 Task: Forward email with the signature Erin Martin with the subject Request for project approval from softage.1@softage.net to softage.5@softage.net with the message Could you please provide an overview of the marketing strategy for the new product launch?, select first word, change the font color from current to green and background color to yellow Send the email
Action: Mouse moved to (1038, 92)
Screenshot: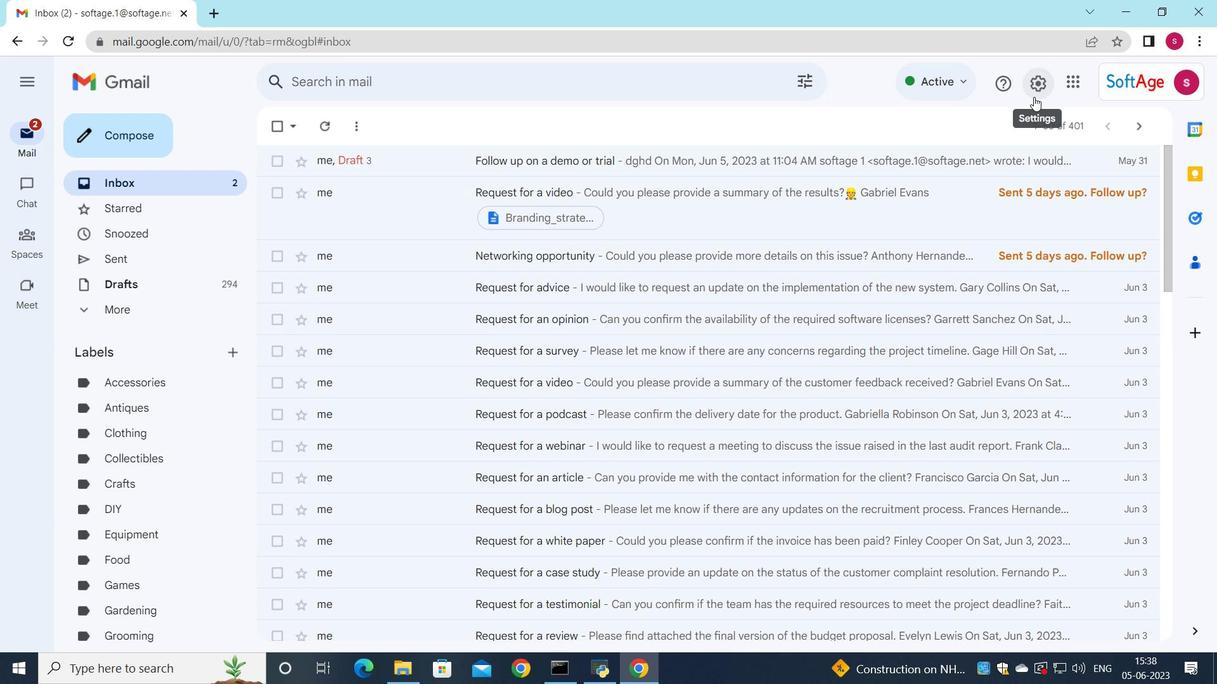 
Action: Mouse pressed left at (1038, 92)
Screenshot: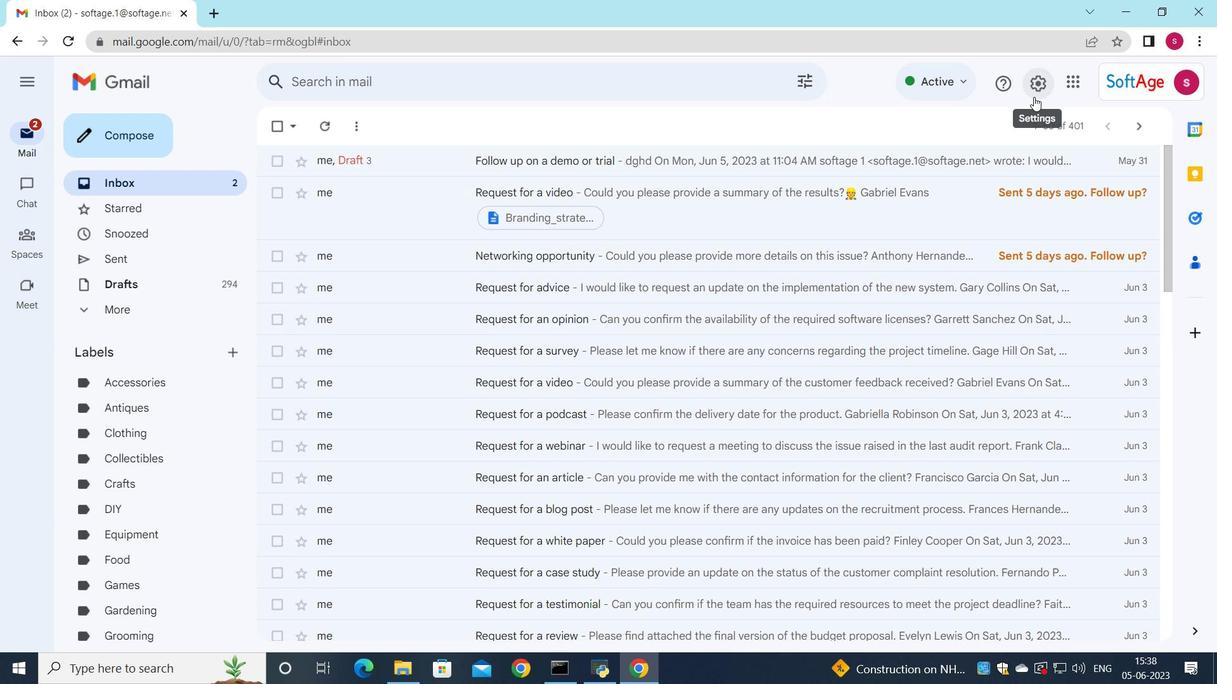 
Action: Mouse moved to (1025, 157)
Screenshot: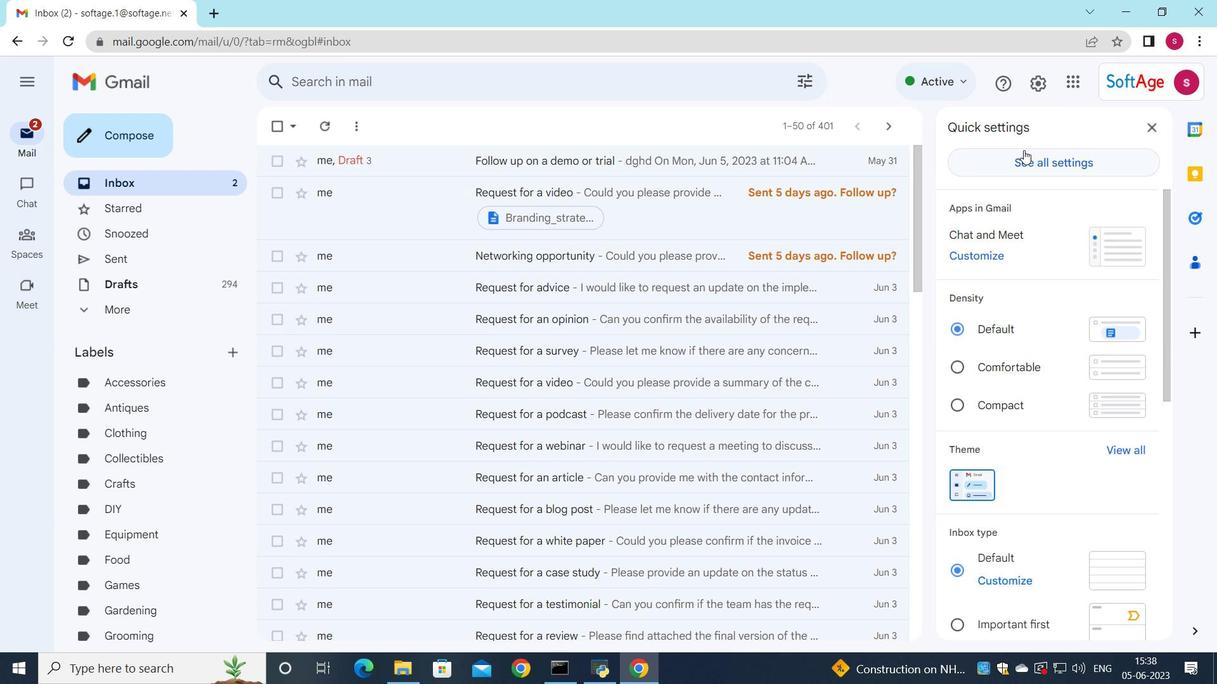 
Action: Mouse pressed left at (1025, 157)
Screenshot: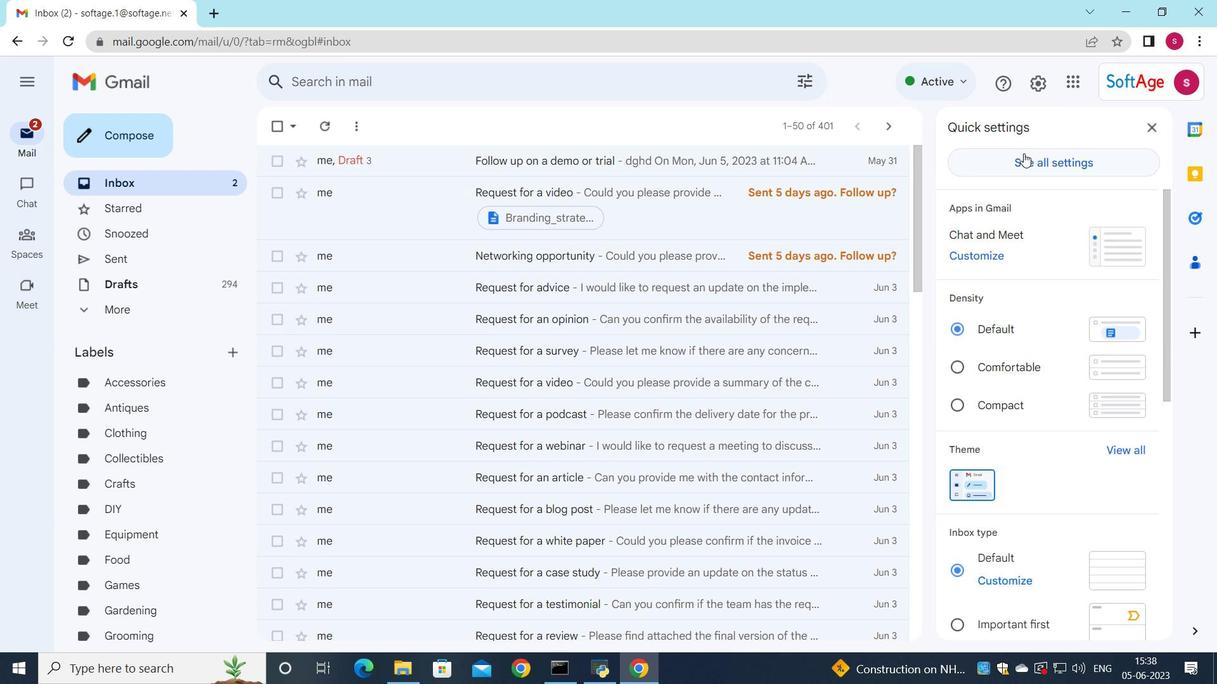 
Action: Mouse moved to (649, 197)
Screenshot: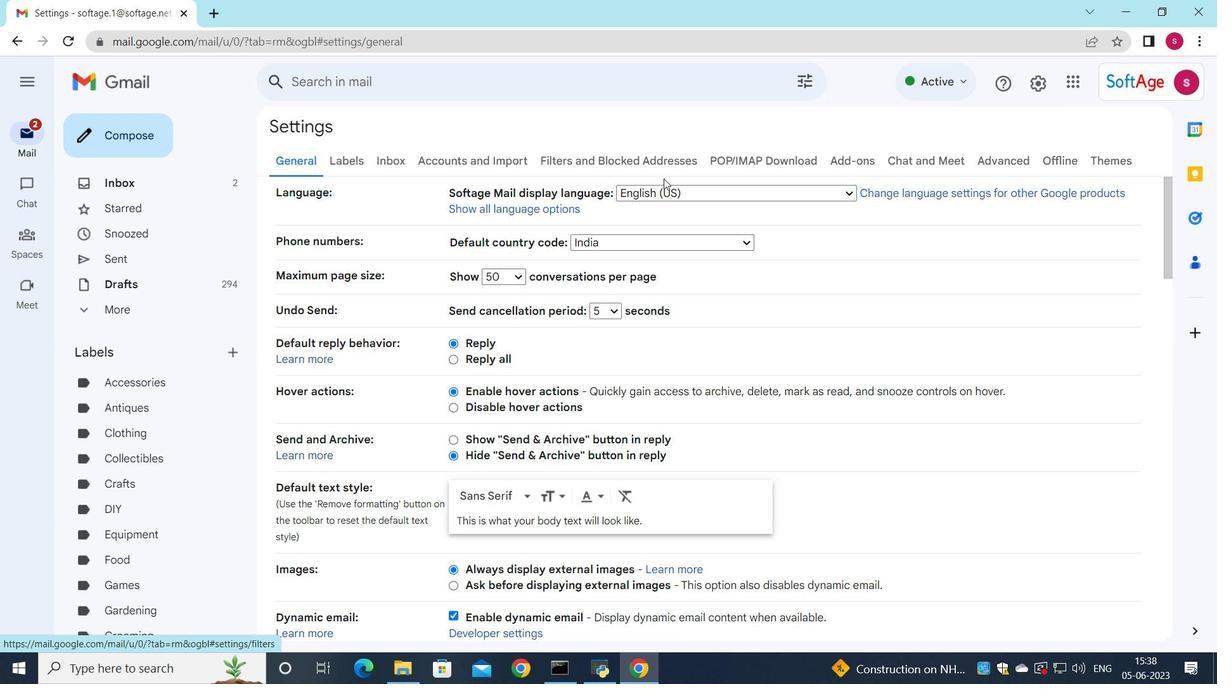 
Action: Mouse scrolled (649, 196) with delta (0, 0)
Screenshot: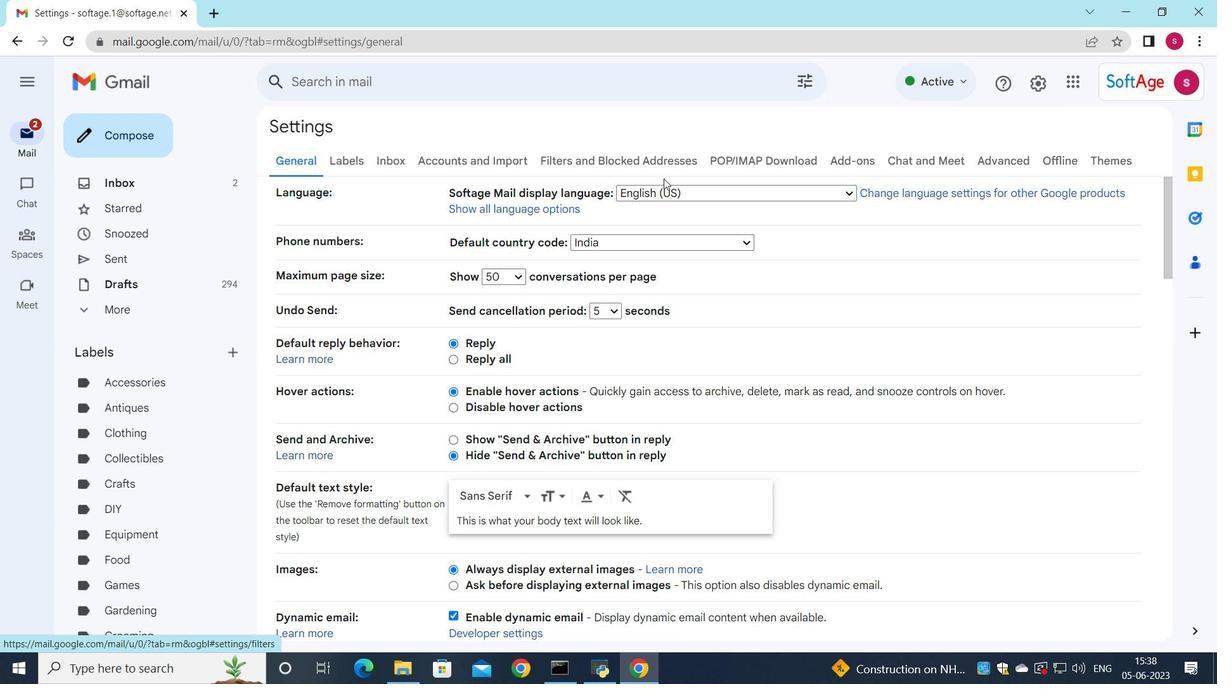 
Action: Mouse moved to (649, 201)
Screenshot: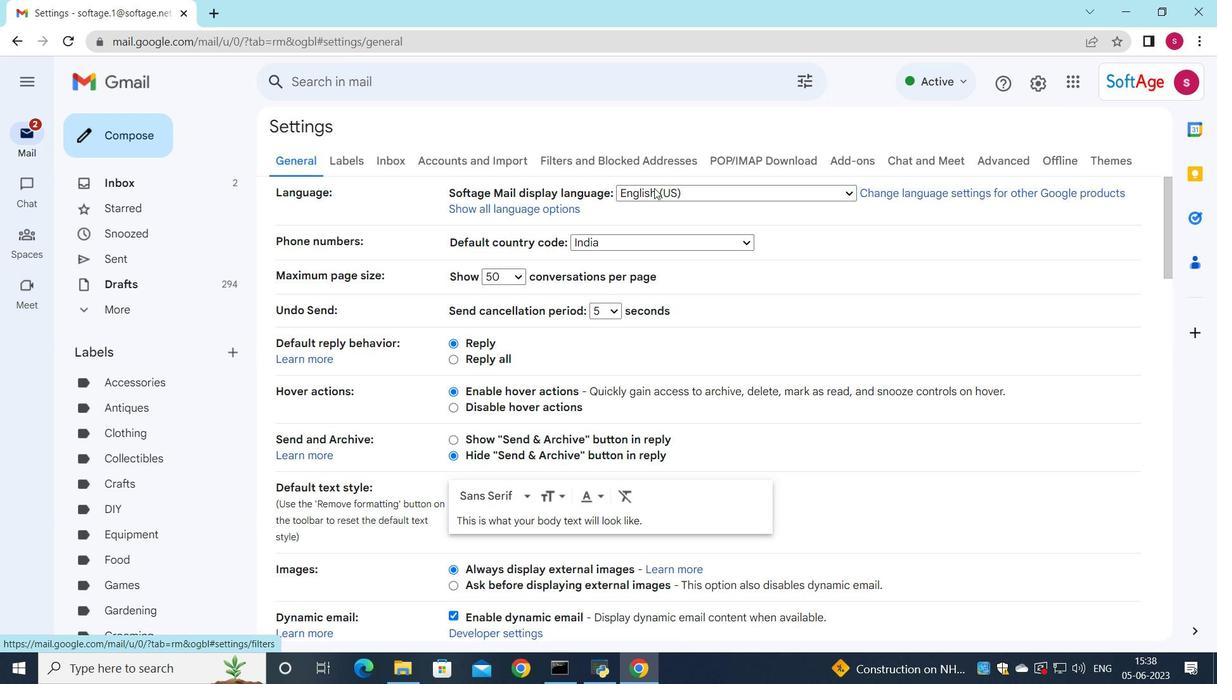 
Action: Mouse scrolled (649, 201) with delta (0, 0)
Screenshot: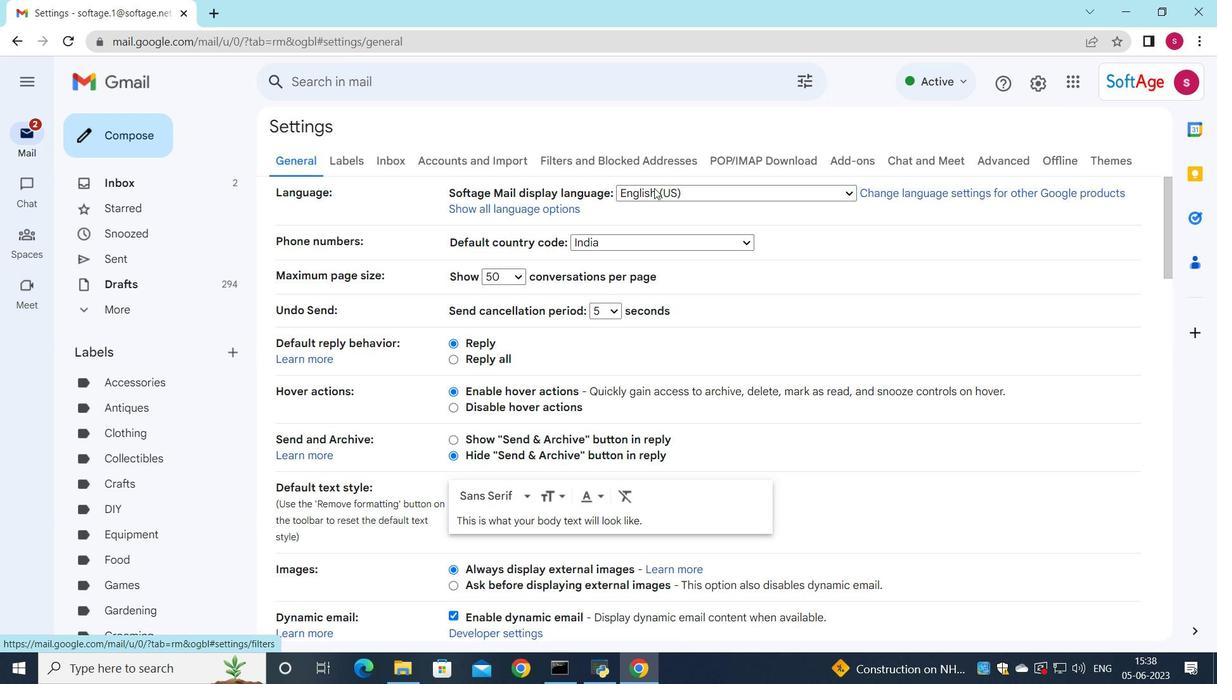 
Action: Mouse moved to (649, 204)
Screenshot: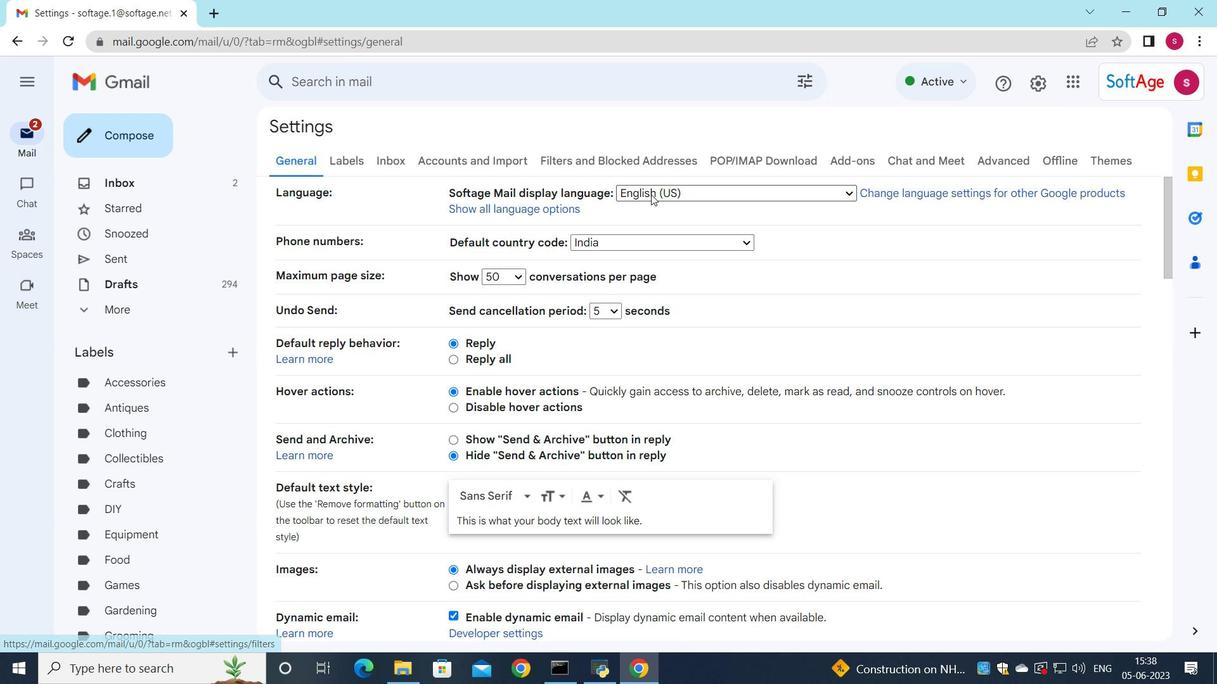 
Action: Mouse scrolled (649, 203) with delta (0, 0)
Screenshot: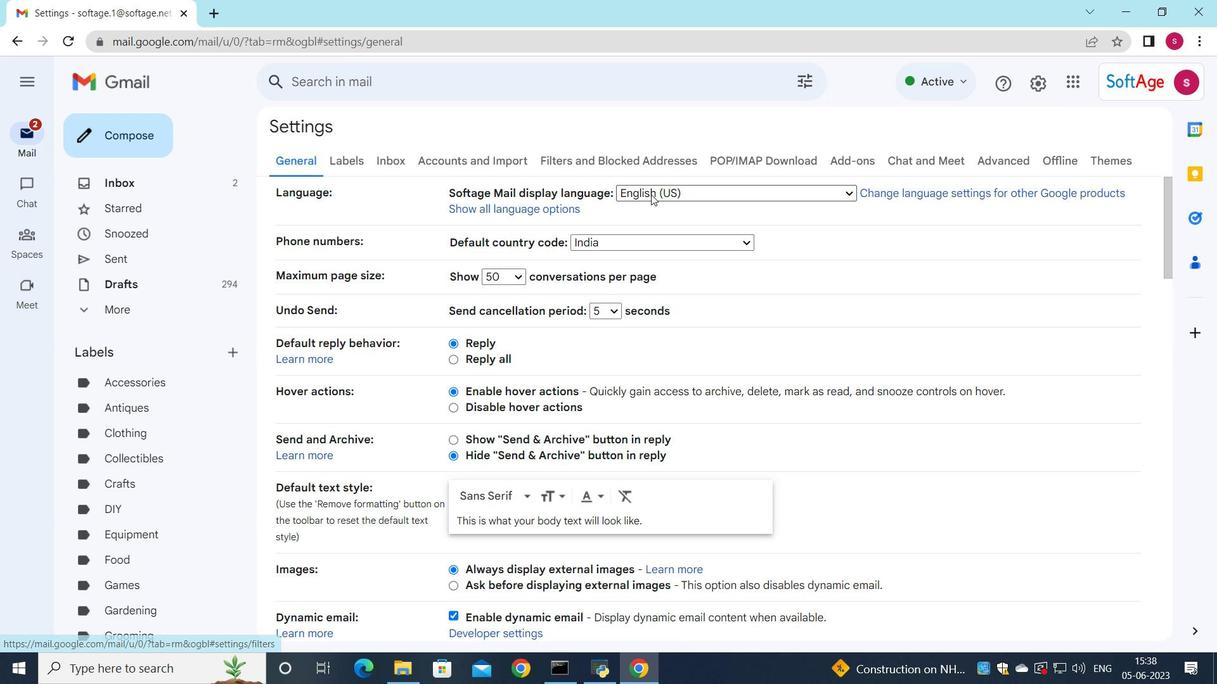 
Action: Mouse moved to (649, 204)
Screenshot: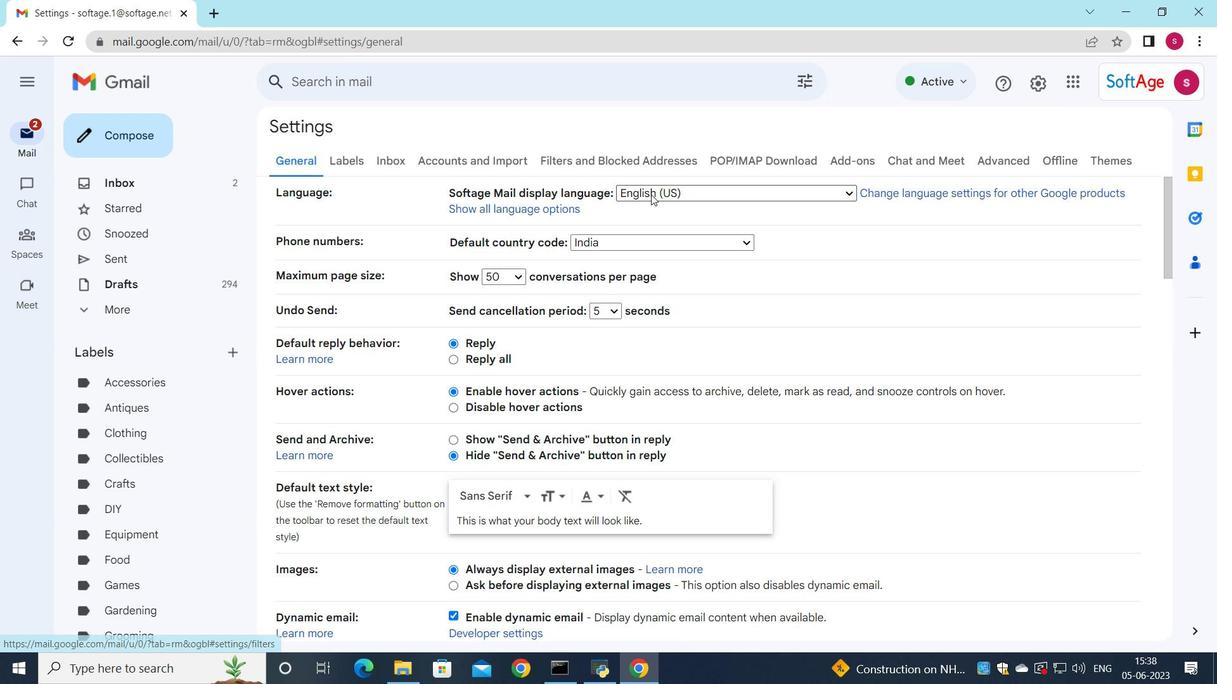 
Action: Mouse scrolled (649, 204) with delta (0, 0)
Screenshot: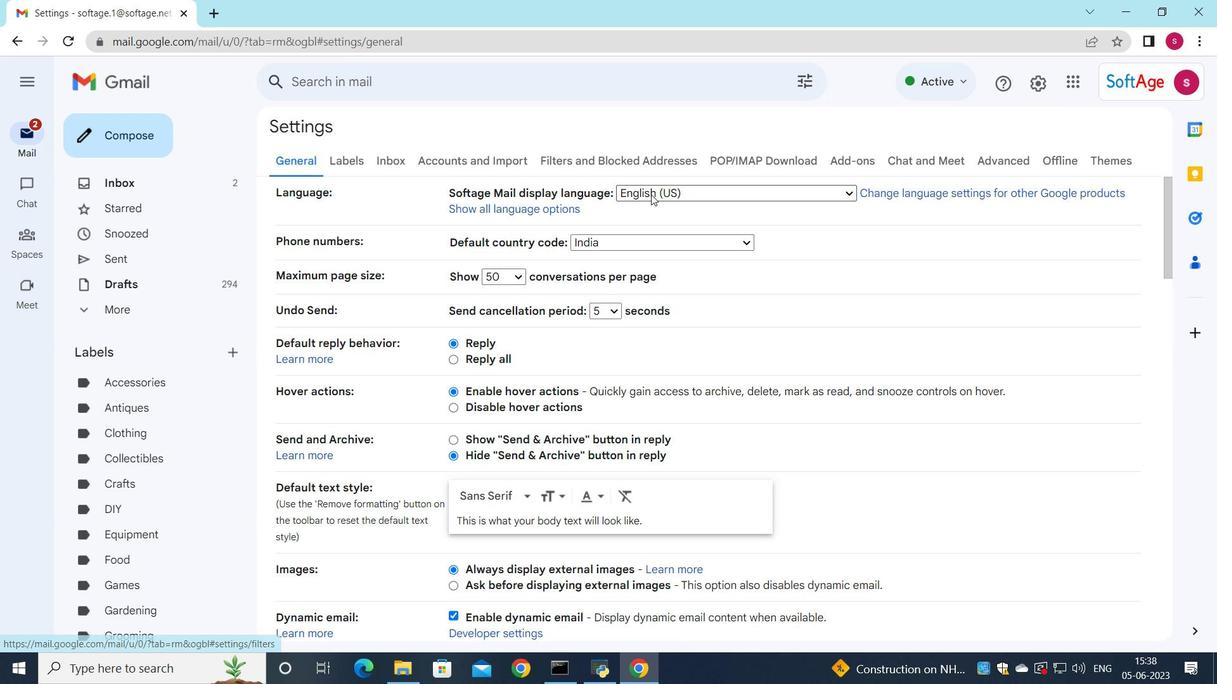 
Action: Mouse moved to (648, 207)
Screenshot: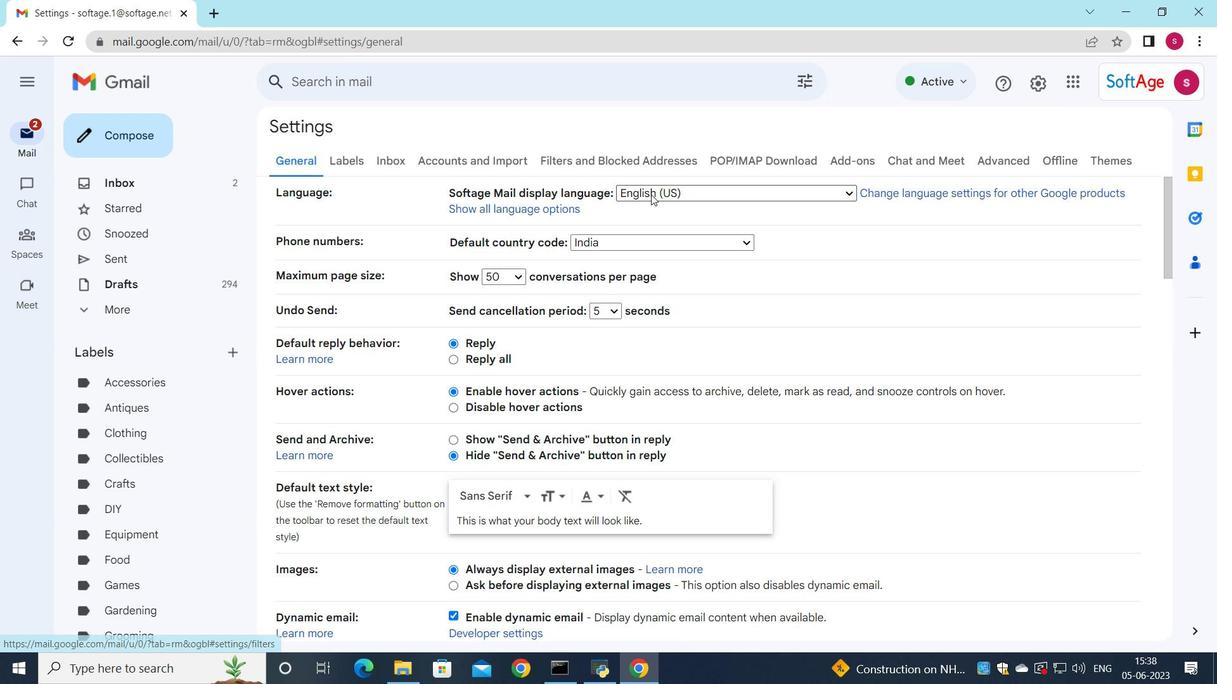 
Action: Mouse scrolled (648, 207) with delta (0, 0)
Screenshot: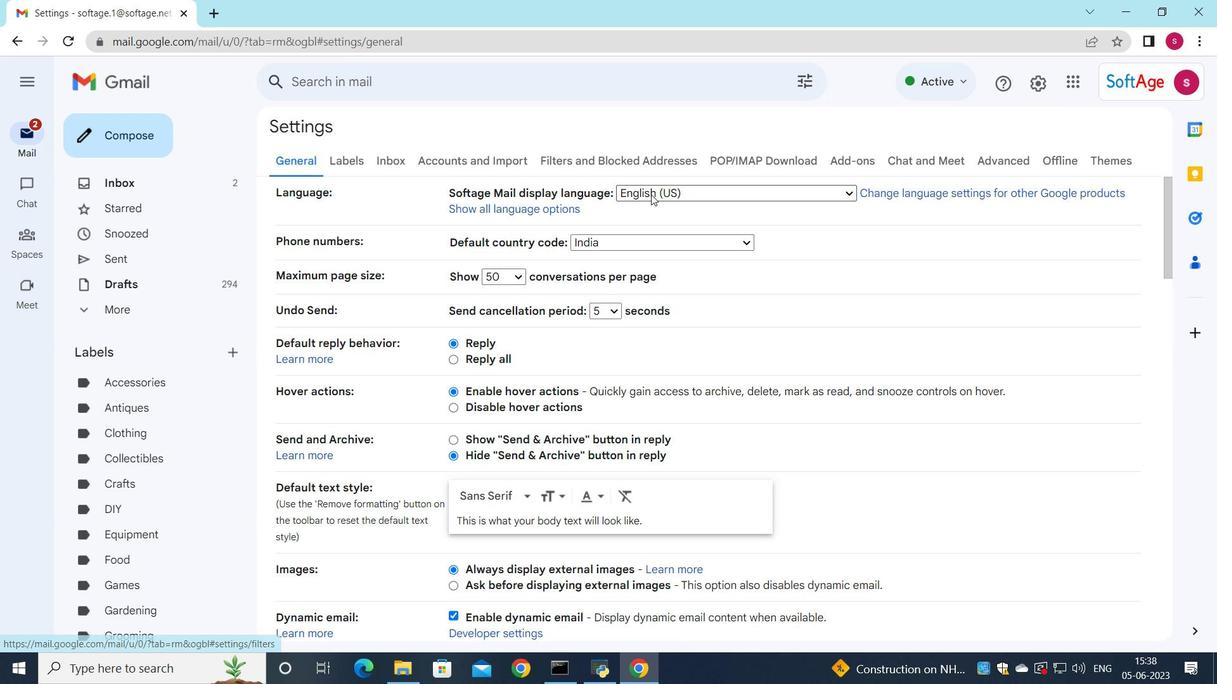 
Action: Mouse moved to (635, 214)
Screenshot: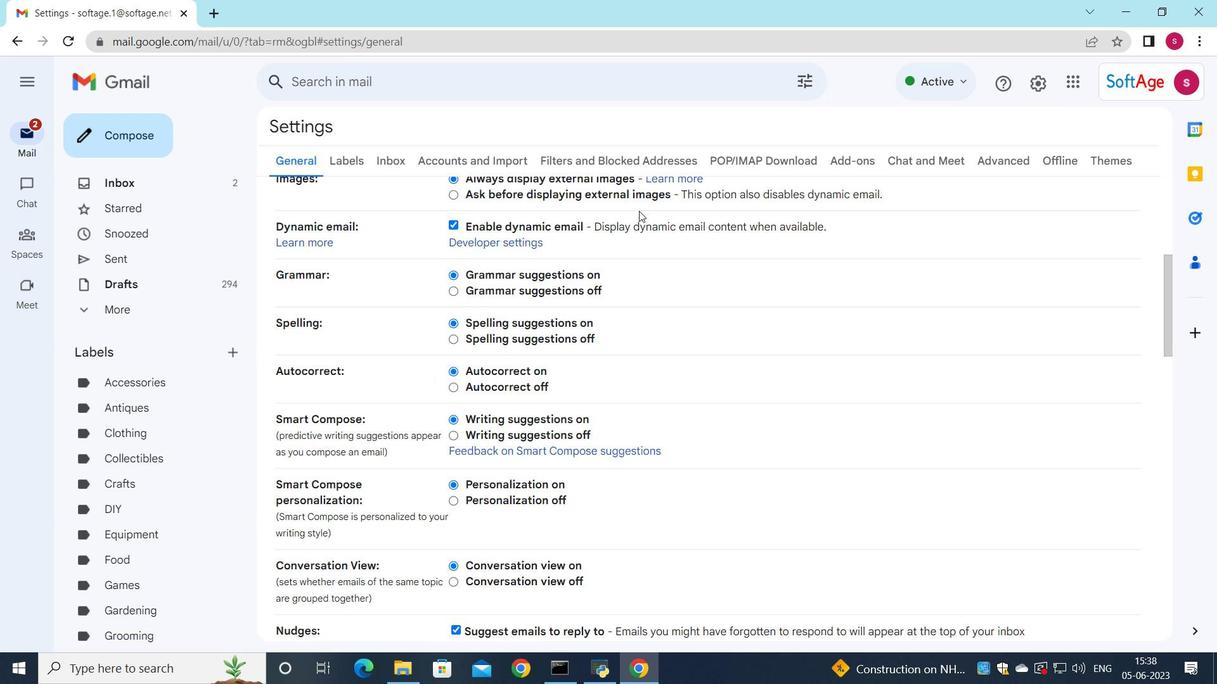 
Action: Mouse scrolled (635, 214) with delta (0, 0)
Screenshot: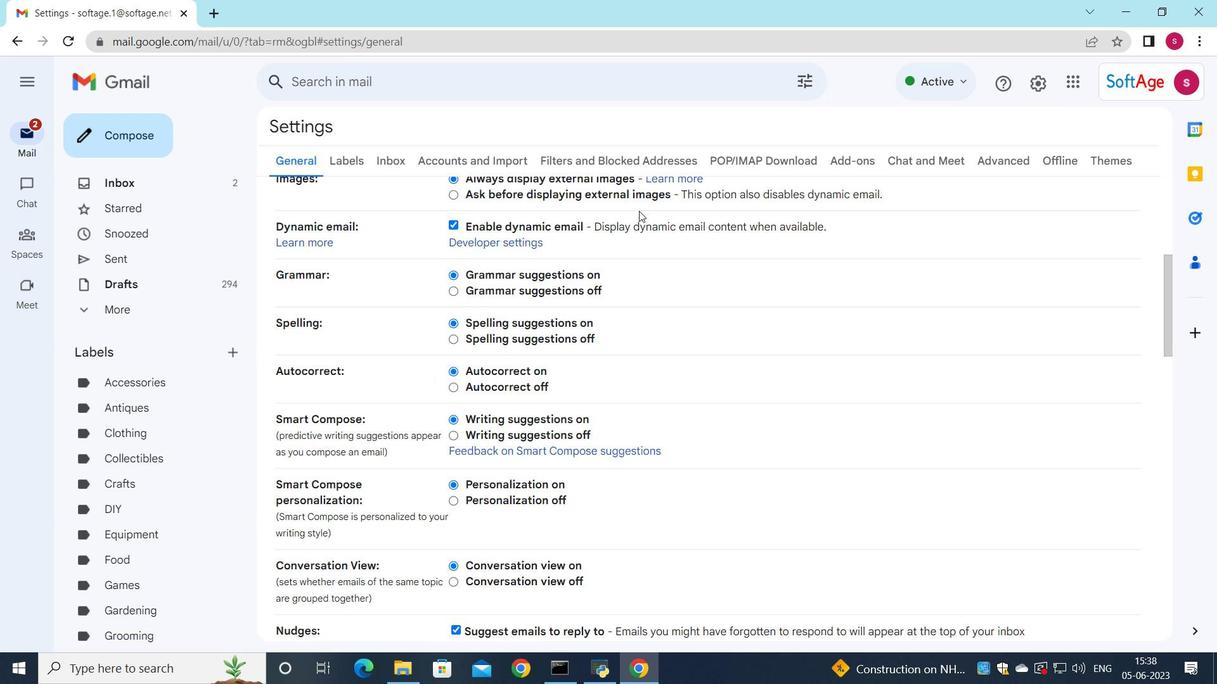 
Action: Mouse moved to (635, 216)
Screenshot: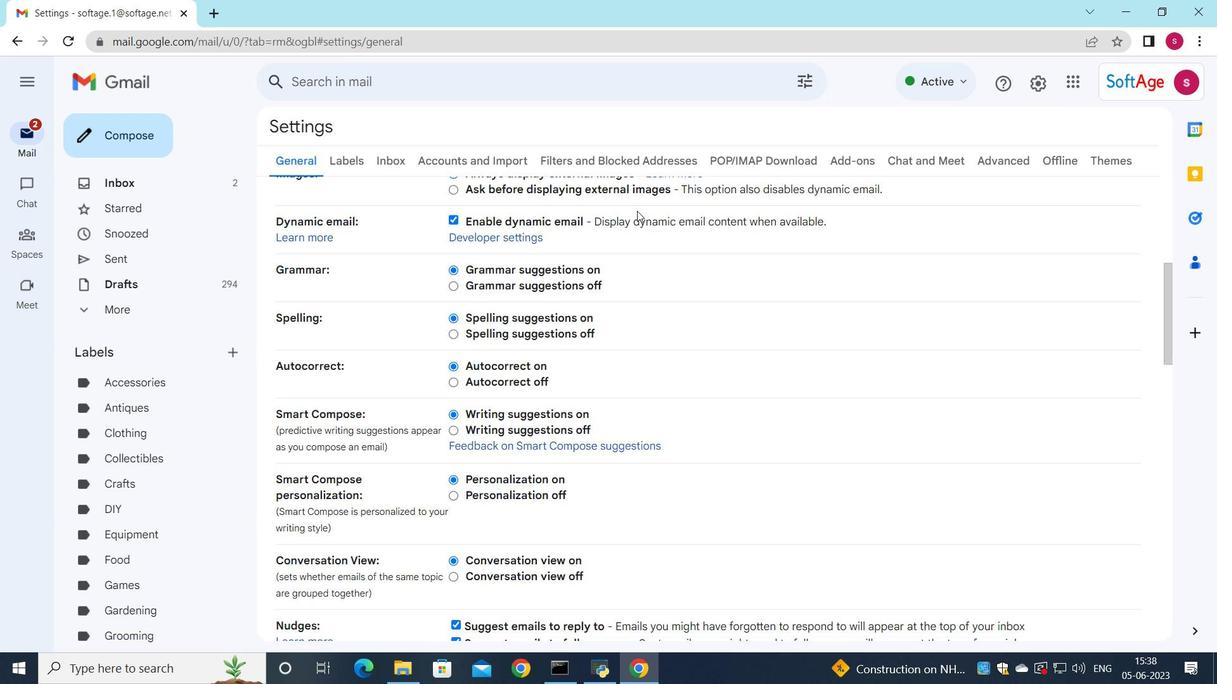 
Action: Mouse scrolled (635, 215) with delta (0, 0)
Screenshot: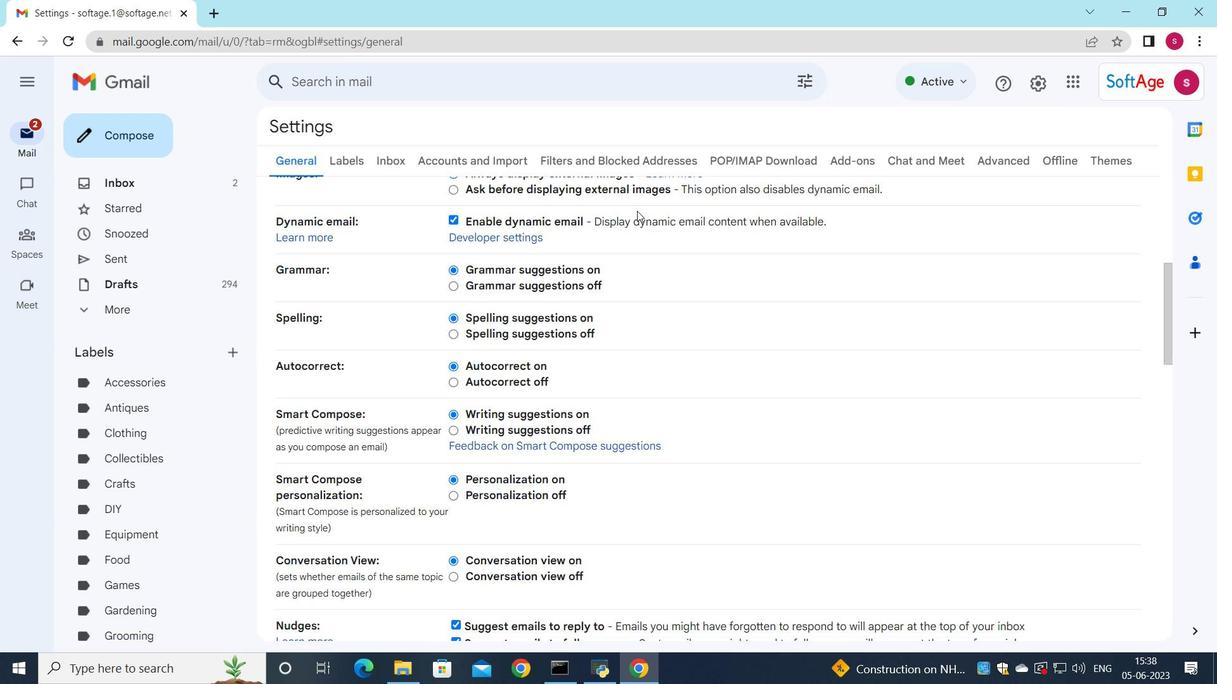 
Action: Mouse moved to (635, 216)
Screenshot: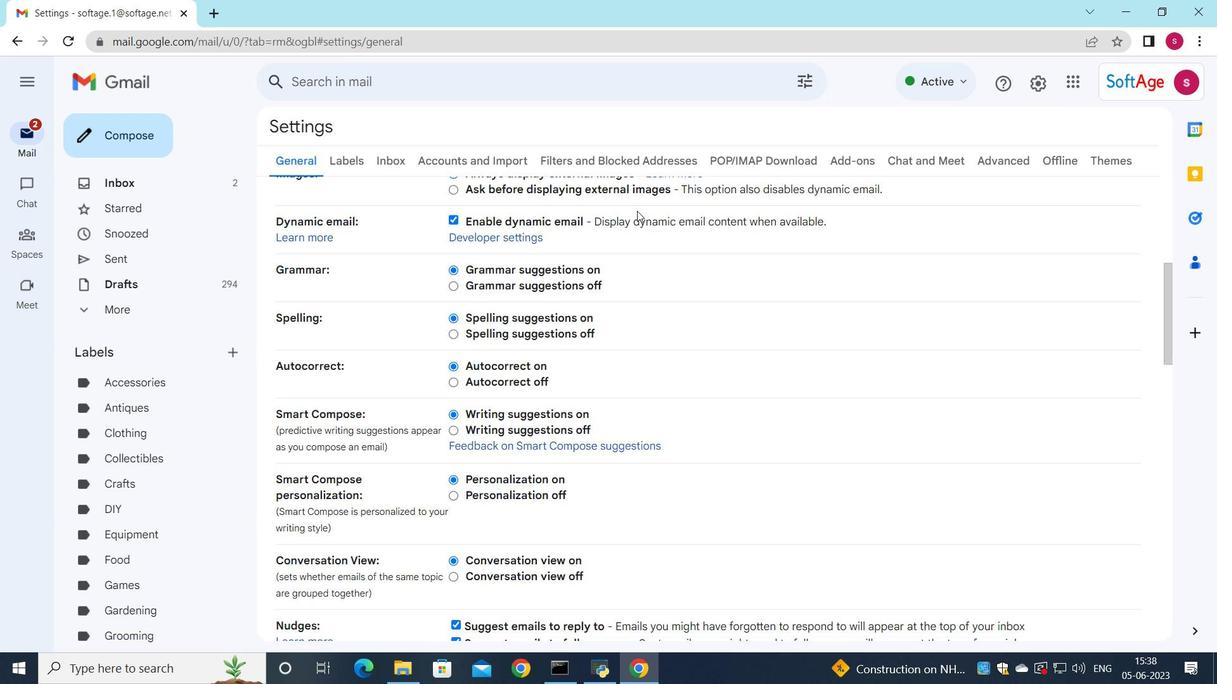 
Action: Mouse scrolled (635, 216) with delta (0, 0)
Screenshot: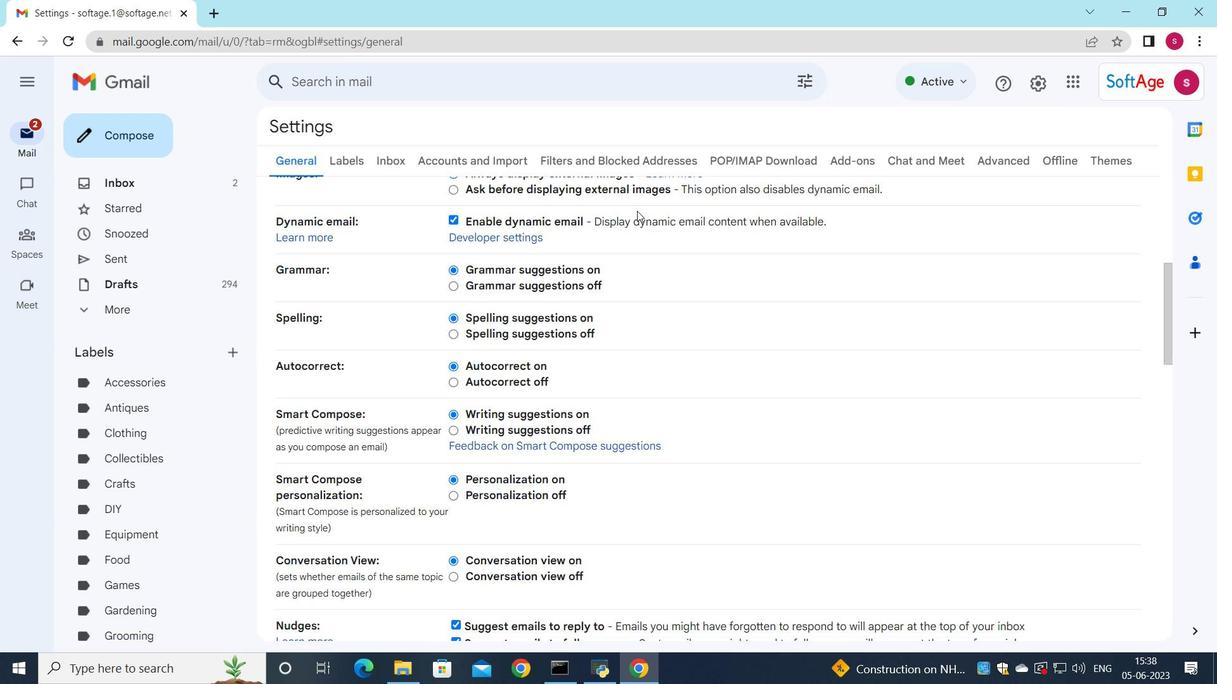 
Action: Mouse moved to (636, 232)
Screenshot: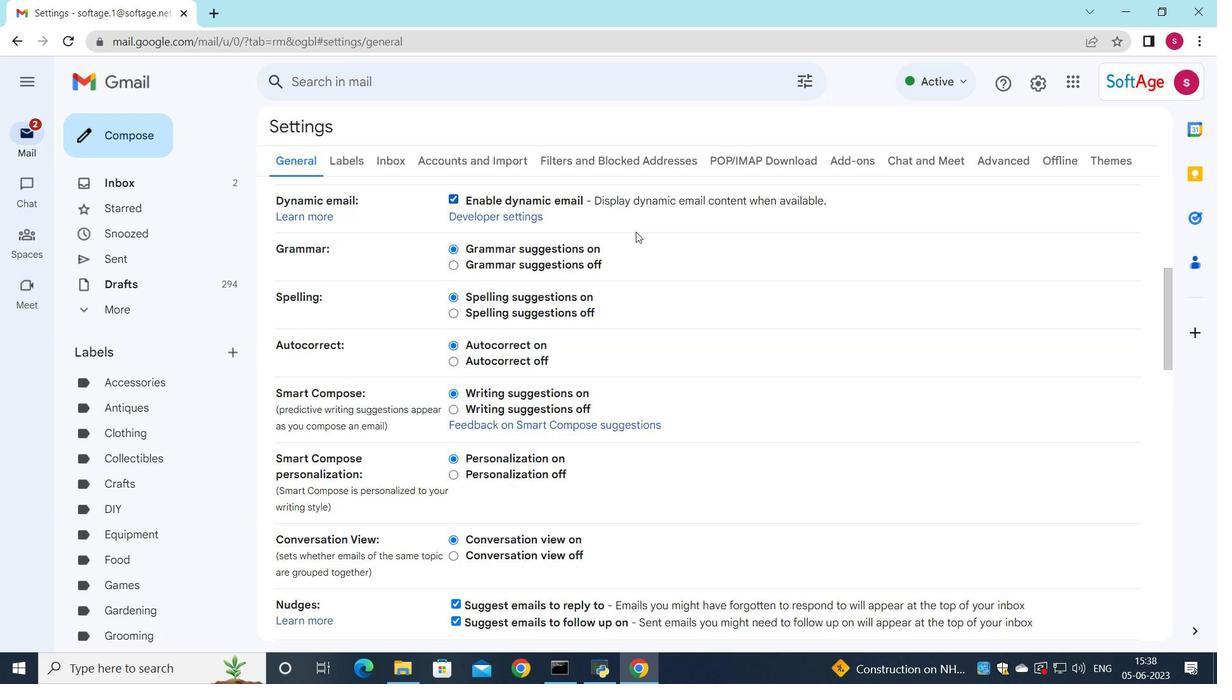 
Action: Mouse scrolled (636, 231) with delta (0, 0)
Screenshot: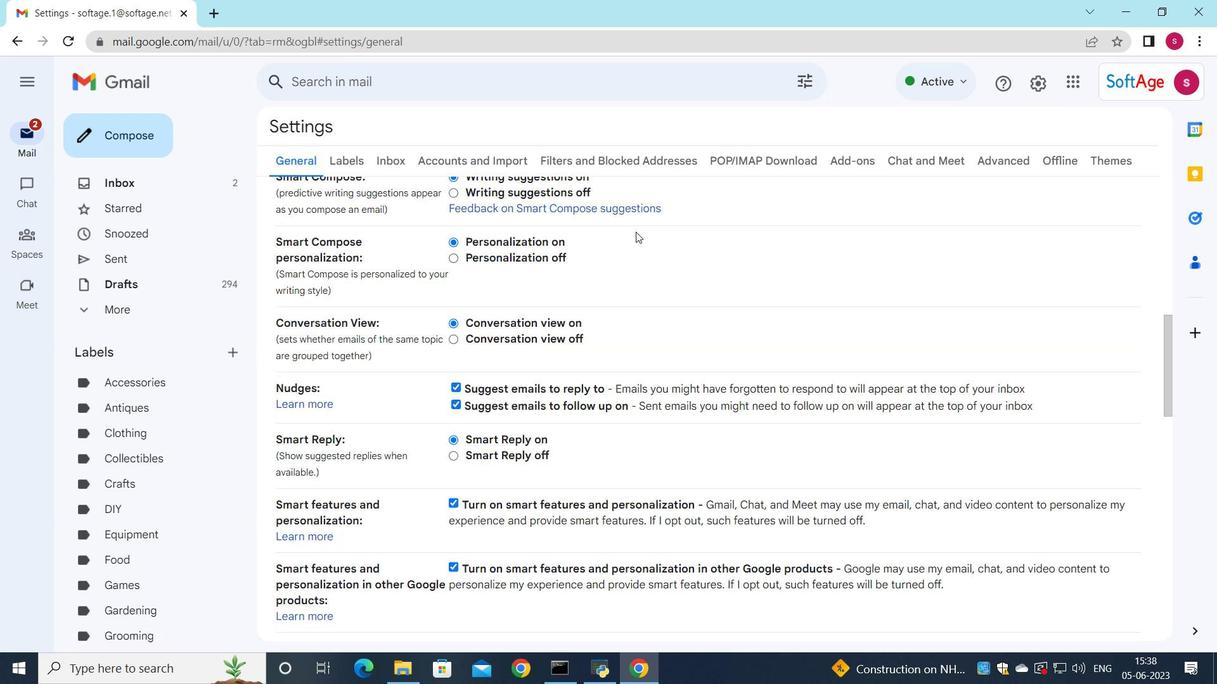 
Action: Mouse scrolled (636, 231) with delta (0, 0)
Screenshot: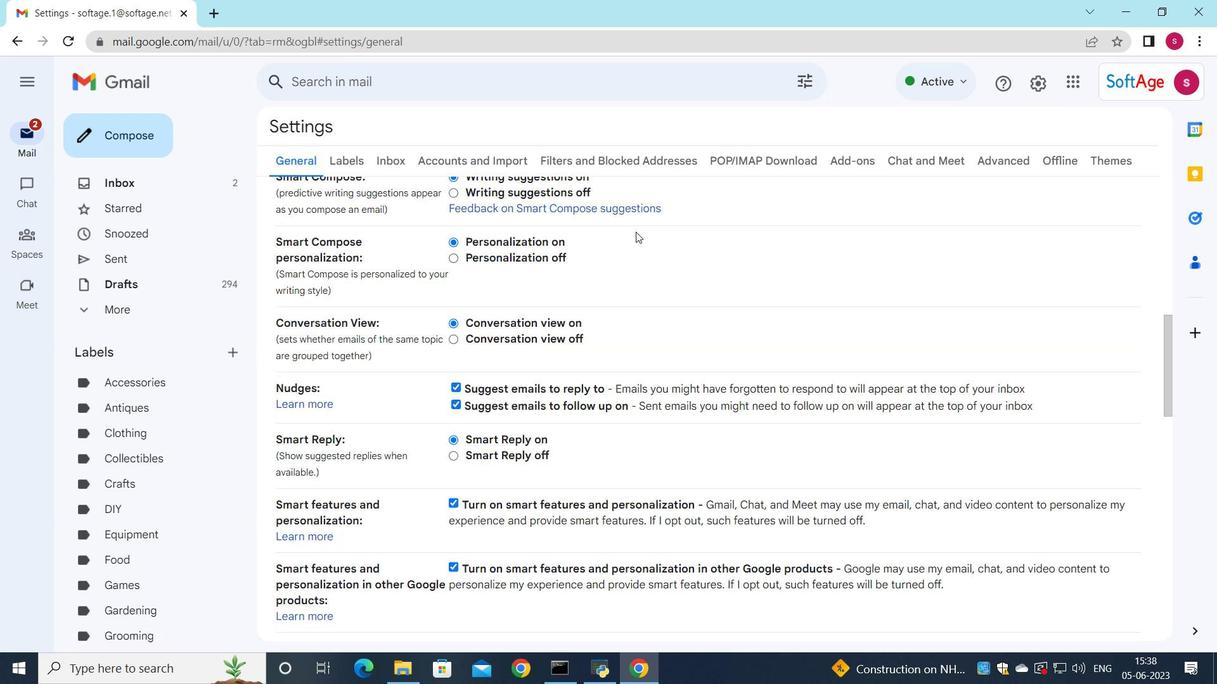 
Action: Mouse scrolled (636, 231) with delta (0, 0)
Screenshot: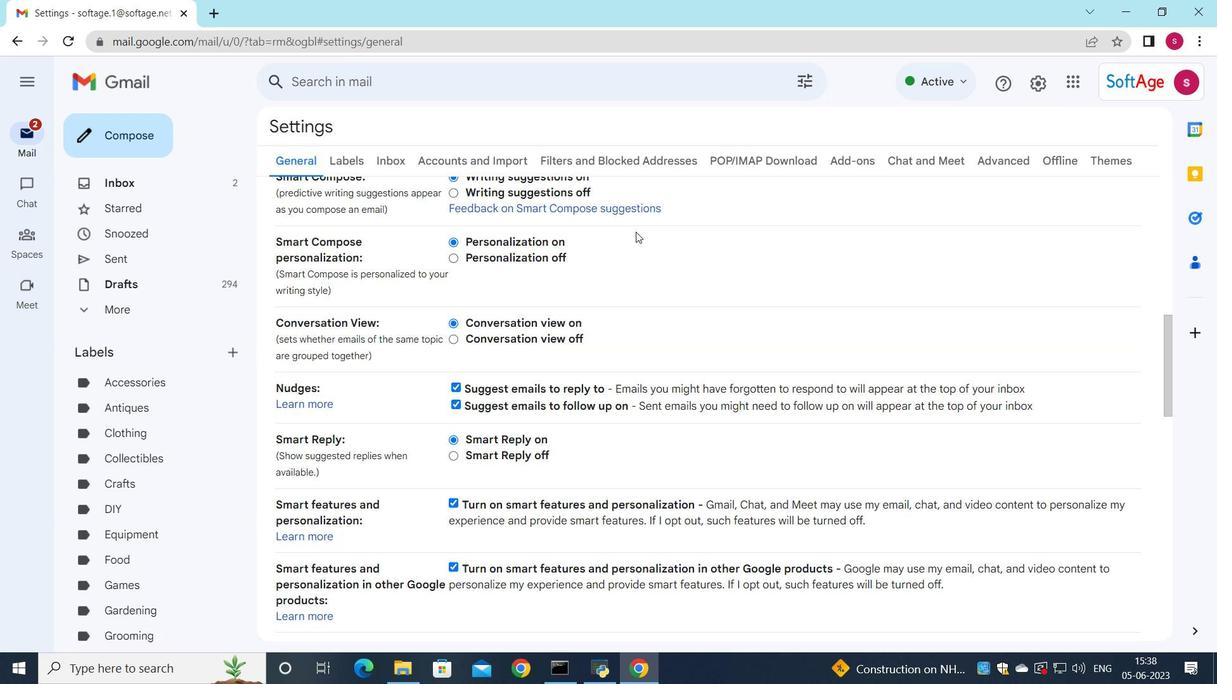 
Action: Mouse scrolled (636, 231) with delta (0, 0)
Screenshot: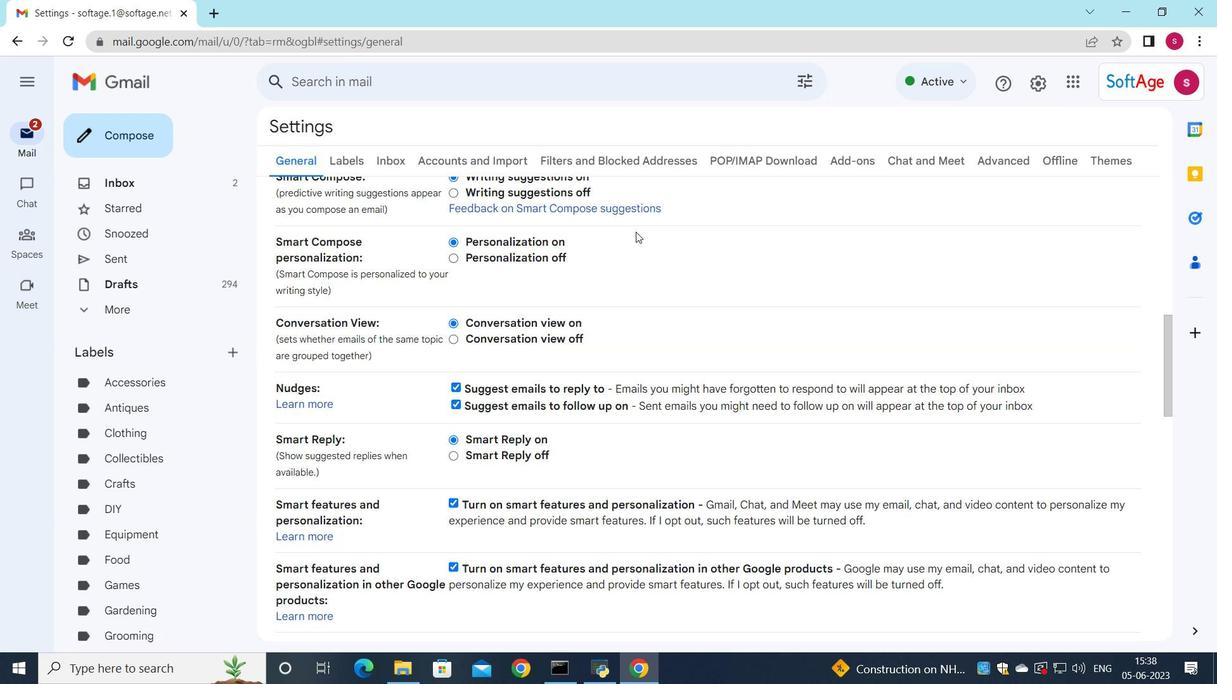 
Action: Mouse moved to (636, 227)
Screenshot: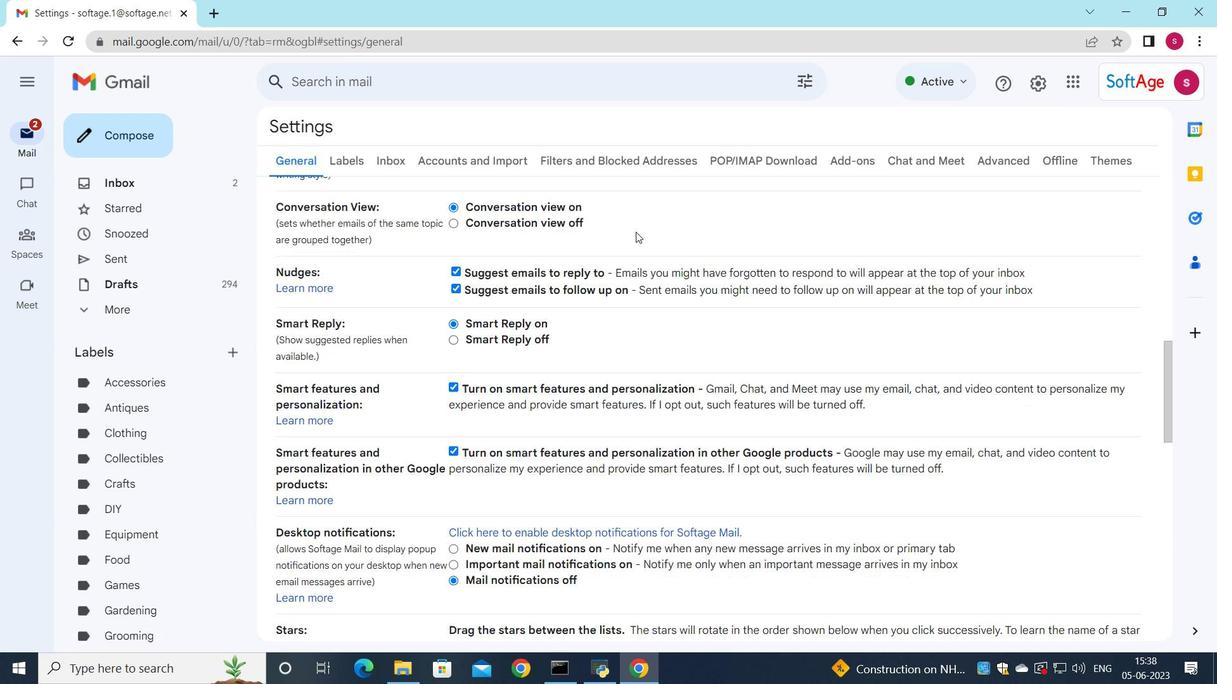 
Action: Mouse scrolled (636, 227) with delta (0, 0)
Screenshot: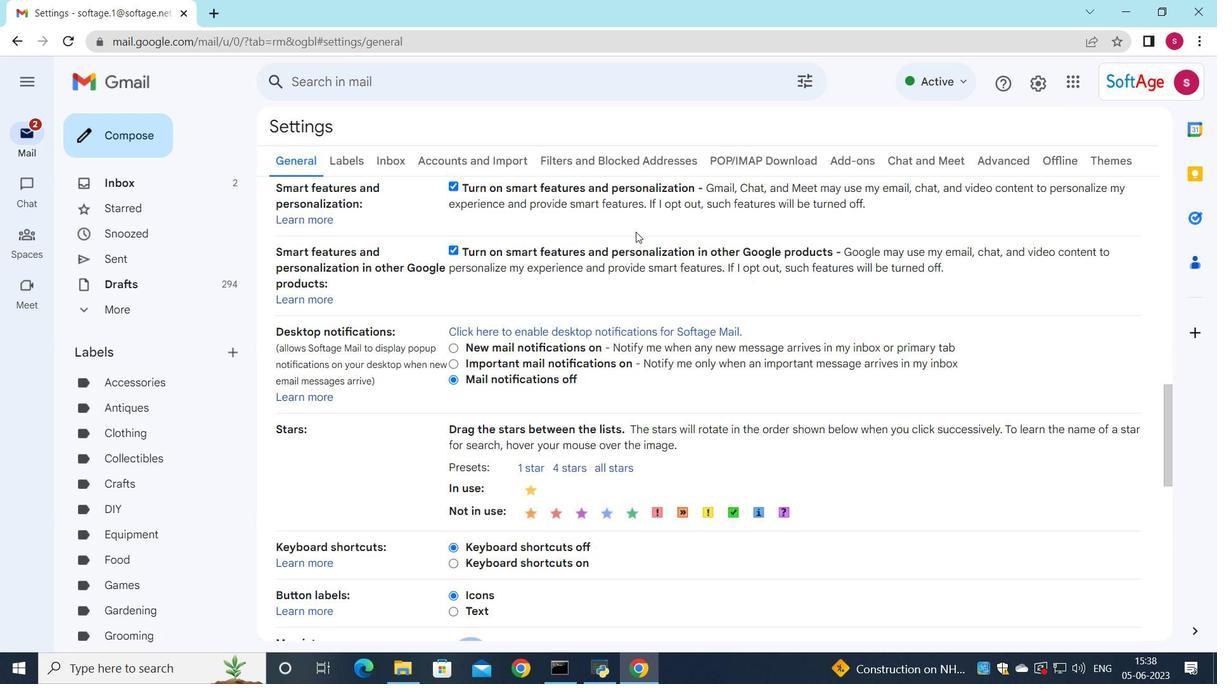 
Action: Mouse scrolled (636, 227) with delta (0, 0)
Screenshot: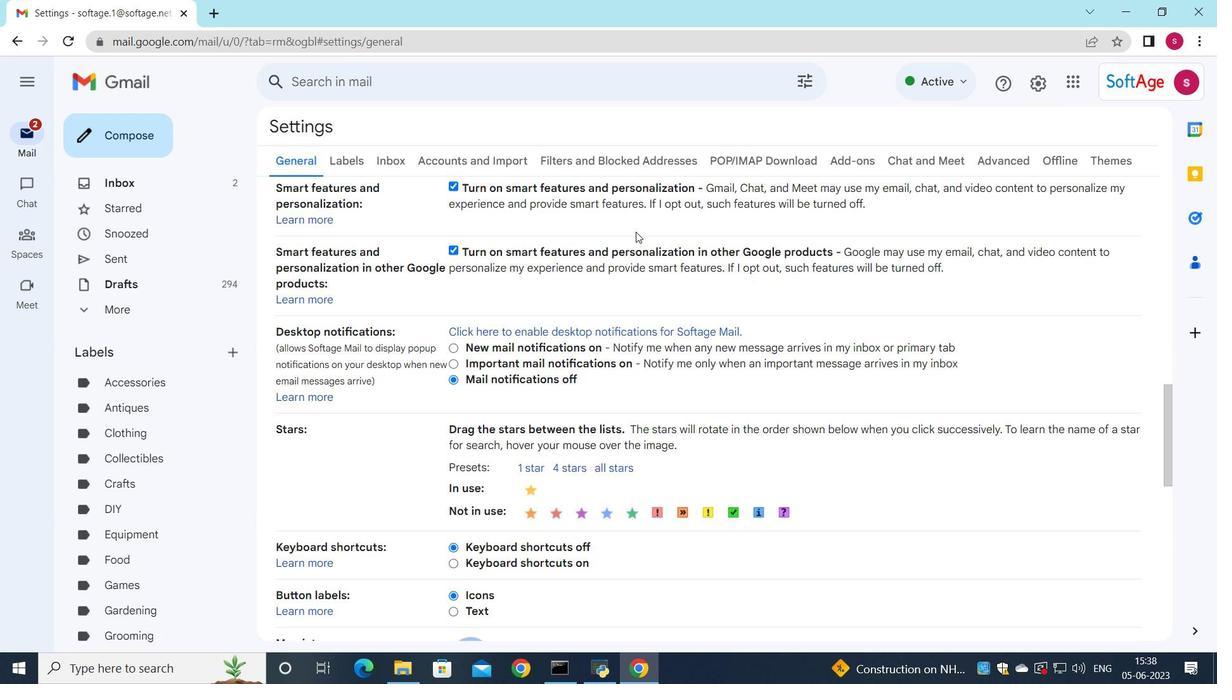 
Action: Mouse scrolled (636, 227) with delta (0, 0)
Screenshot: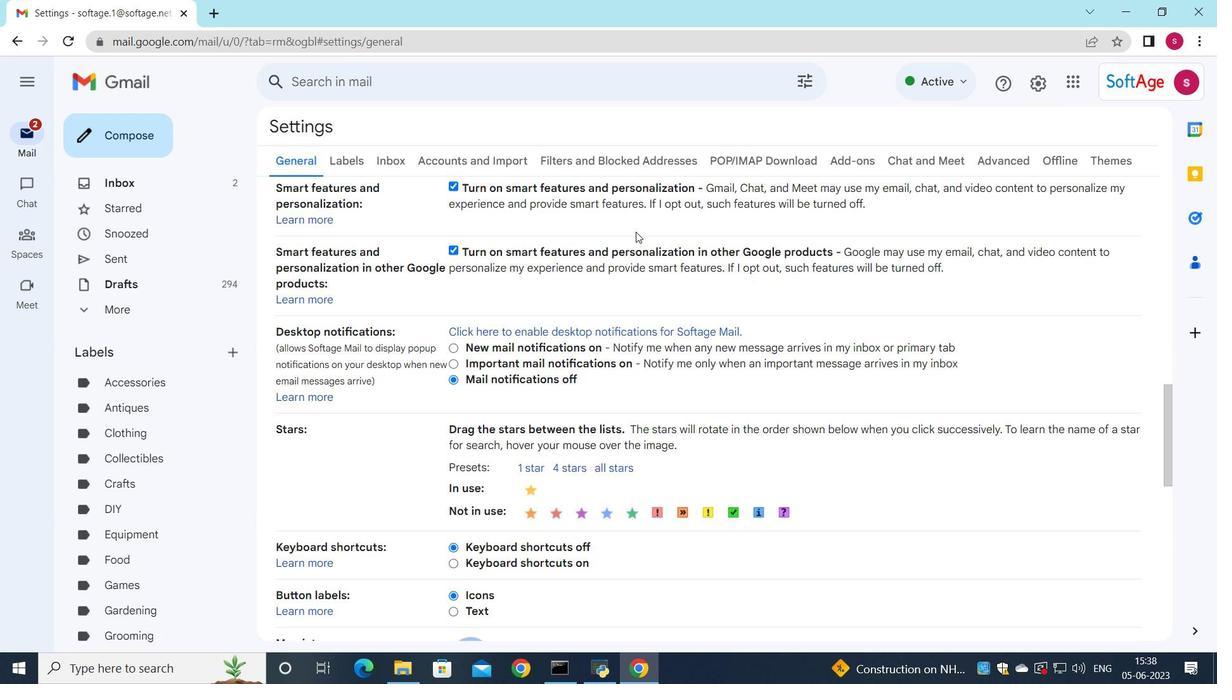 
Action: Mouse moved to (635, 229)
Screenshot: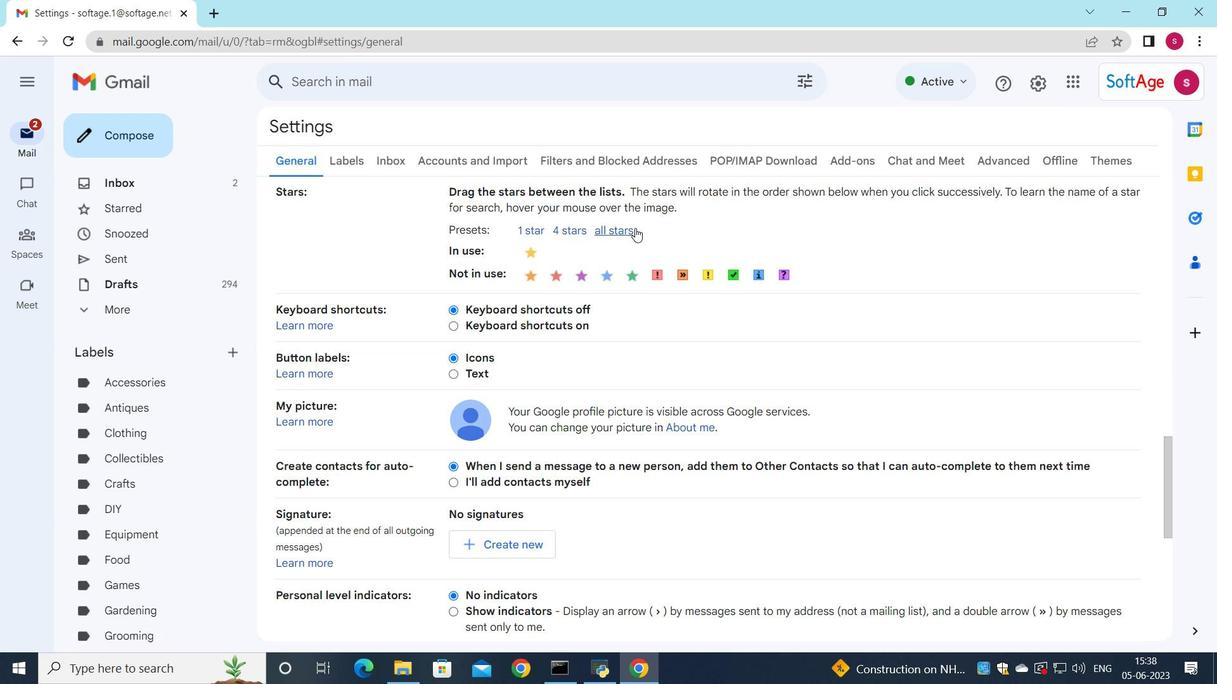 
Action: Mouse scrolled (635, 228) with delta (0, 0)
Screenshot: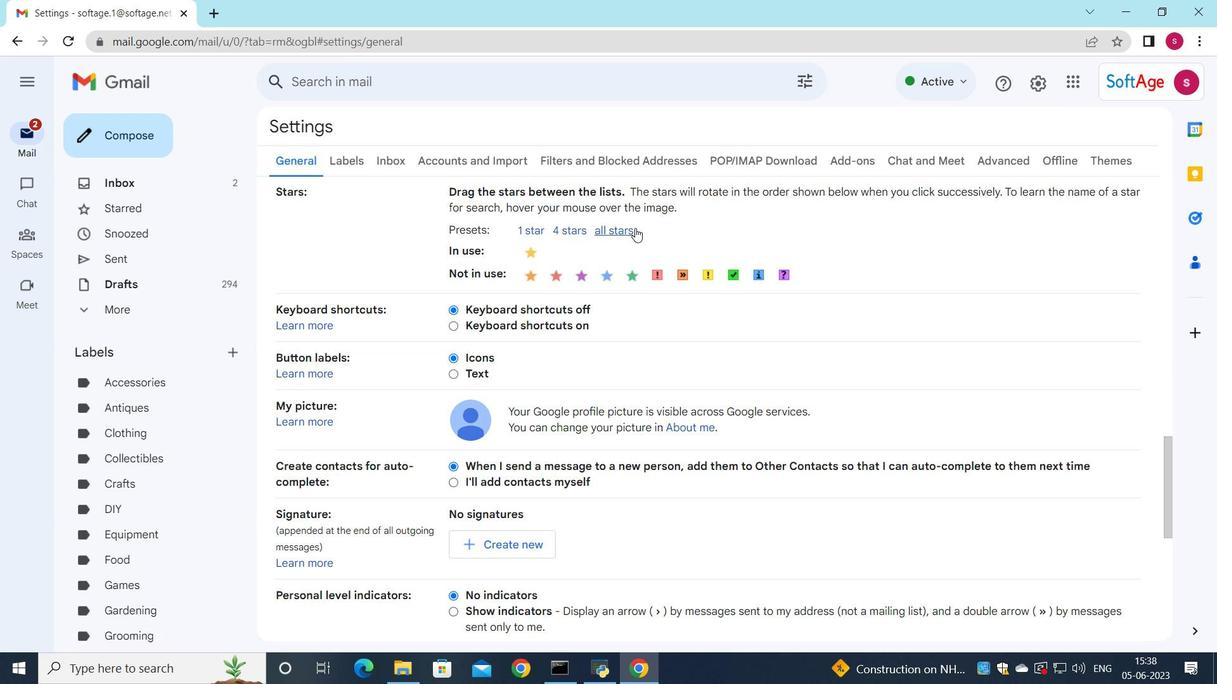 
Action: Mouse moved to (635, 230)
Screenshot: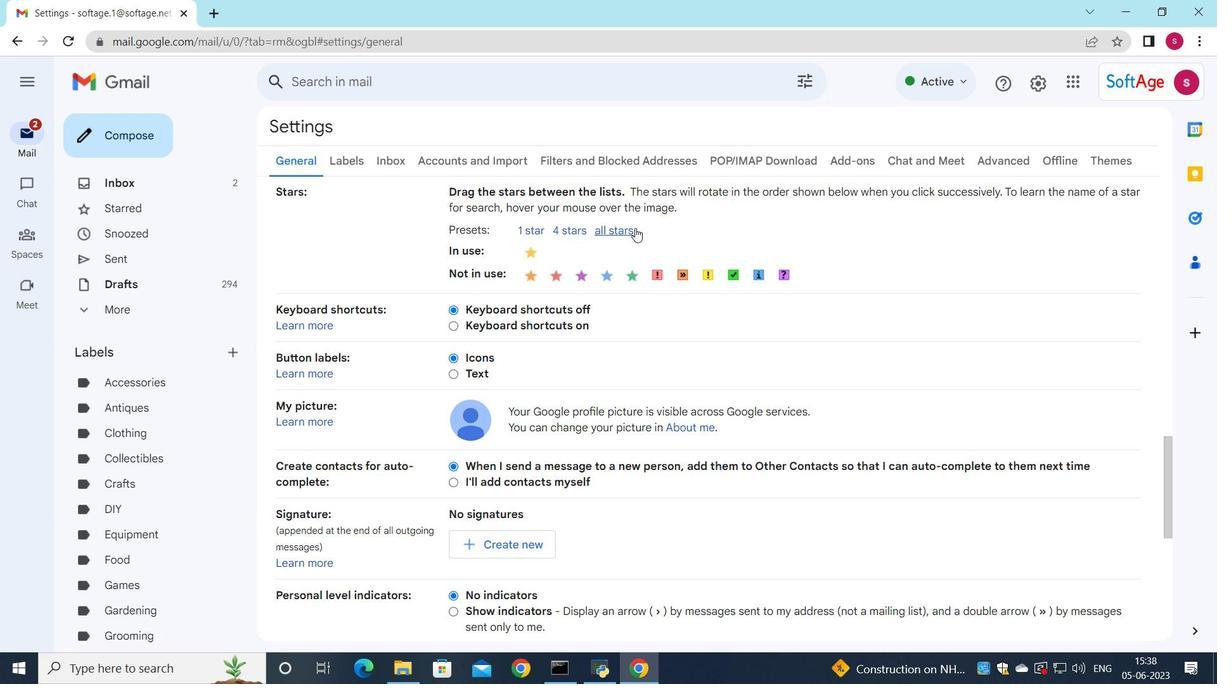 
Action: Mouse scrolled (635, 229) with delta (0, 0)
Screenshot: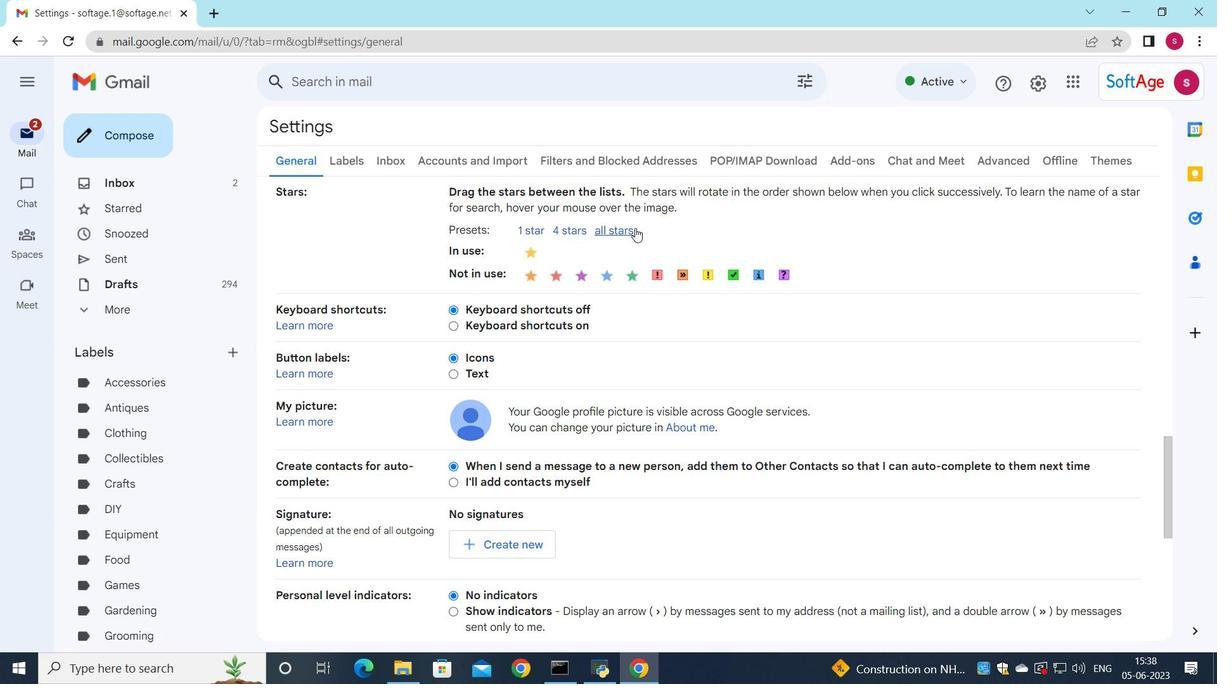 
Action: Mouse moved to (635, 230)
Screenshot: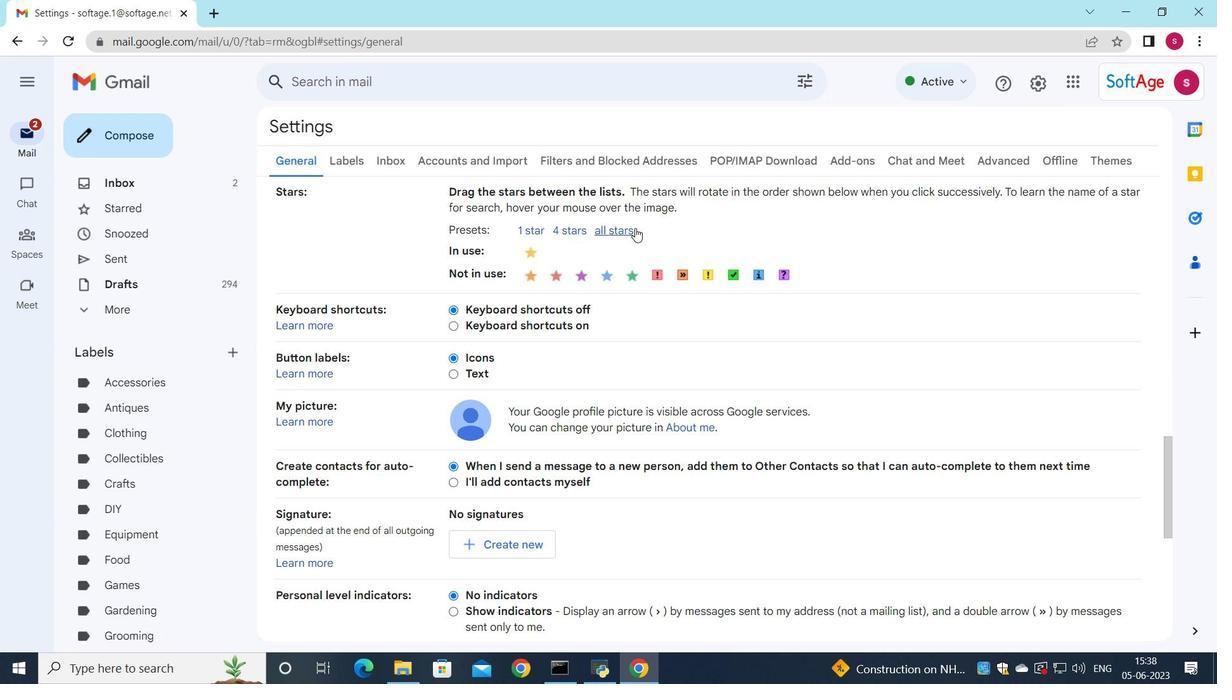 
Action: Mouse scrolled (635, 230) with delta (0, 0)
Screenshot: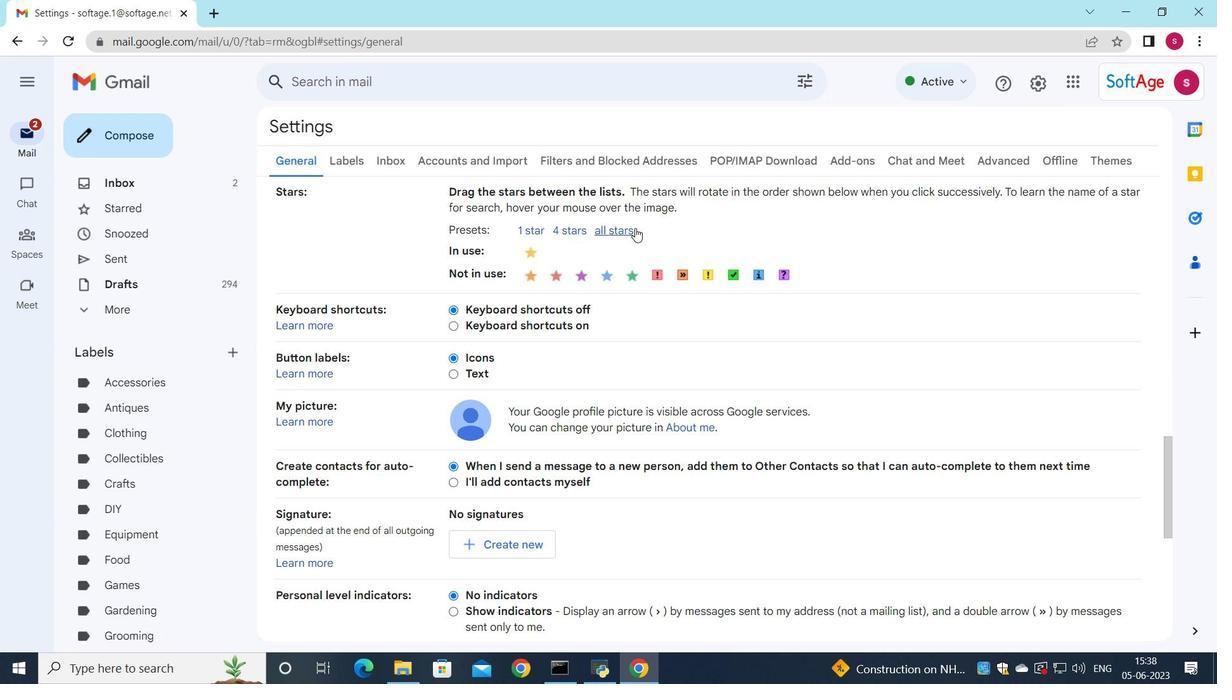 
Action: Mouse moved to (543, 298)
Screenshot: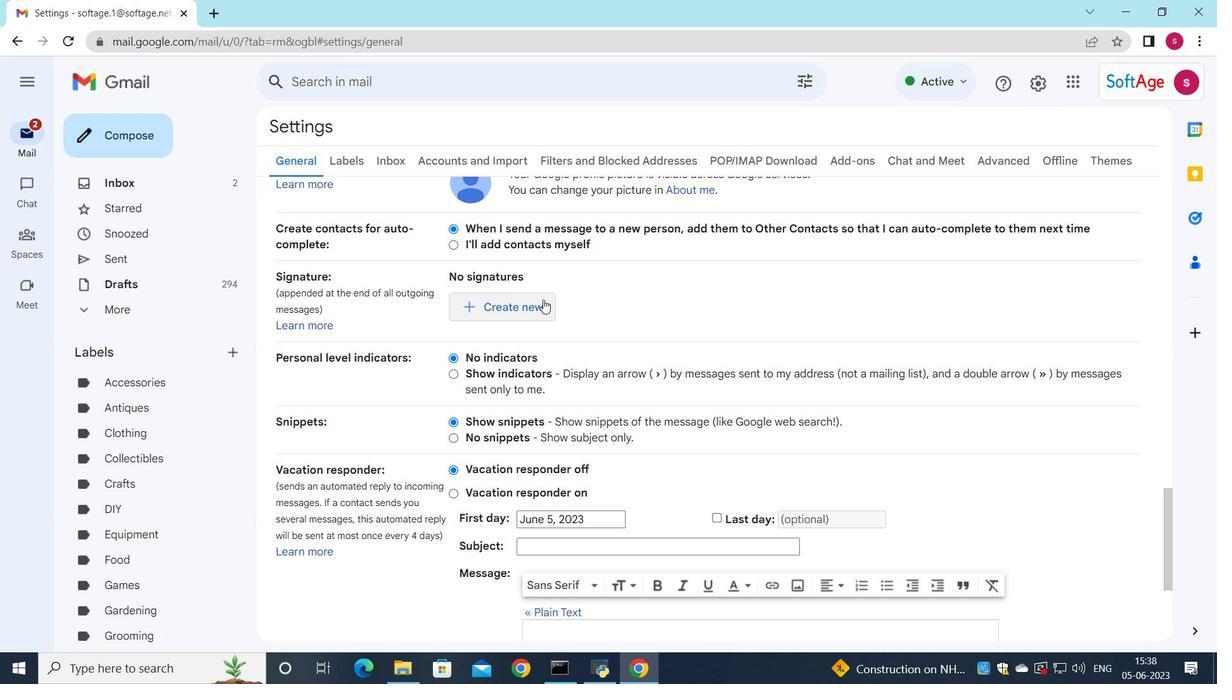 
Action: Mouse pressed left at (543, 298)
Screenshot: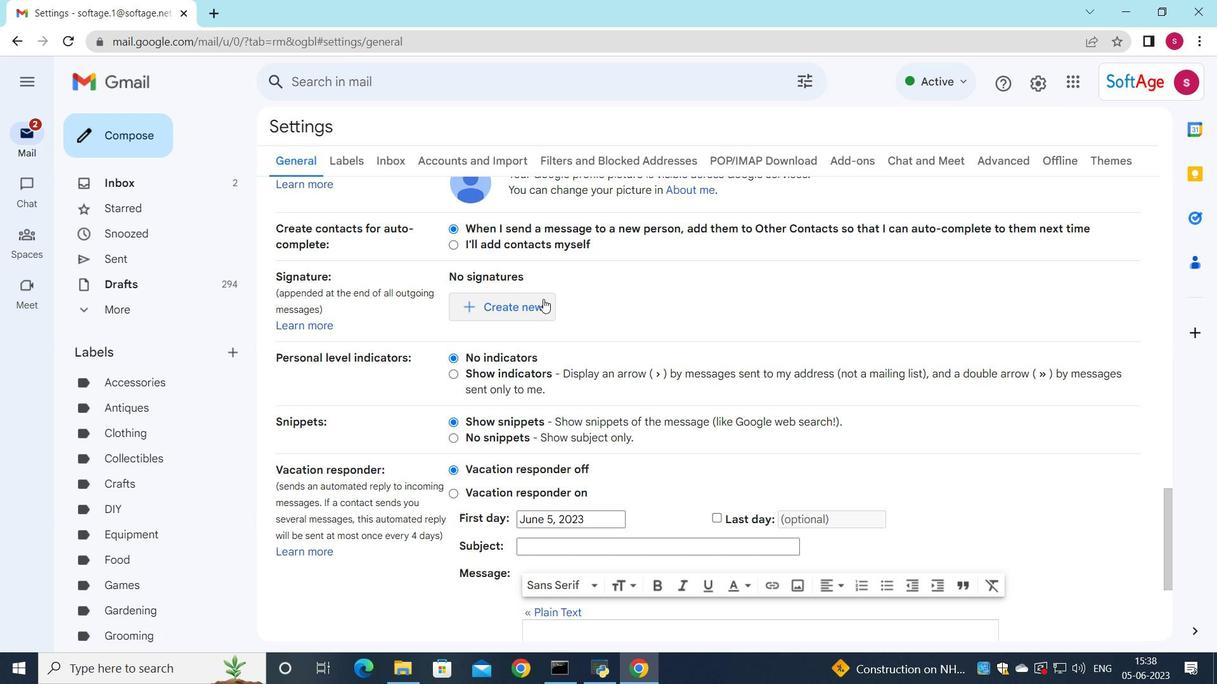 
Action: Mouse moved to (717, 0)
Screenshot: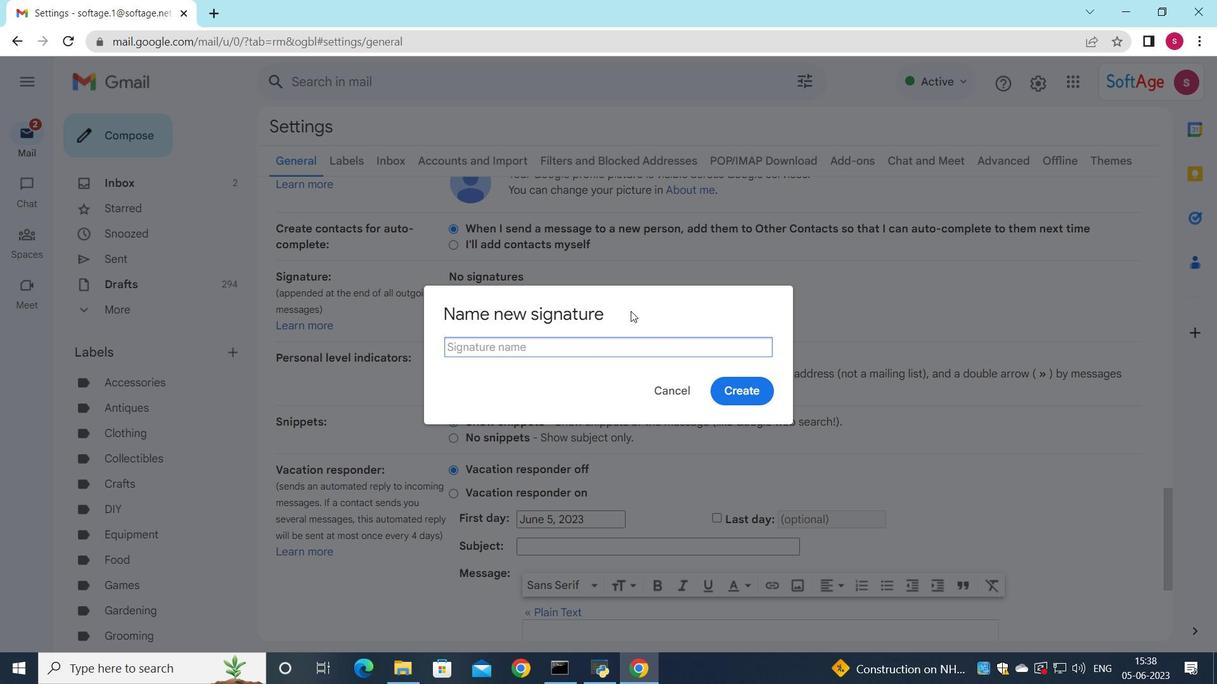 
Action: Key pressed <Key.shift>Erin<Key.space><Key.shift><Key.shift><Key.shift><Key.shift><Key.shift>Martin
Screenshot: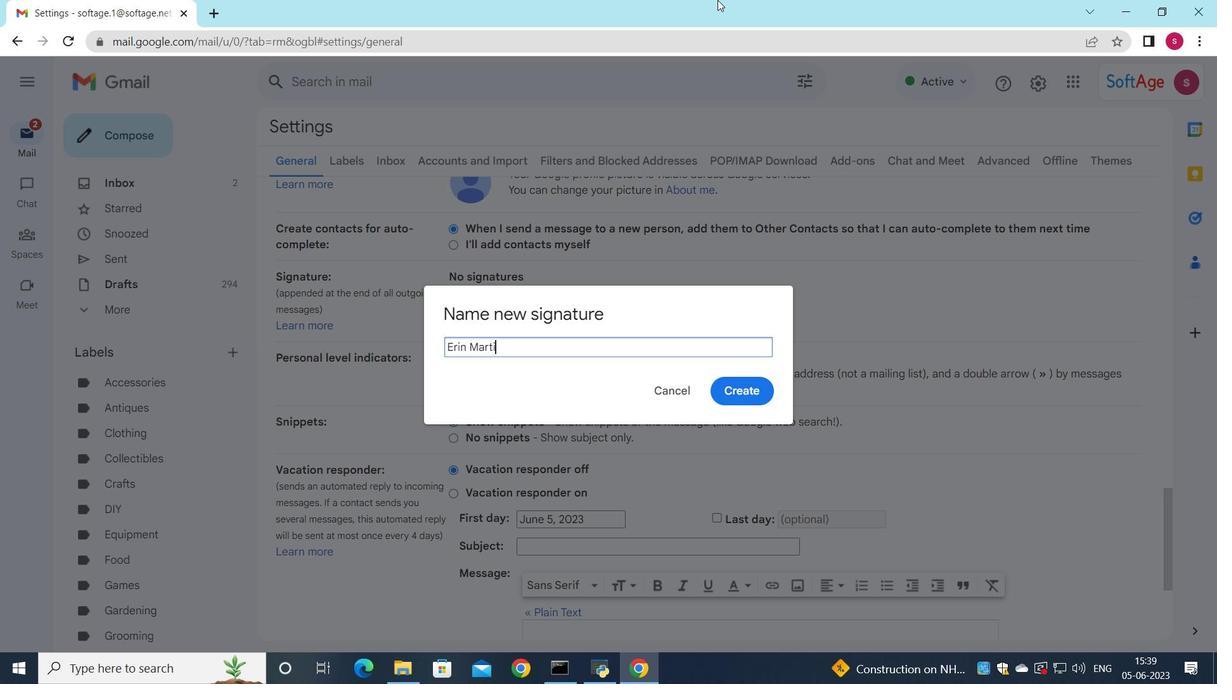 
Action: Mouse moved to (731, 384)
Screenshot: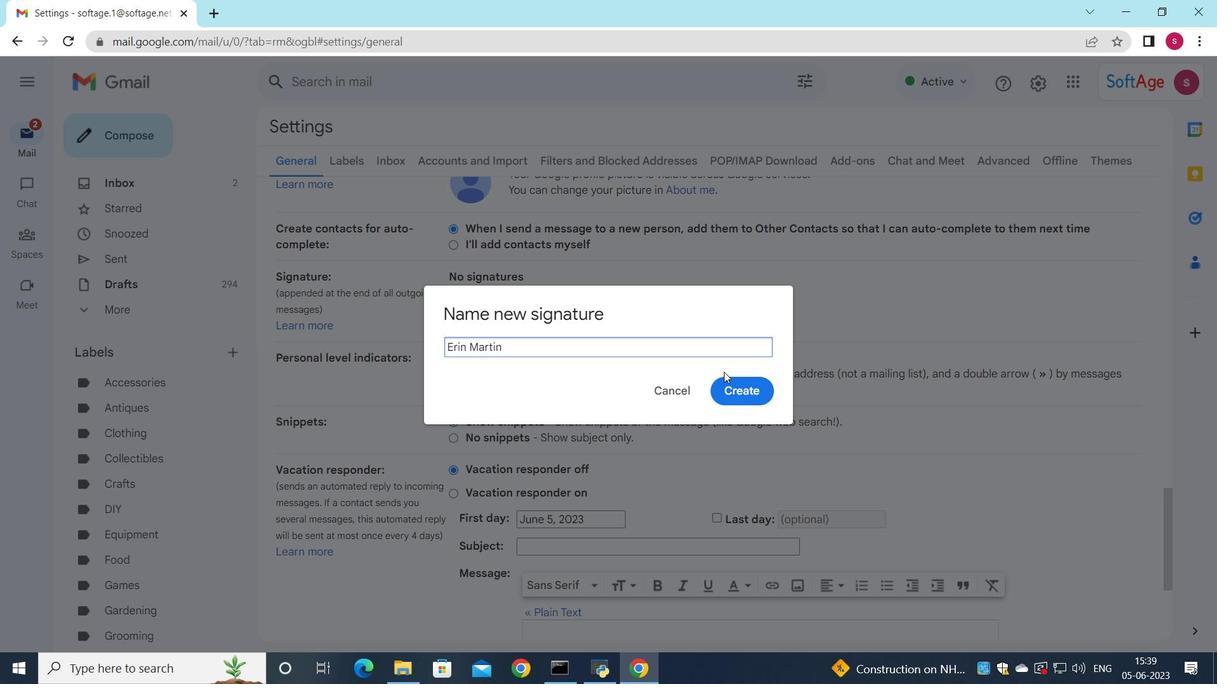 
Action: Mouse pressed left at (731, 384)
Screenshot: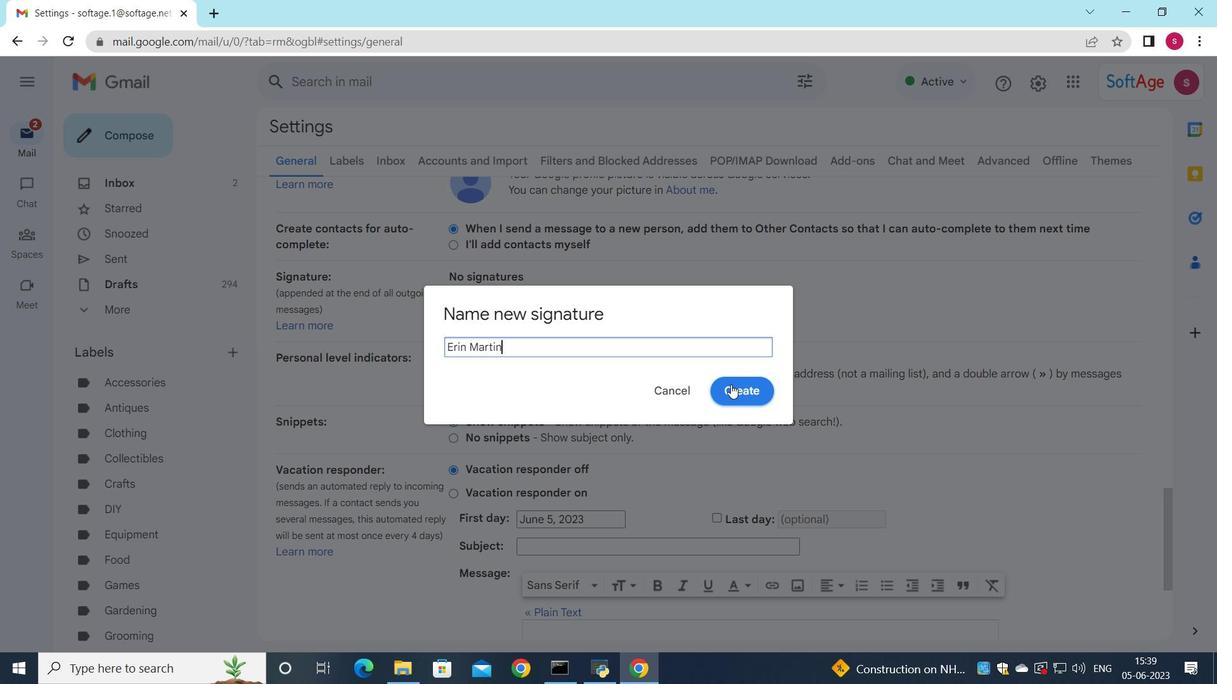 
Action: Mouse moved to (698, 332)
Screenshot: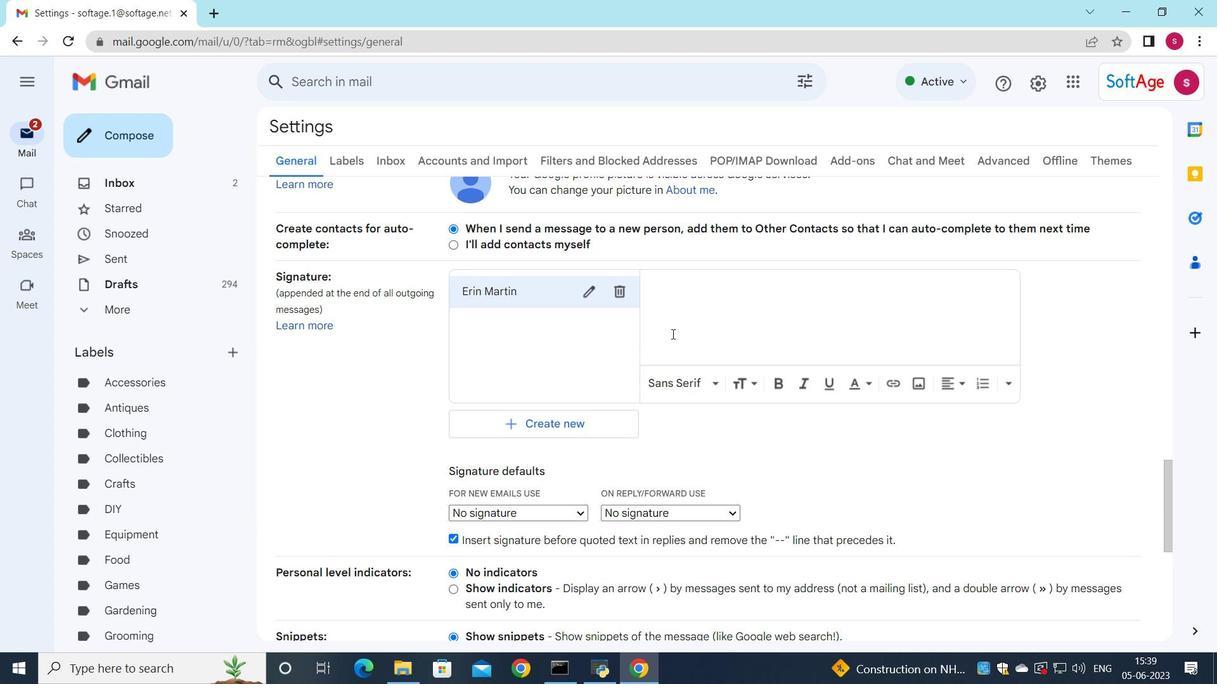 
Action: Mouse pressed left at (698, 332)
Screenshot: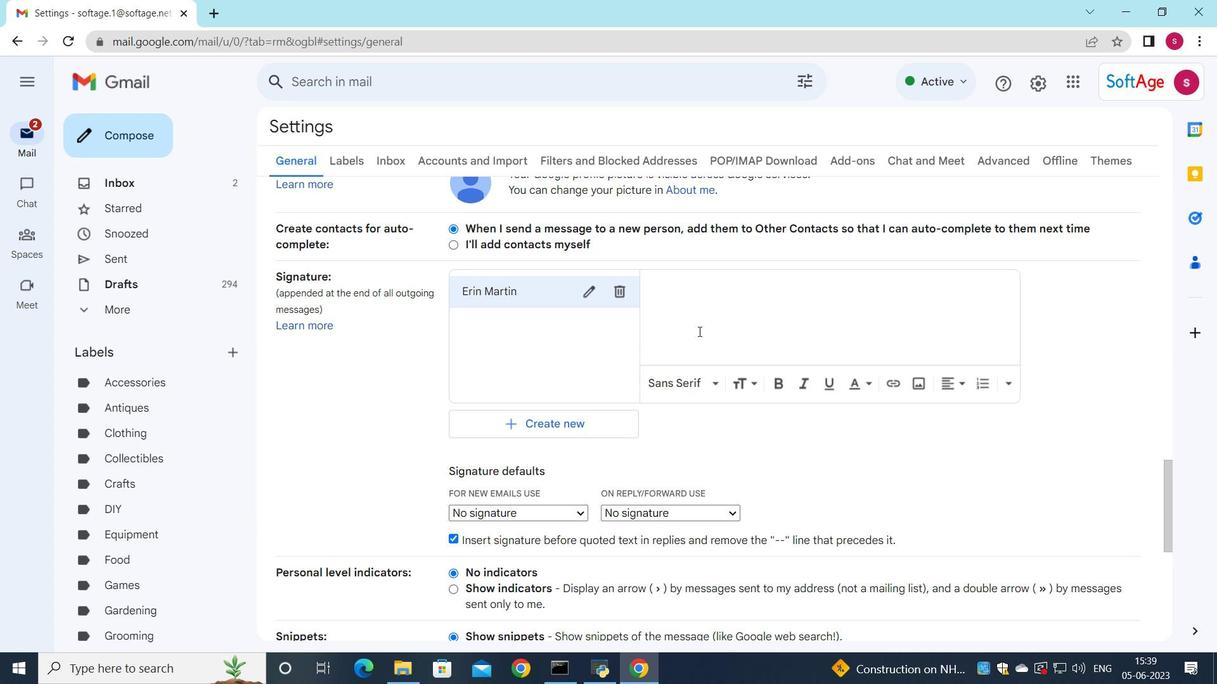 
Action: Mouse moved to (695, 327)
Screenshot: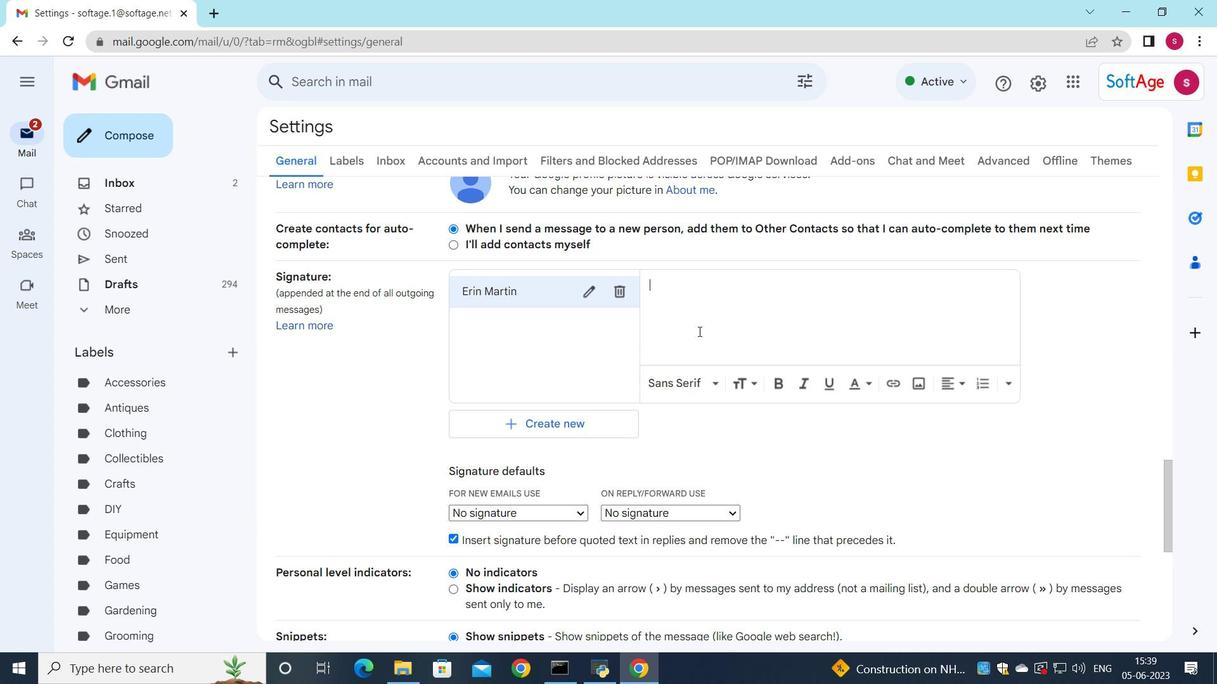 
Action: Key pressed <Key.shift>Erin<Key.space><Key.shift>Martin
Screenshot: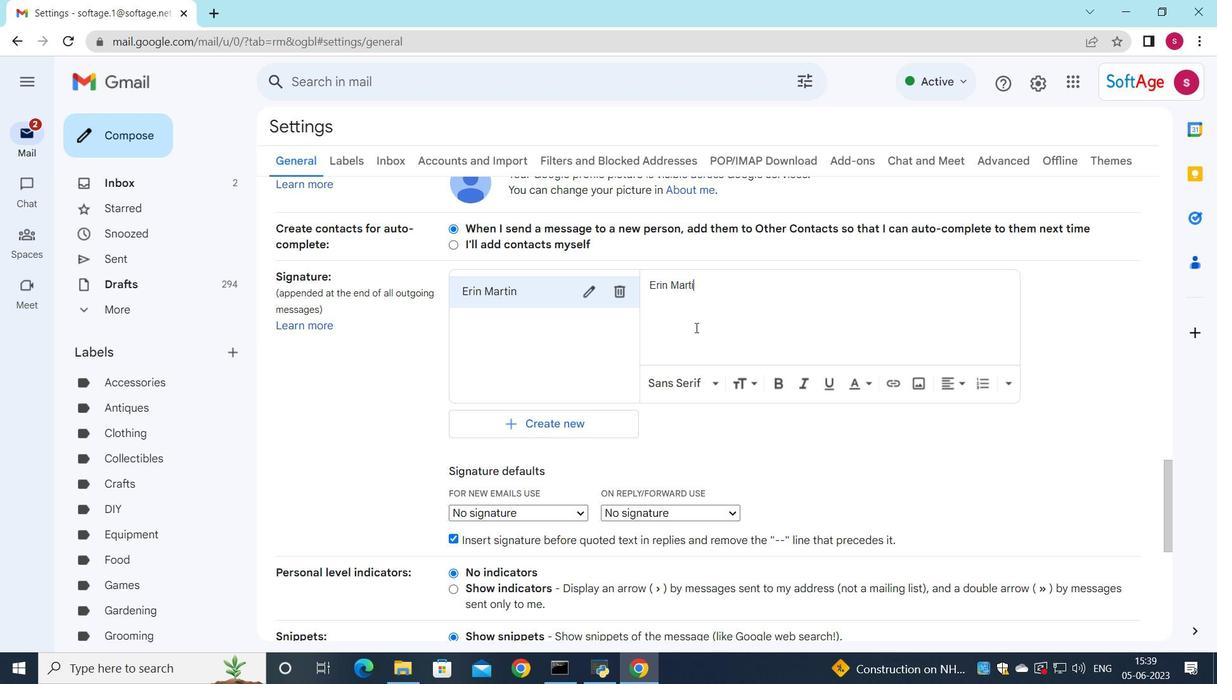 
Action: Mouse moved to (573, 508)
Screenshot: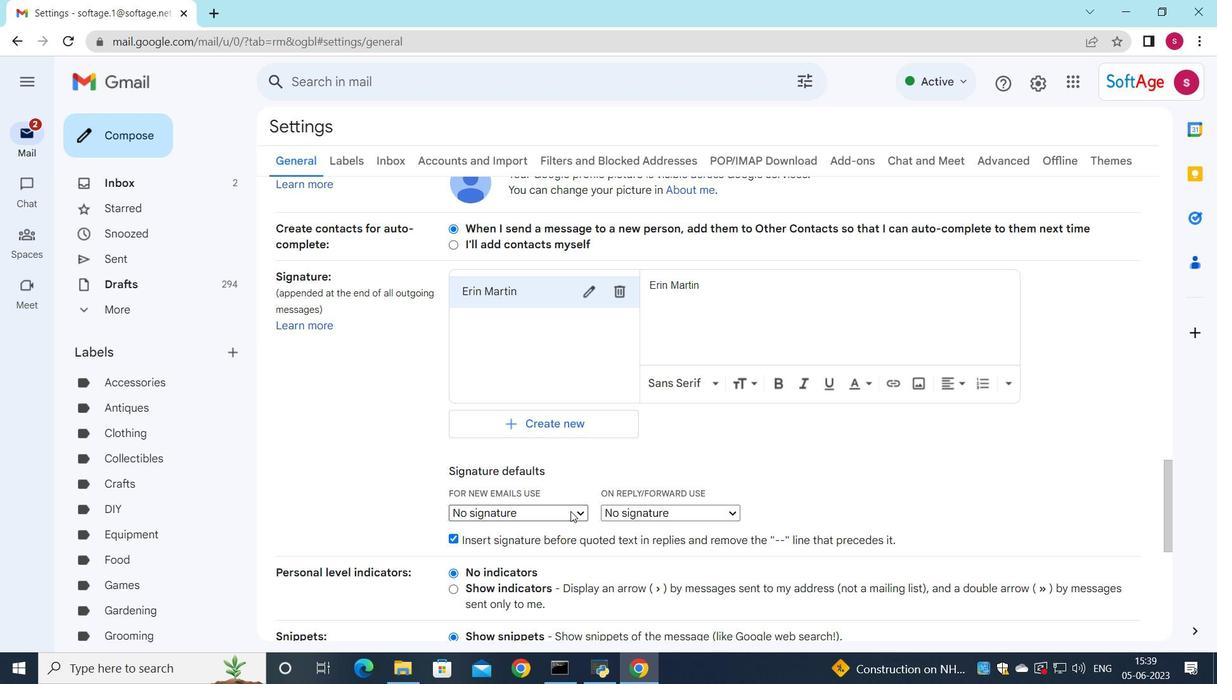 
Action: Mouse pressed left at (573, 508)
Screenshot: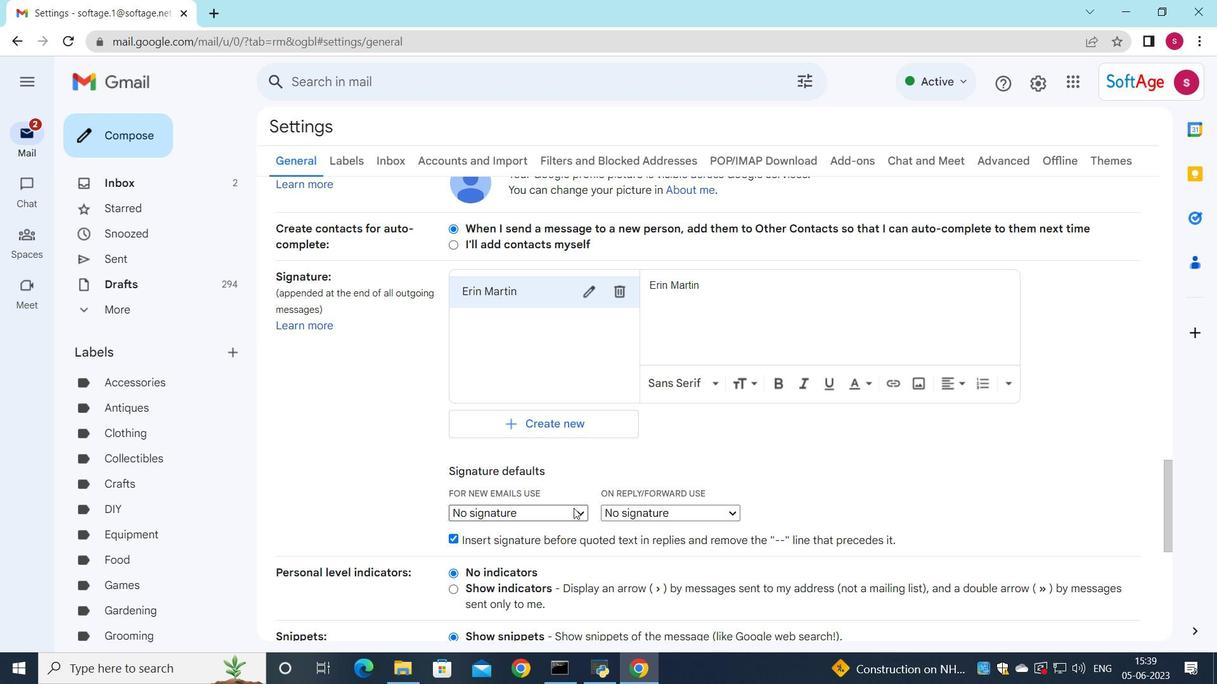 
Action: Mouse moved to (540, 543)
Screenshot: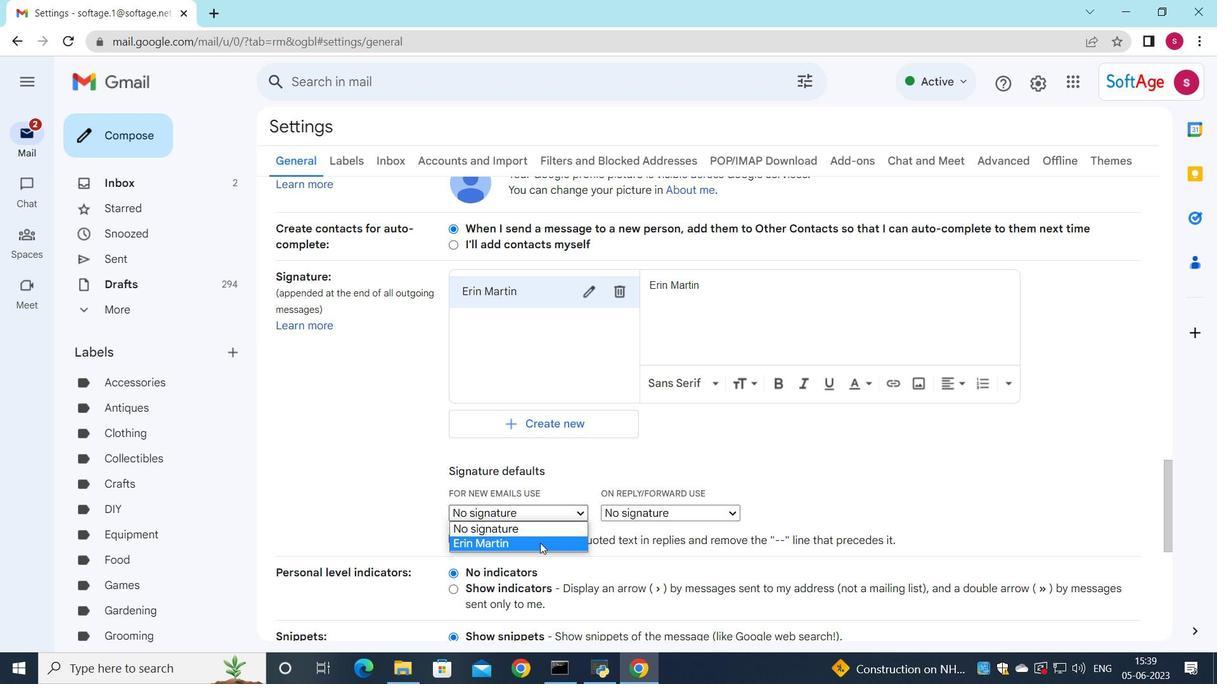 
Action: Mouse pressed left at (540, 543)
Screenshot: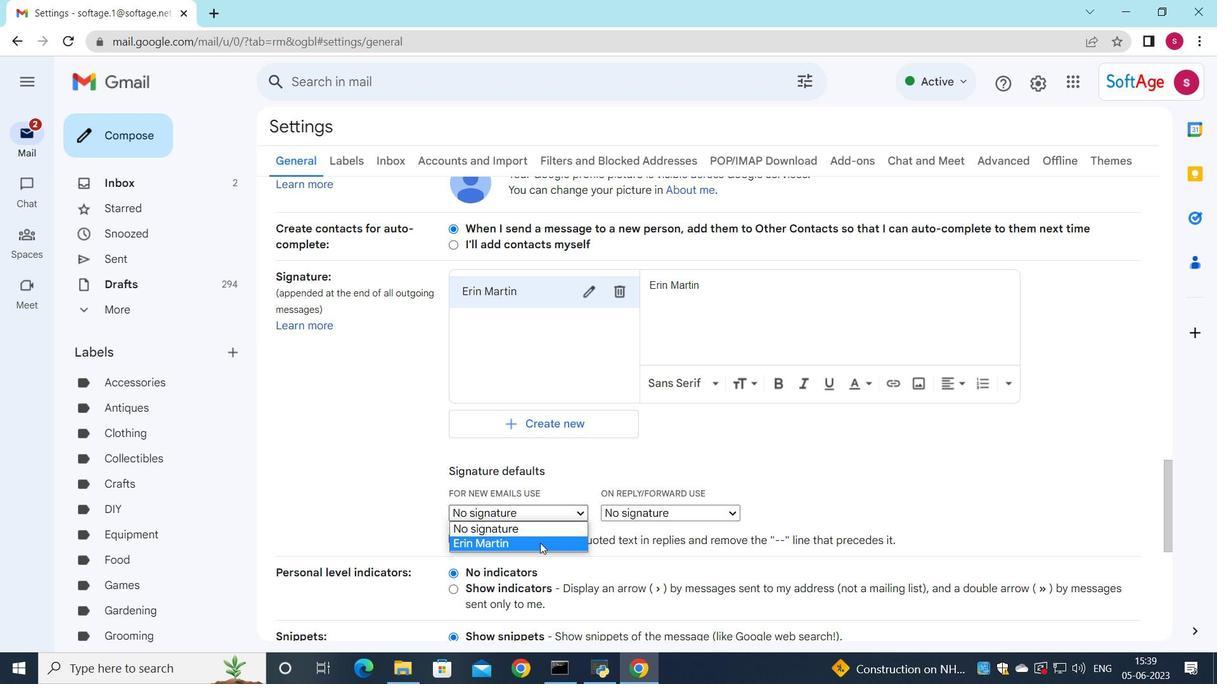 
Action: Mouse moved to (647, 513)
Screenshot: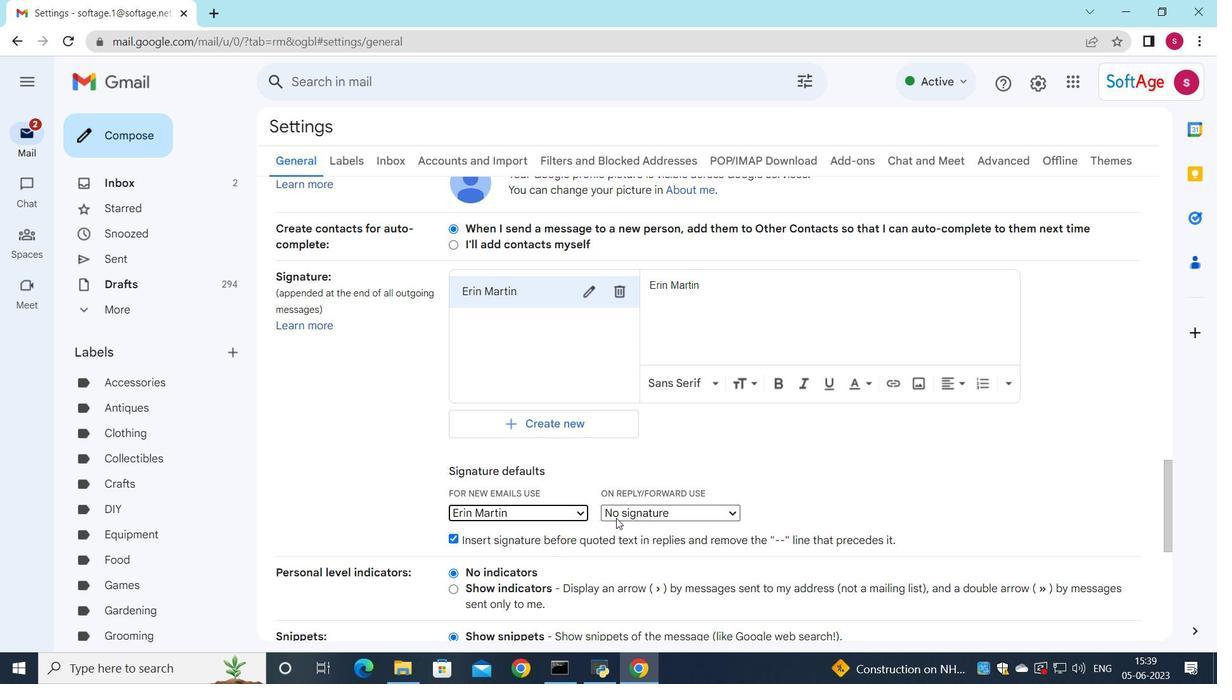 
Action: Mouse pressed left at (647, 513)
Screenshot: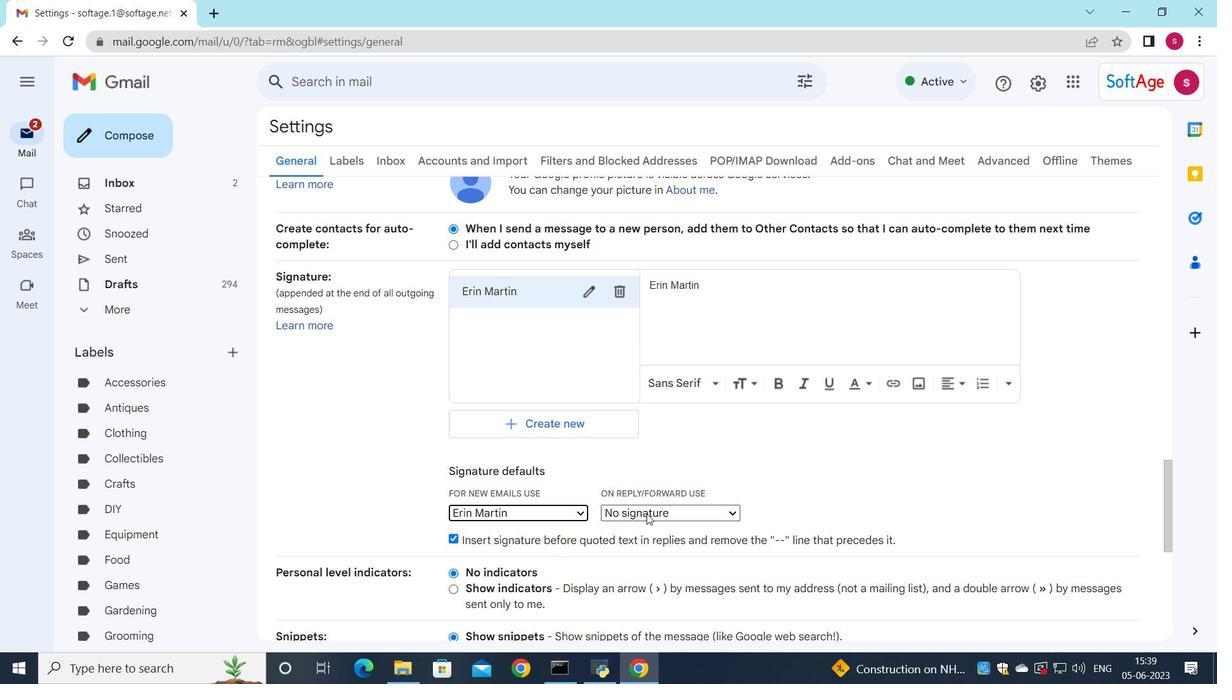 
Action: Mouse moved to (641, 548)
Screenshot: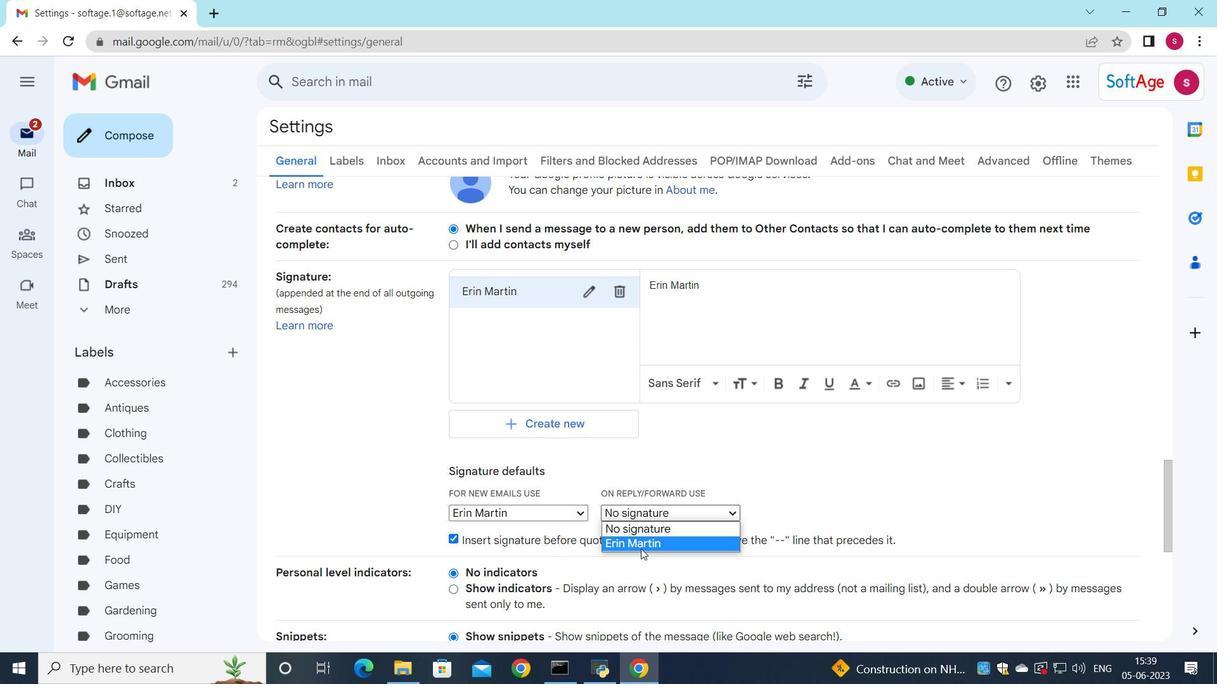 
Action: Mouse pressed left at (641, 548)
Screenshot: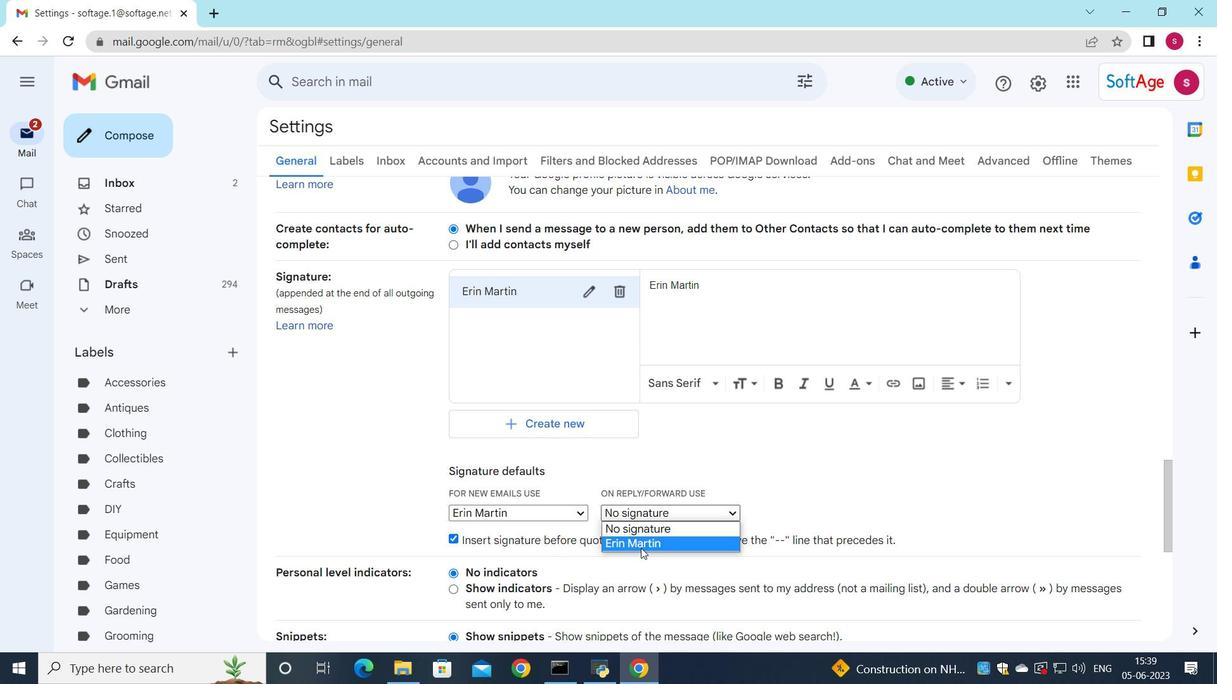 
Action: Mouse moved to (762, 364)
Screenshot: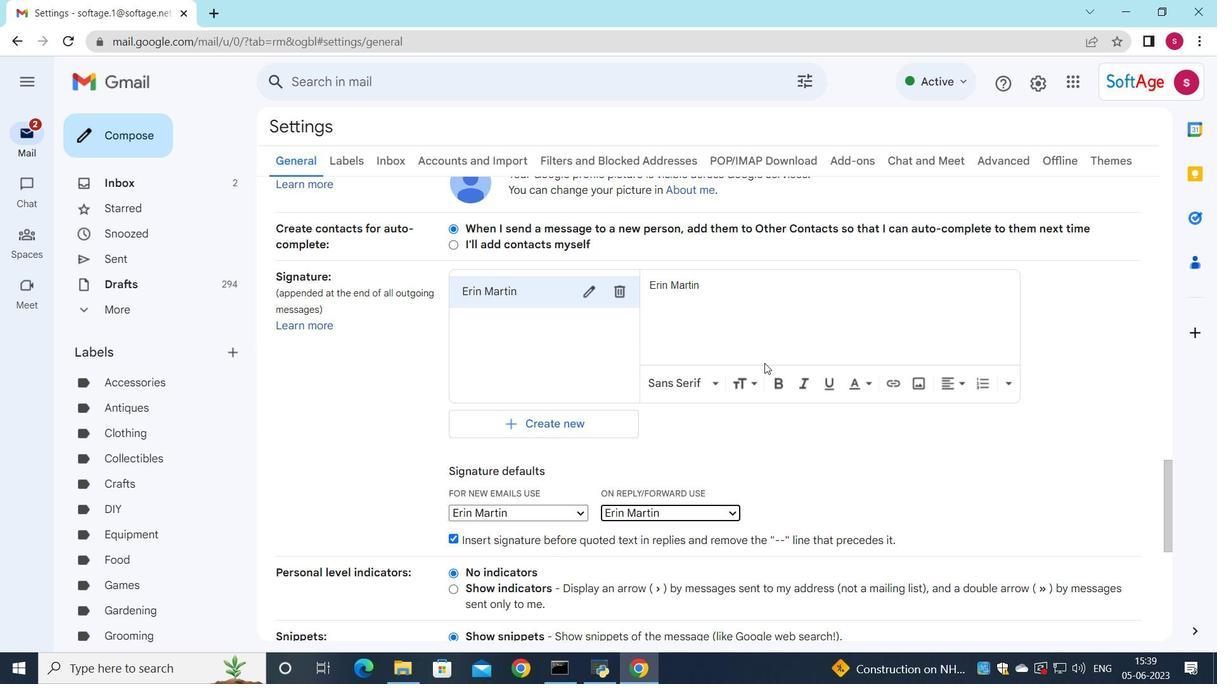 
Action: Mouse scrolled (762, 363) with delta (0, 0)
Screenshot: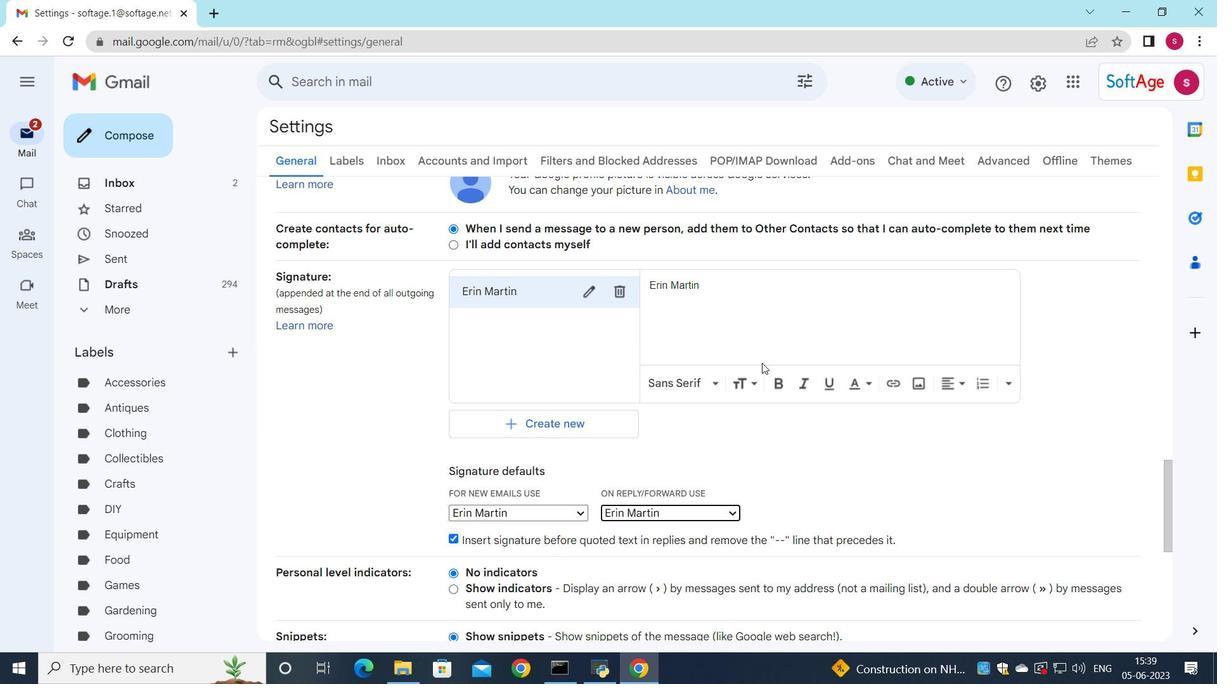 
Action: Mouse scrolled (762, 363) with delta (0, 0)
Screenshot: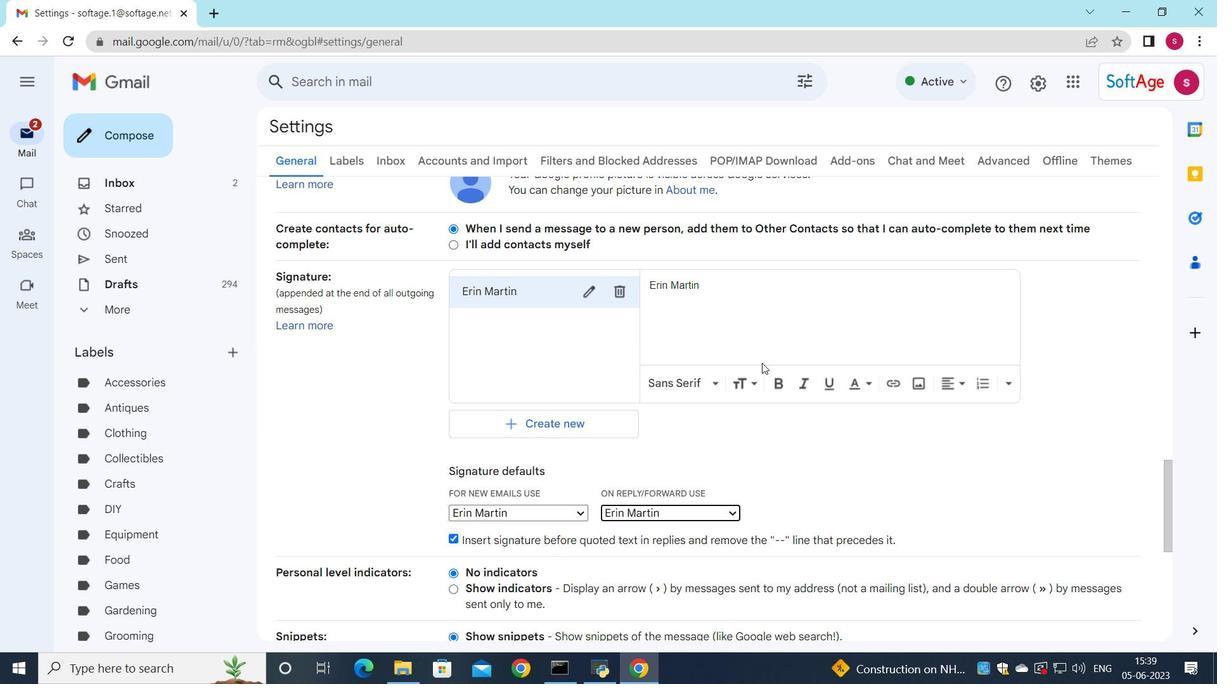 
Action: Mouse scrolled (762, 363) with delta (0, 0)
Screenshot: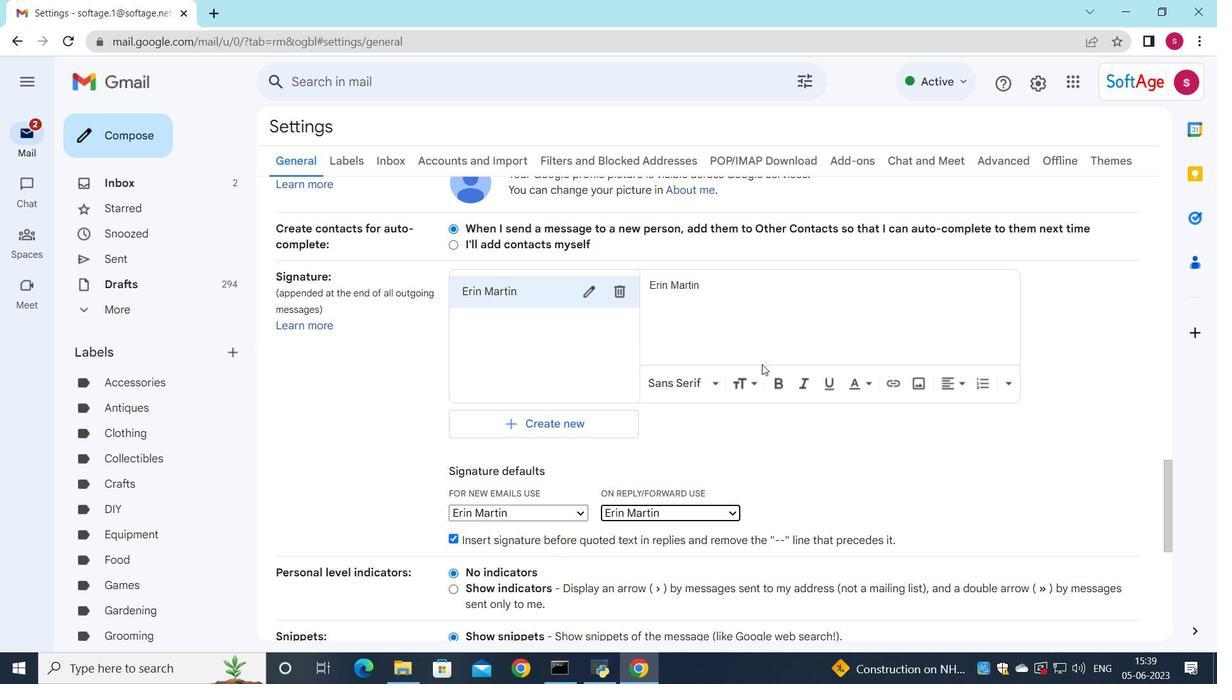 
Action: Mouse scrolled (762, 363) with delta (0, 0)
Screenshot: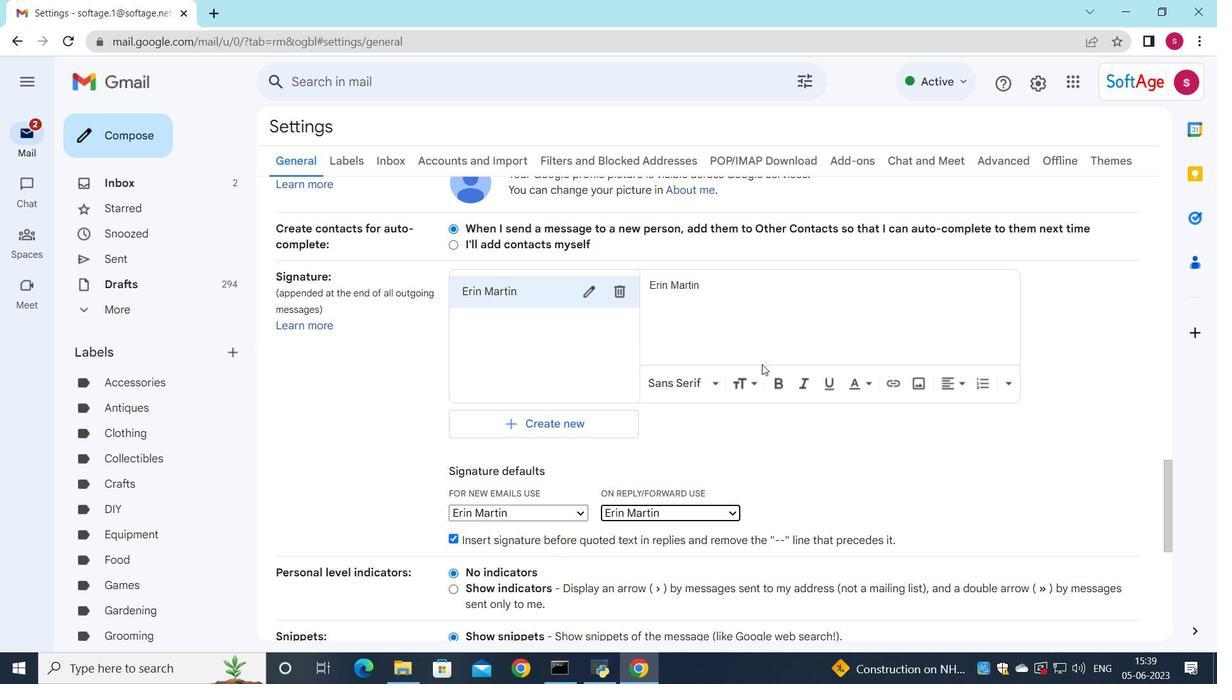 
Action: Mouse moved to (752, 346)
Screenshot: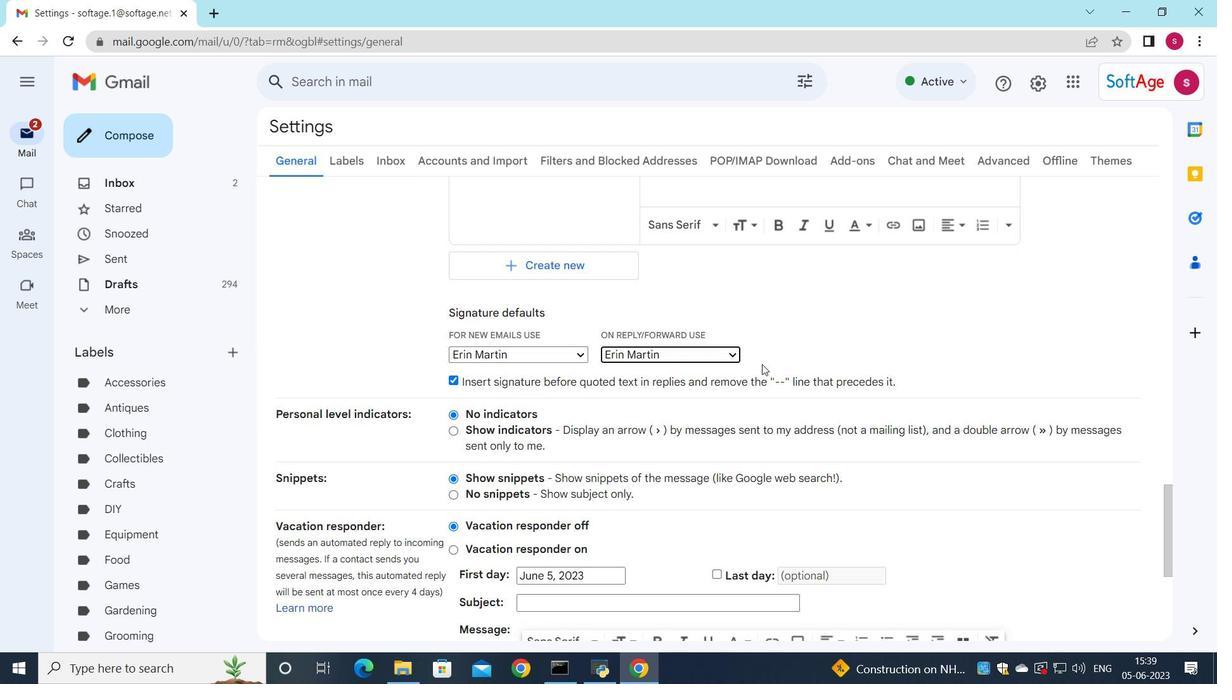 
Action: Mouse scrolled (752, 346) with delta (0, 0)
Screenshot: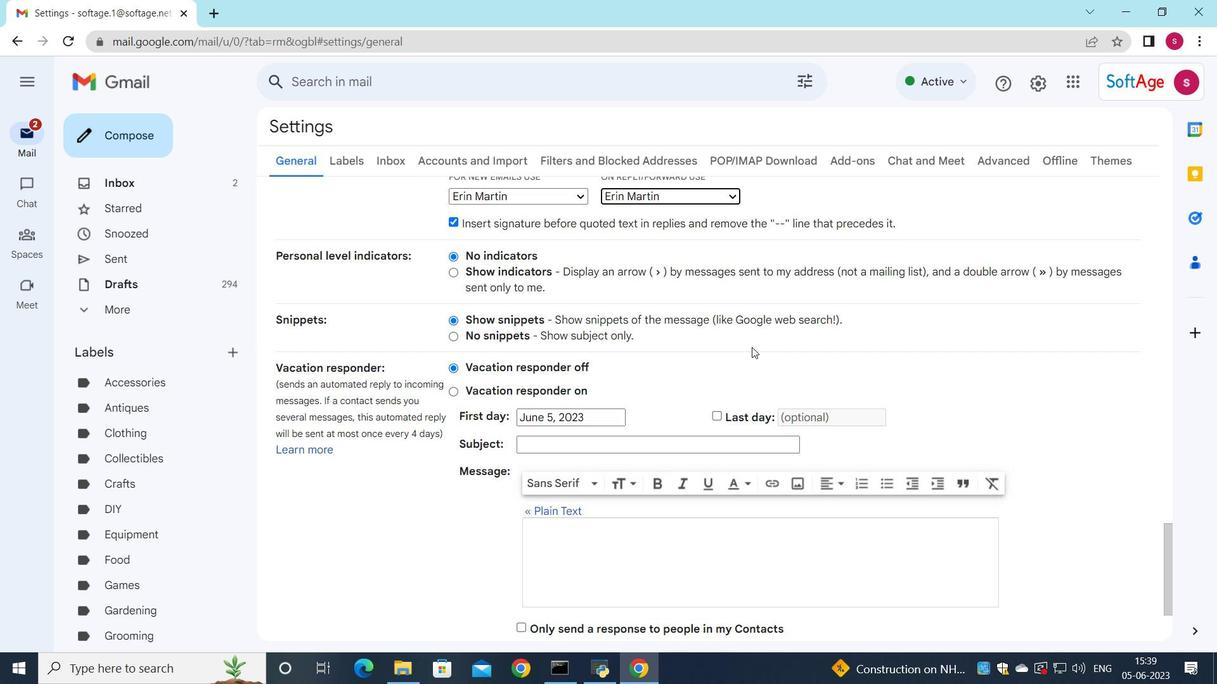 
Action: Mouse moved to (740, 303)
Screenshot: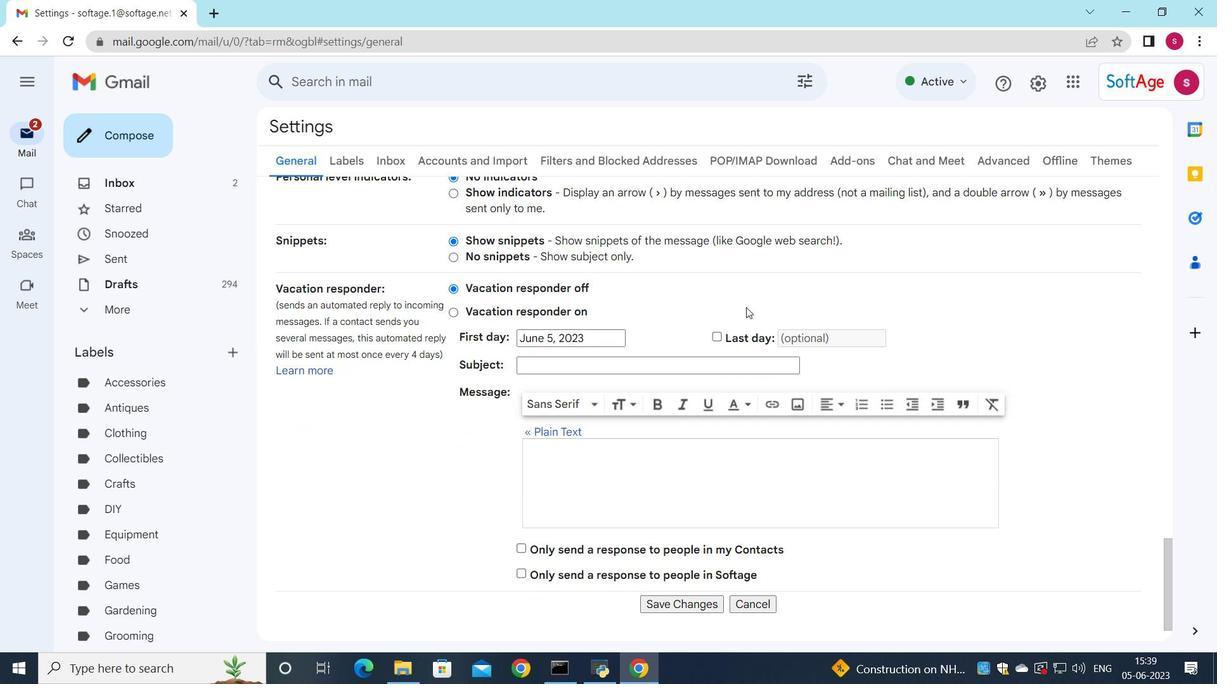 
Action: Mouse scrolled (740, 302) with delta (0, 0)
Screenshot: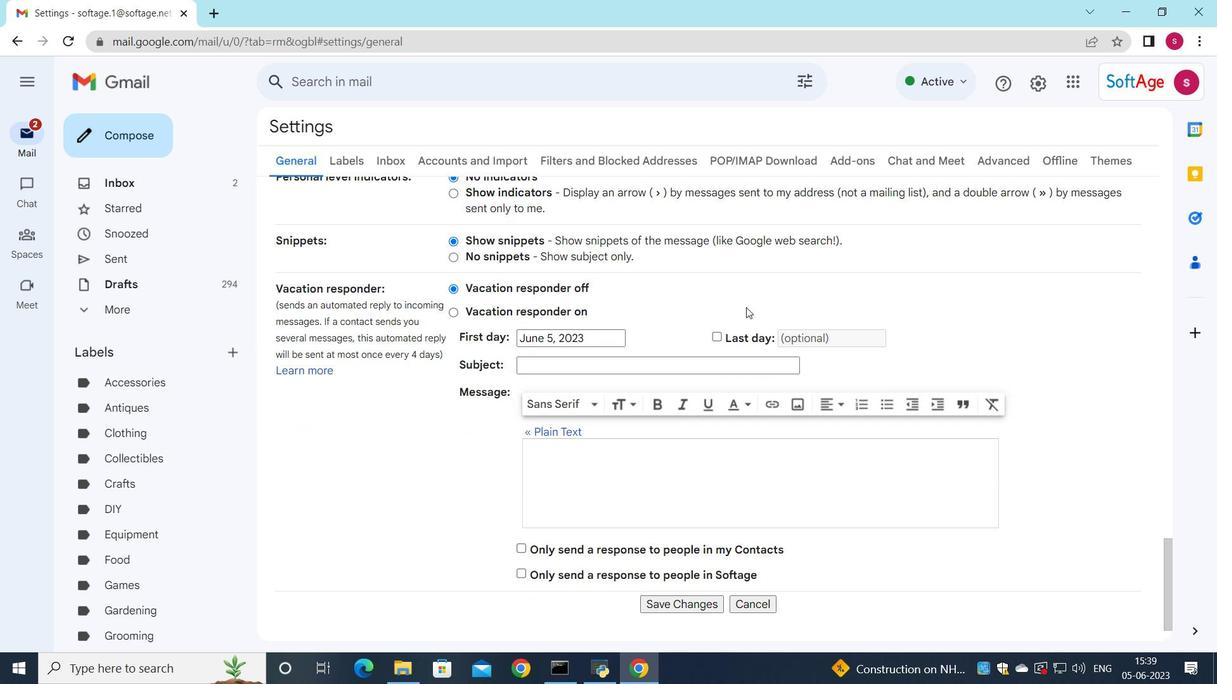 
Action: Mouse scrolled (740, 302) with delta (0, 0)
Screenshot: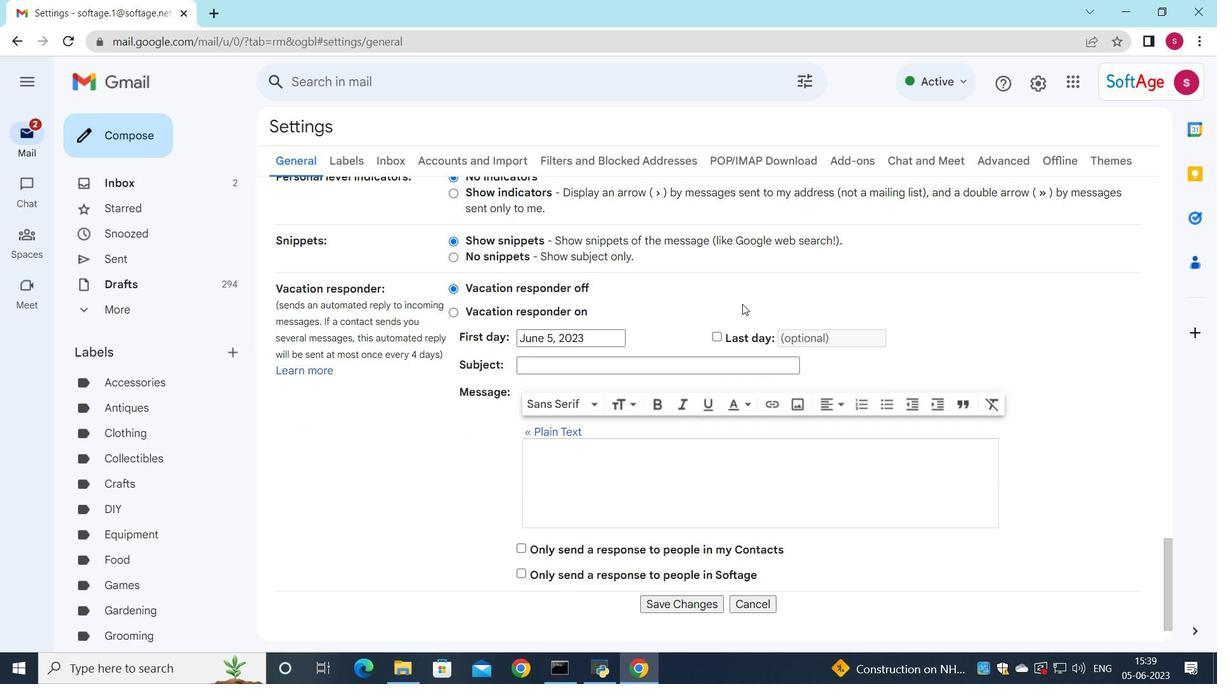 
Action: Mouse moved to (740, 308)
Screenshot: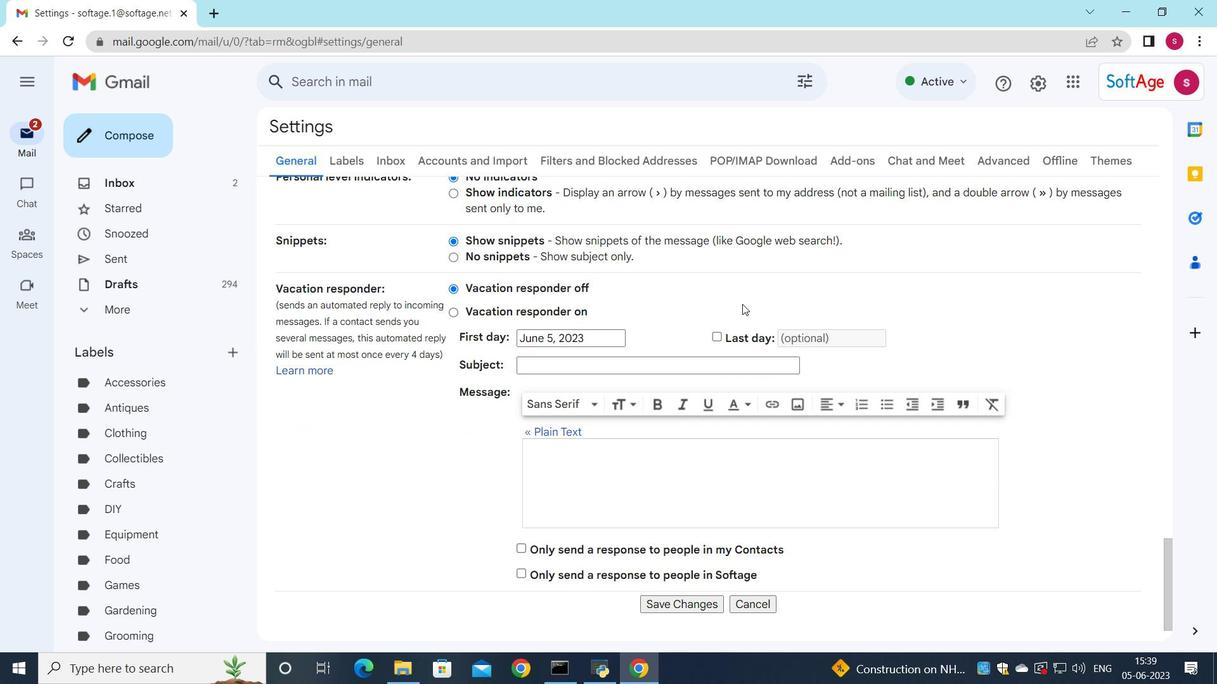 
Action: Mouse scrolled (740, 307) with delta (0, 0)
Screenshot: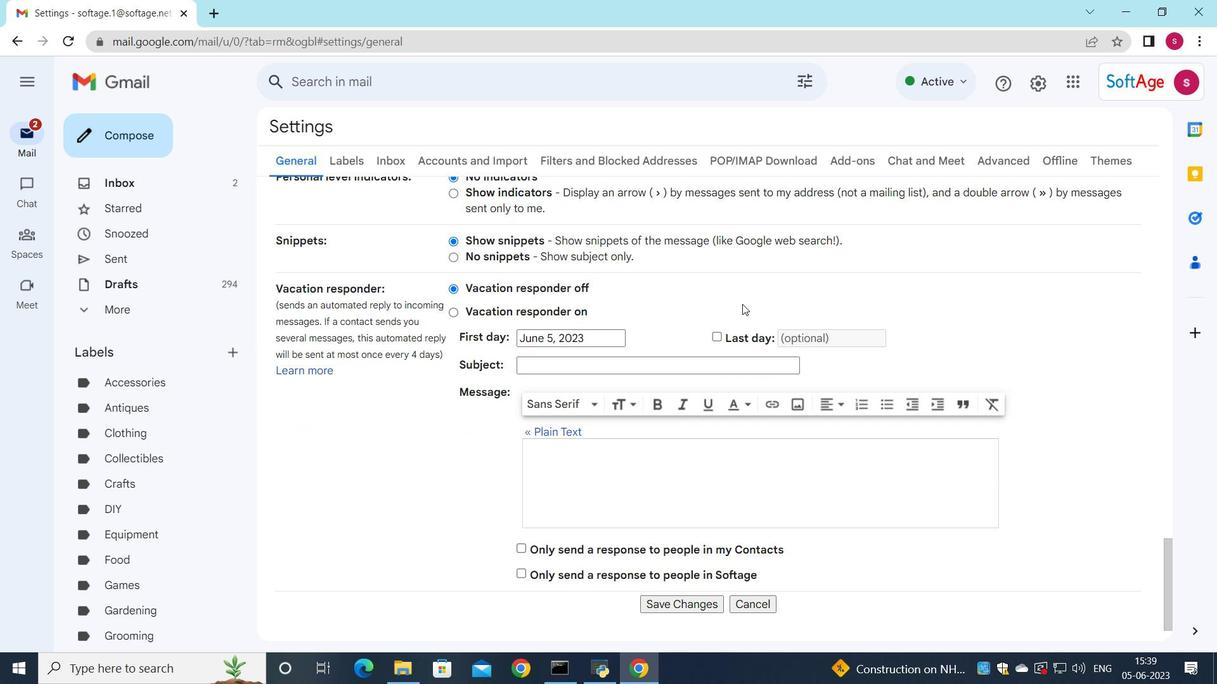 
Action: Mouse moved to (679, 559)
Screenshot: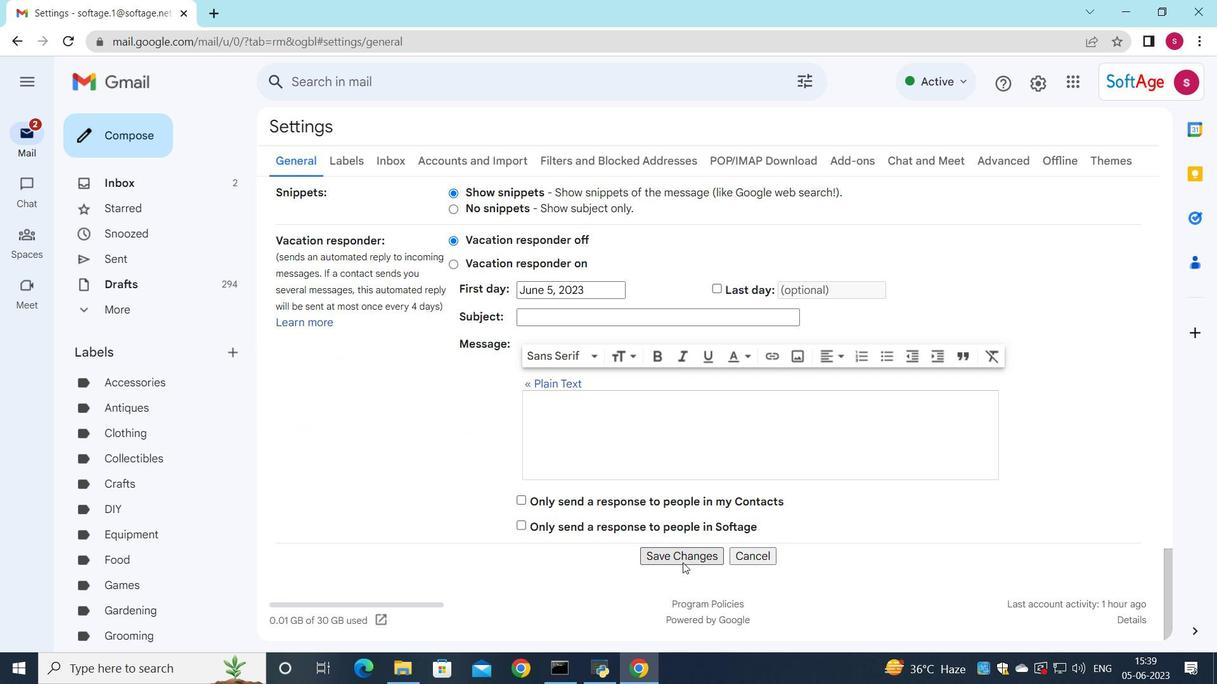 
Action: Mouse pressed left at (679, 559)
Screenshot: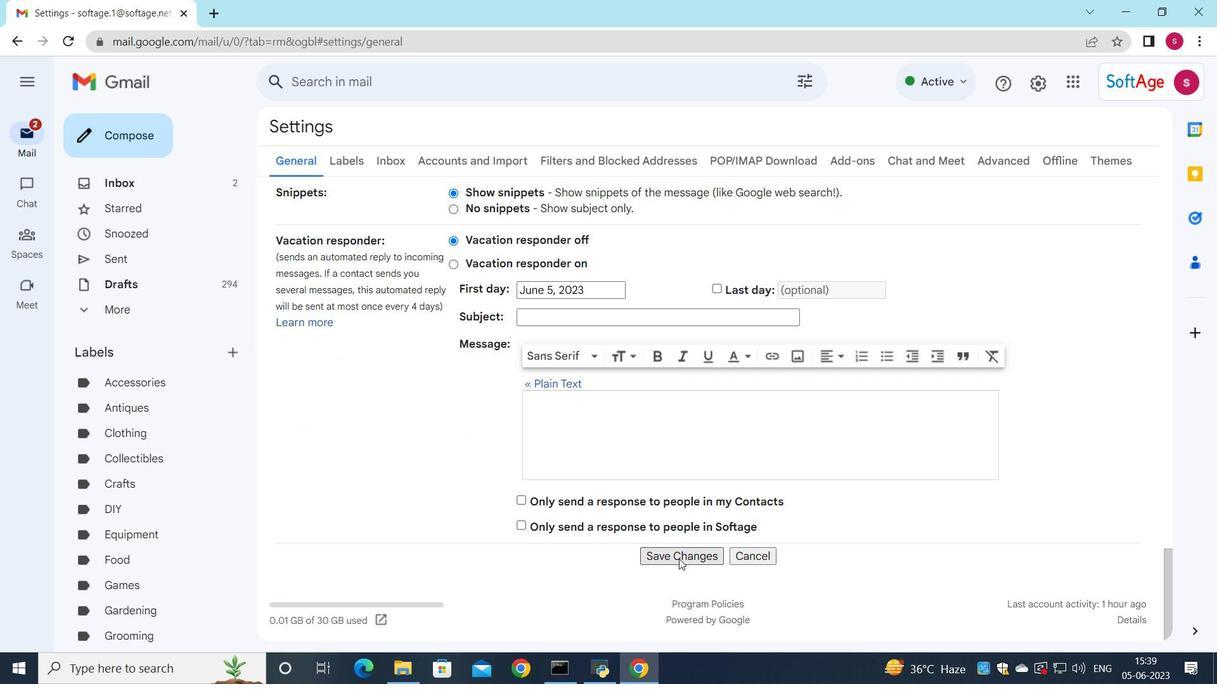 
Action: Mouse moved to (741, 227)
Screenshot: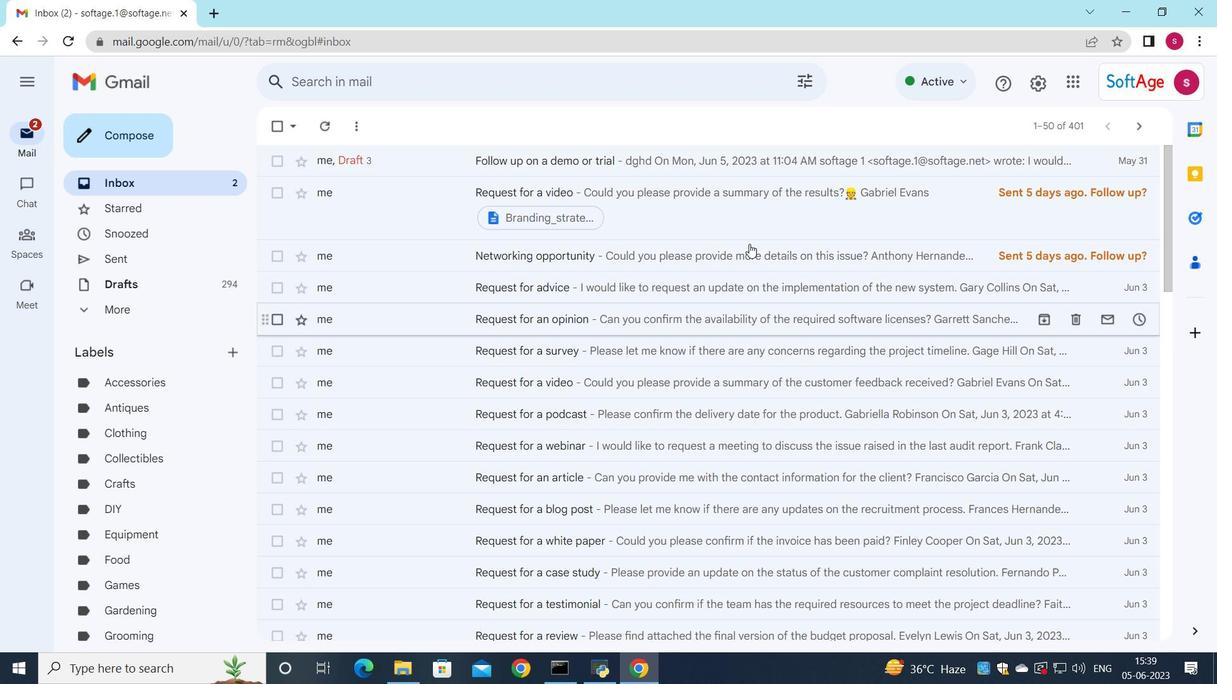 
Action: Mouse pressed left at (741, 227)
Screenshot: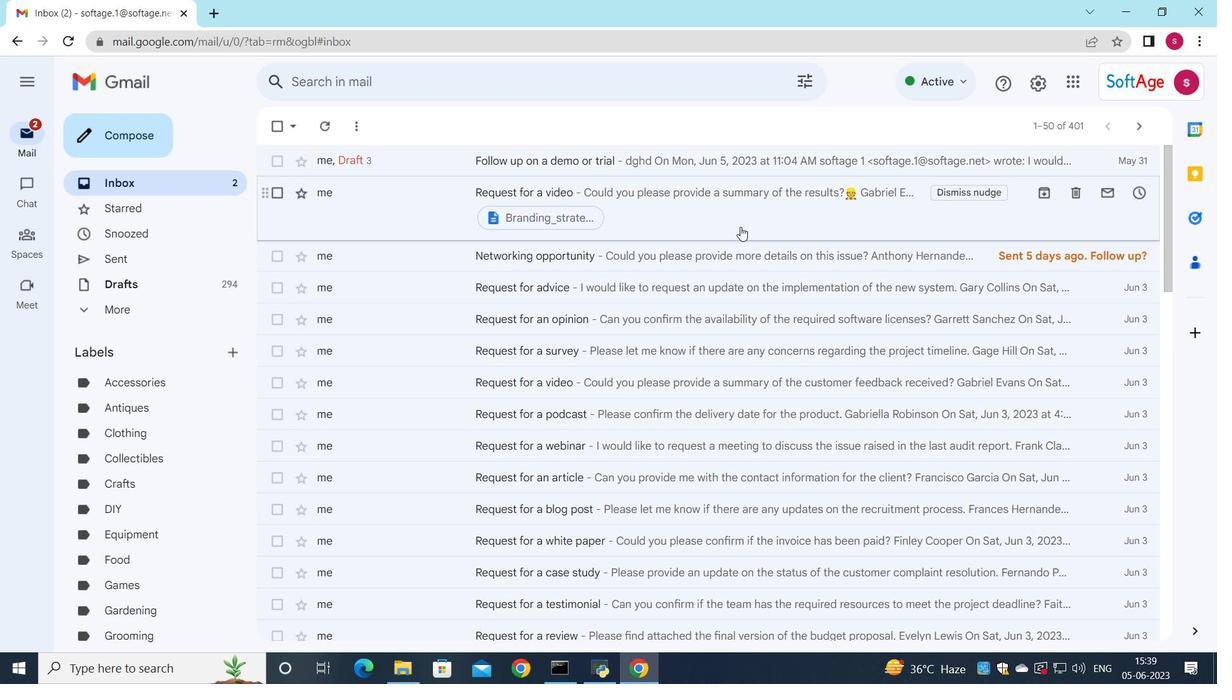 
Action: Mouse moved to (544, 516)
Screenshot: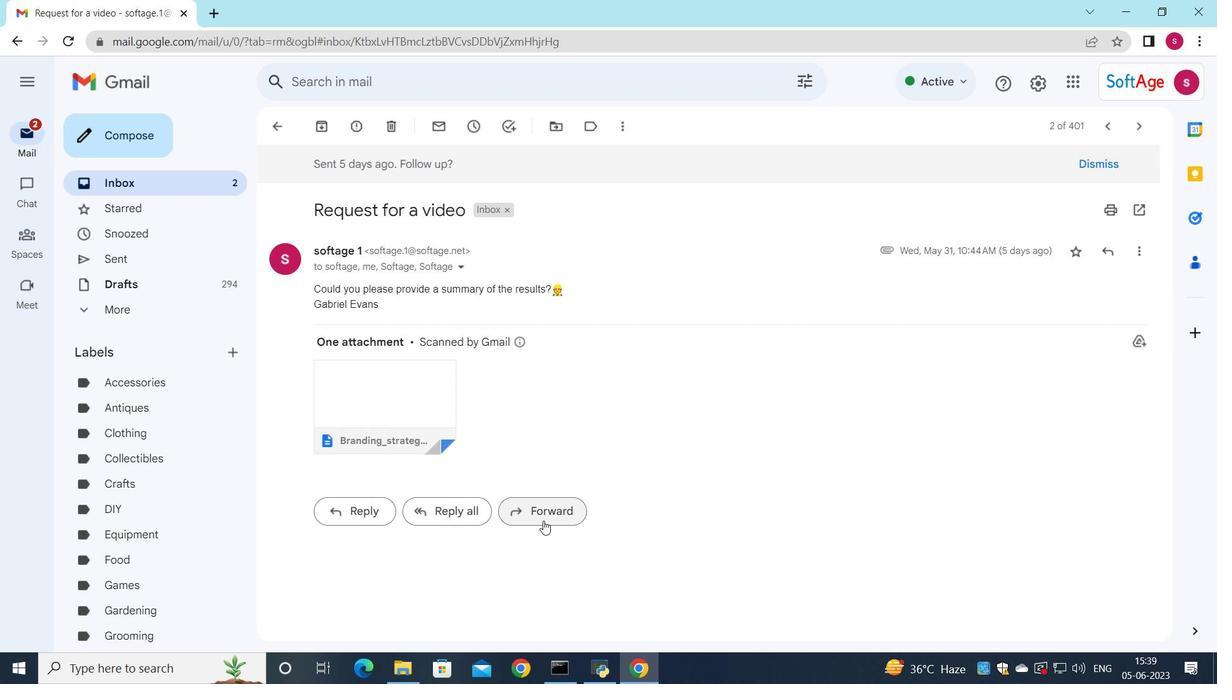
Action: Mouse pressed left at (544, 516)
Screenshot: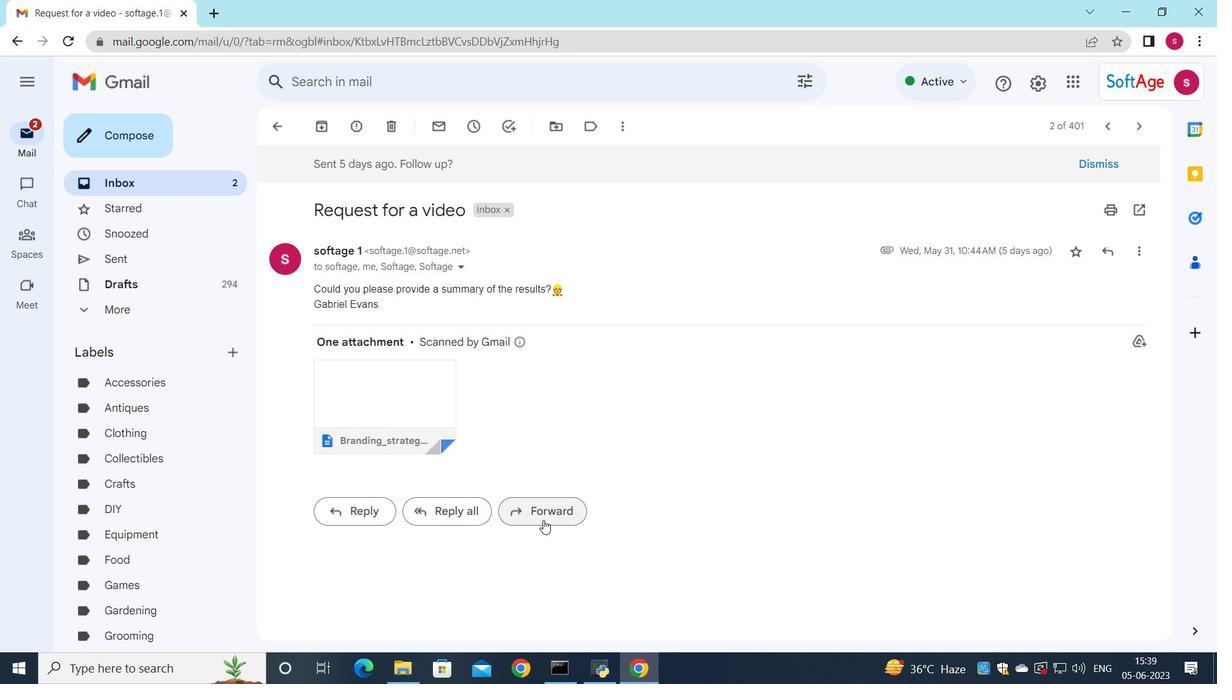 
Action: Mouse moved to (344, 487)
Screenshot: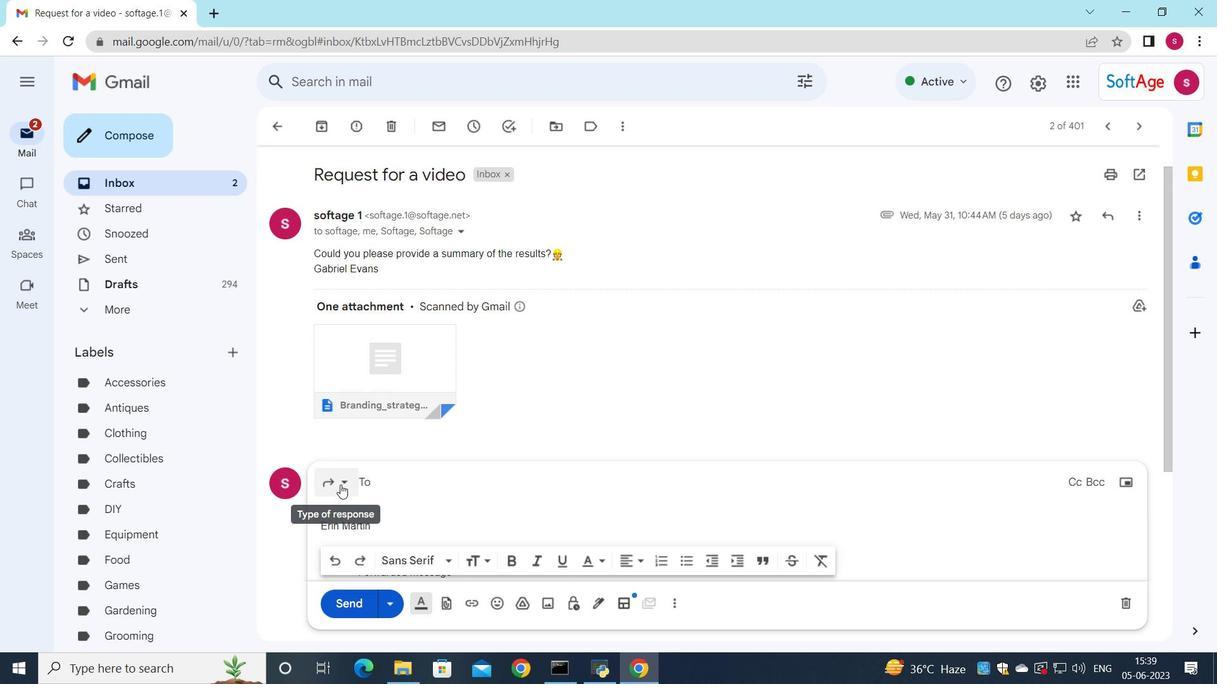 
Action: Mouse pressed left at (344, 487)
Screenshot: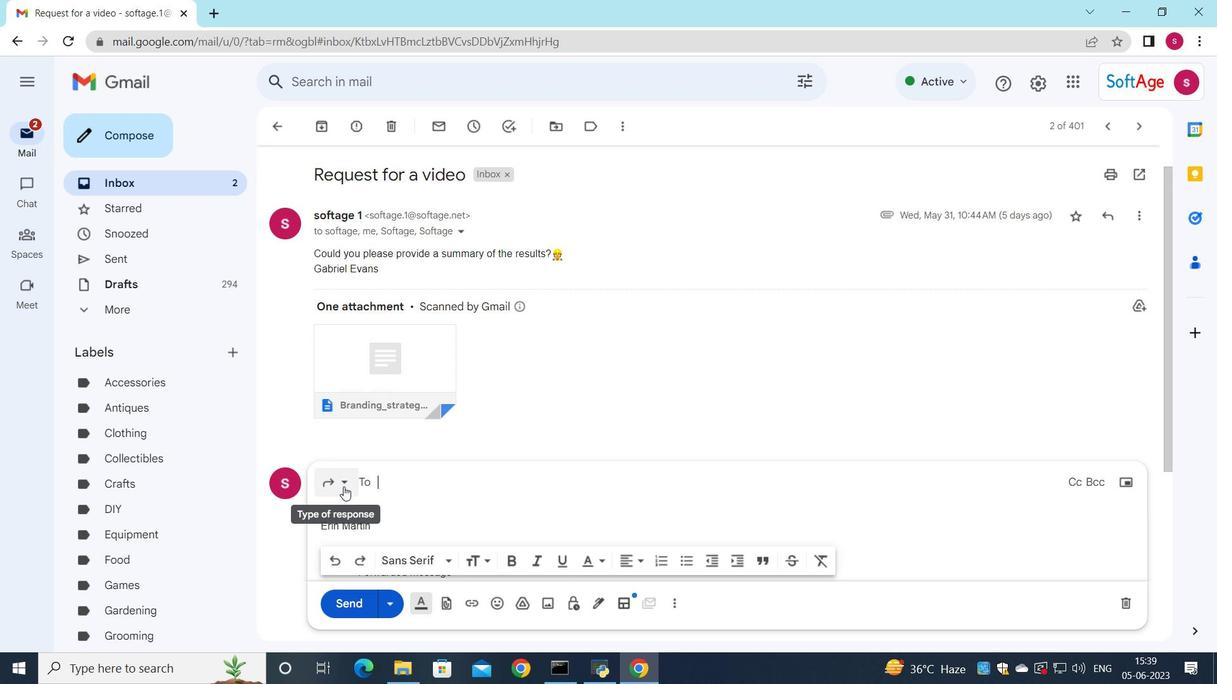 
Action: Mouse moved to (381, 428)
Screenshot: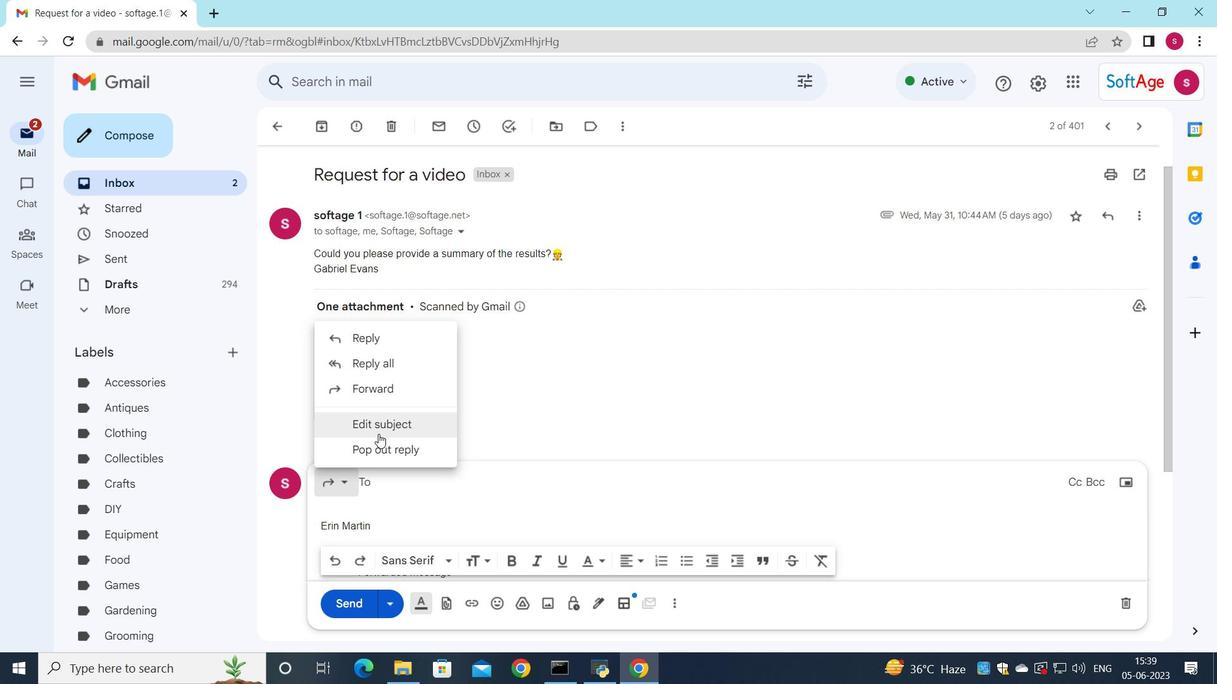 
Action: Mouse pressed left at (381, 428)
Screenshot: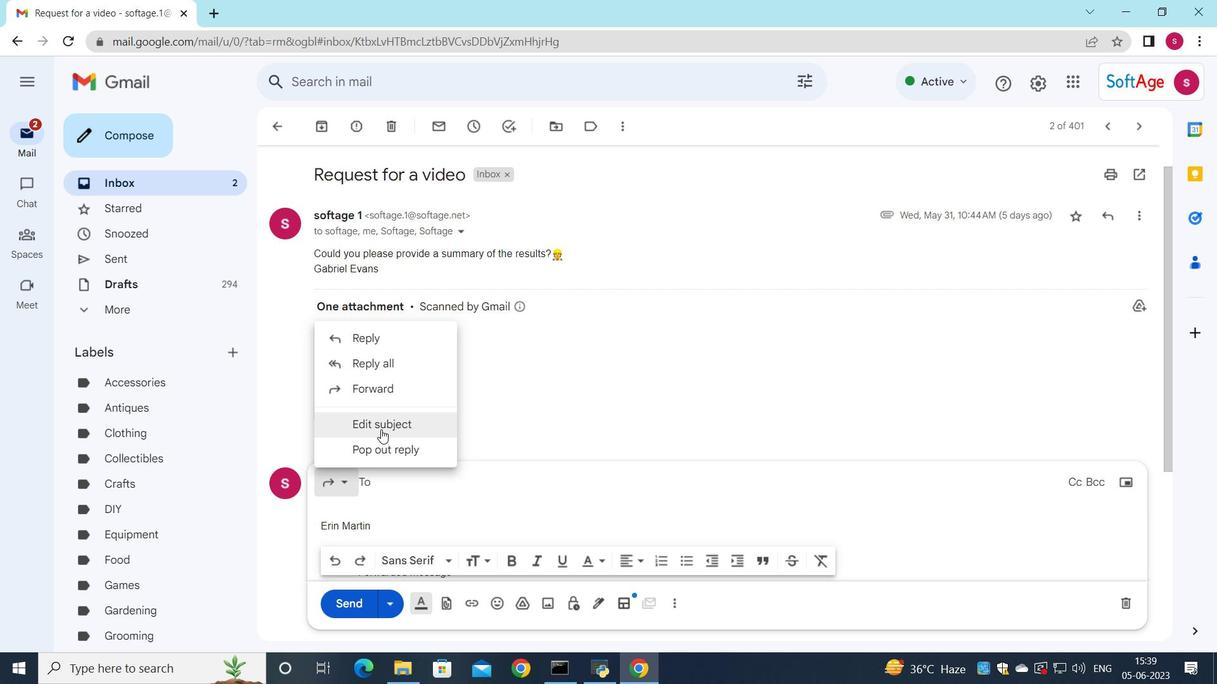 
Action: Mouse moved to (823, 307)
Screenshot: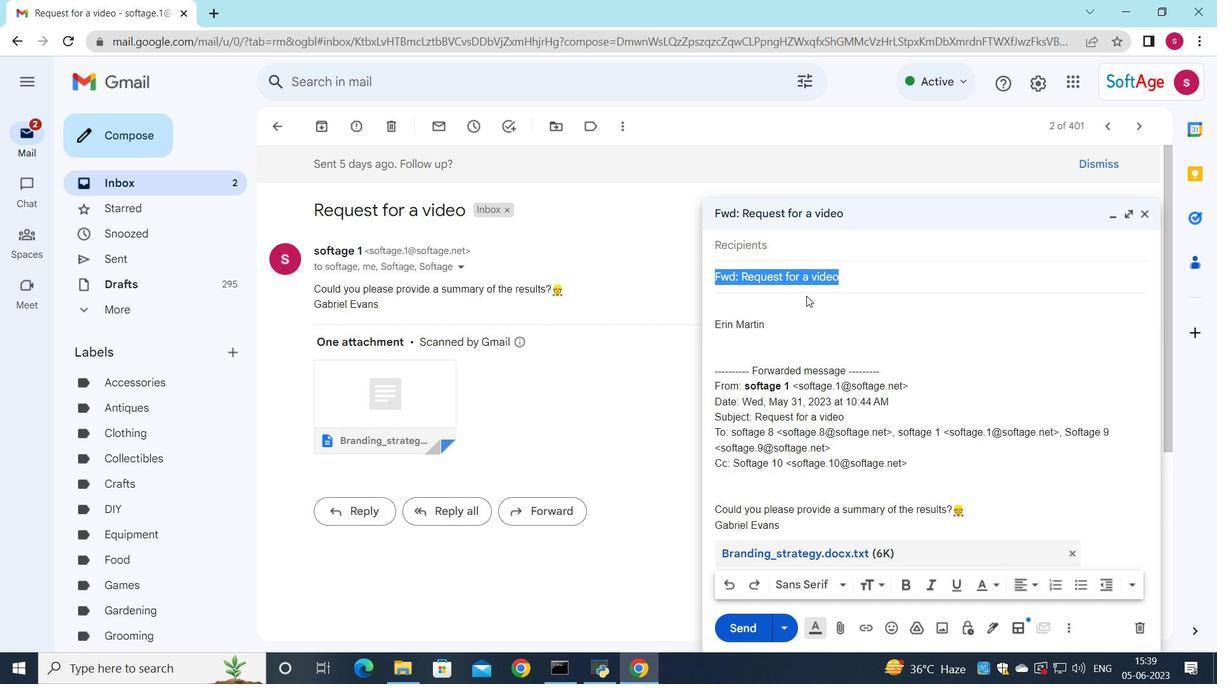 
Action: Key pressed <Key.shift>Request<Key.space>for<Key.space>project<Key.space>approval
Screenshot: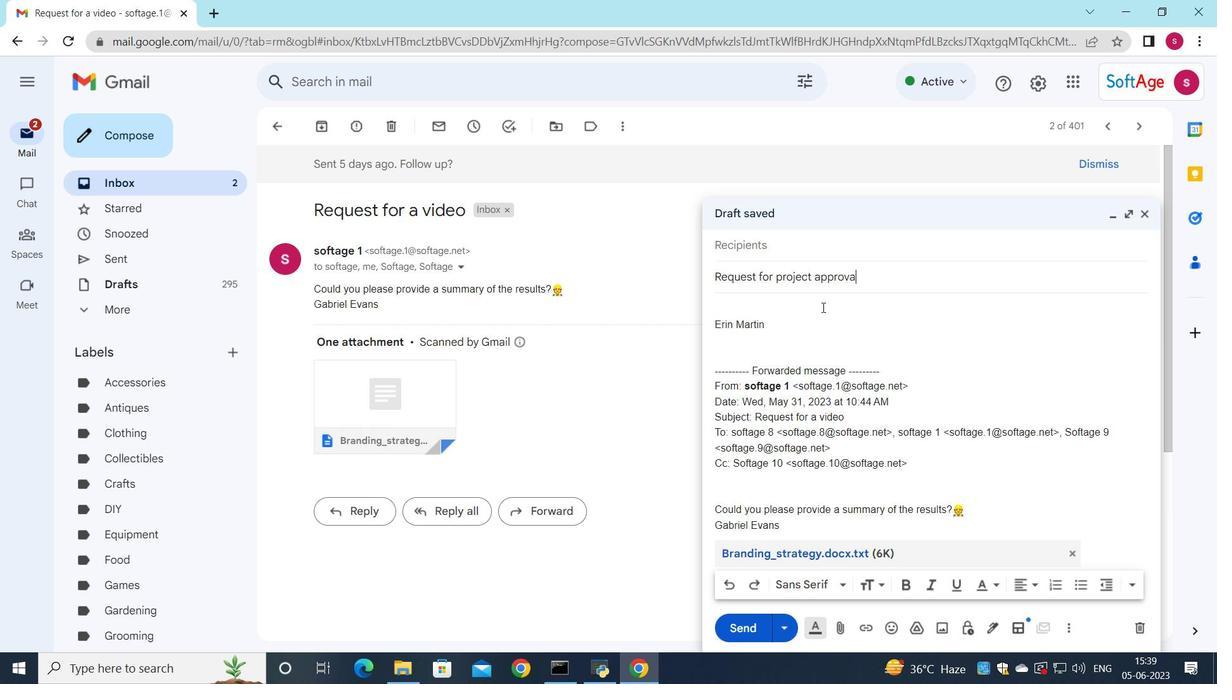 
Action: Mouse moved to (801, 244)
Screenshot: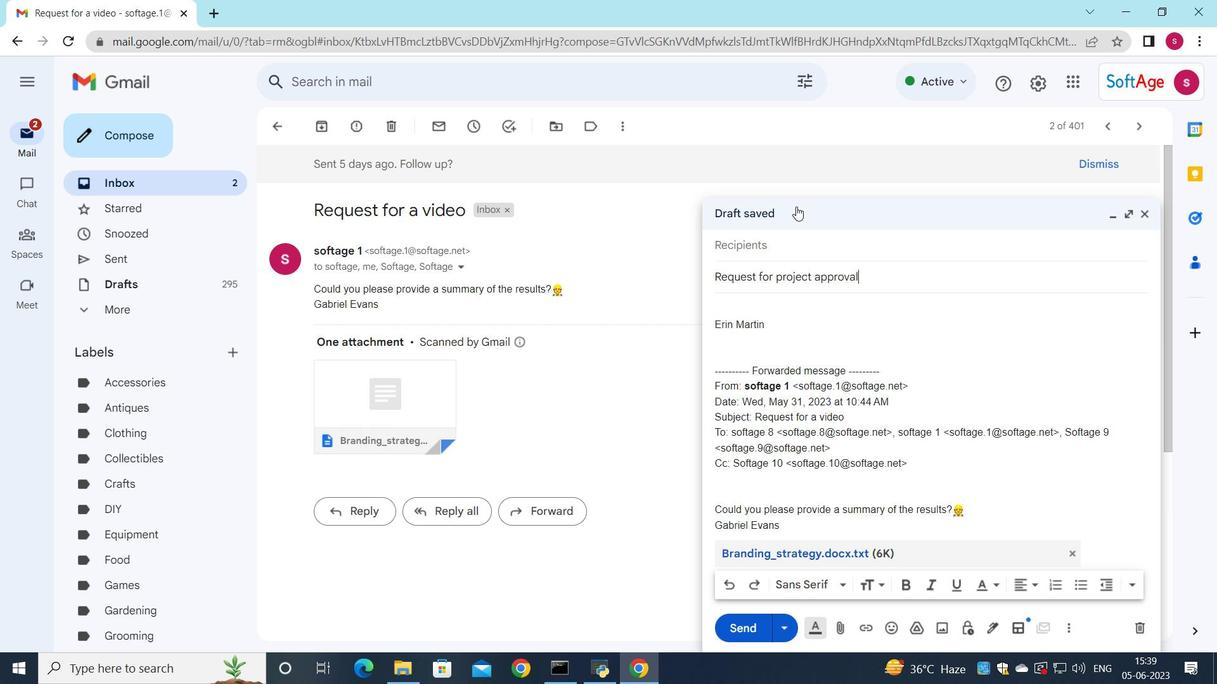 
Action: Mouse pressed left at (801, 244)
Screenshot: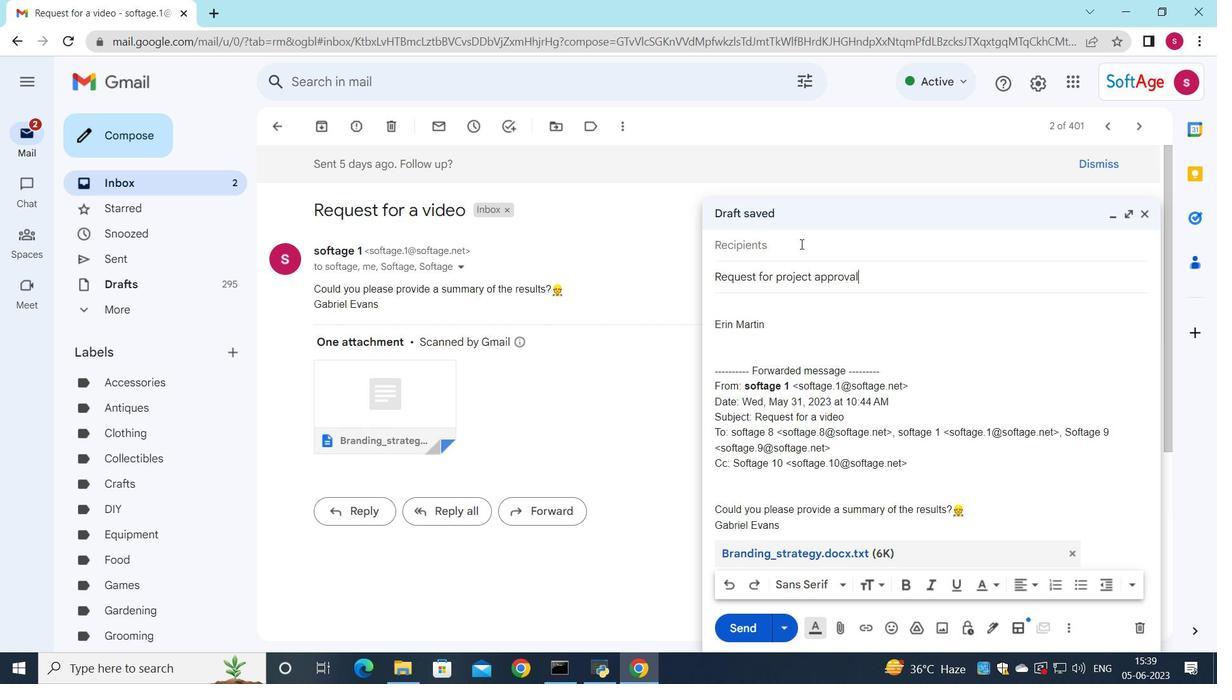 
Action: Key pressed <Key.down>
Screenshot: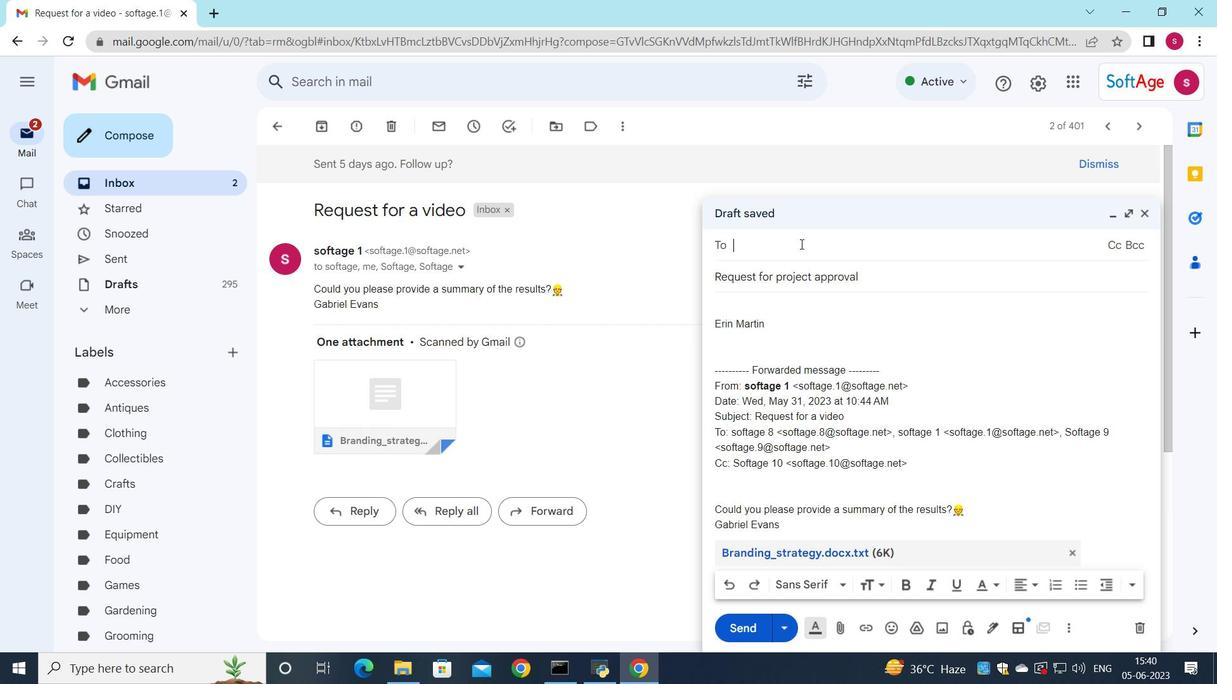 
Action: Mouse moved to (863, 429)
Screenshot: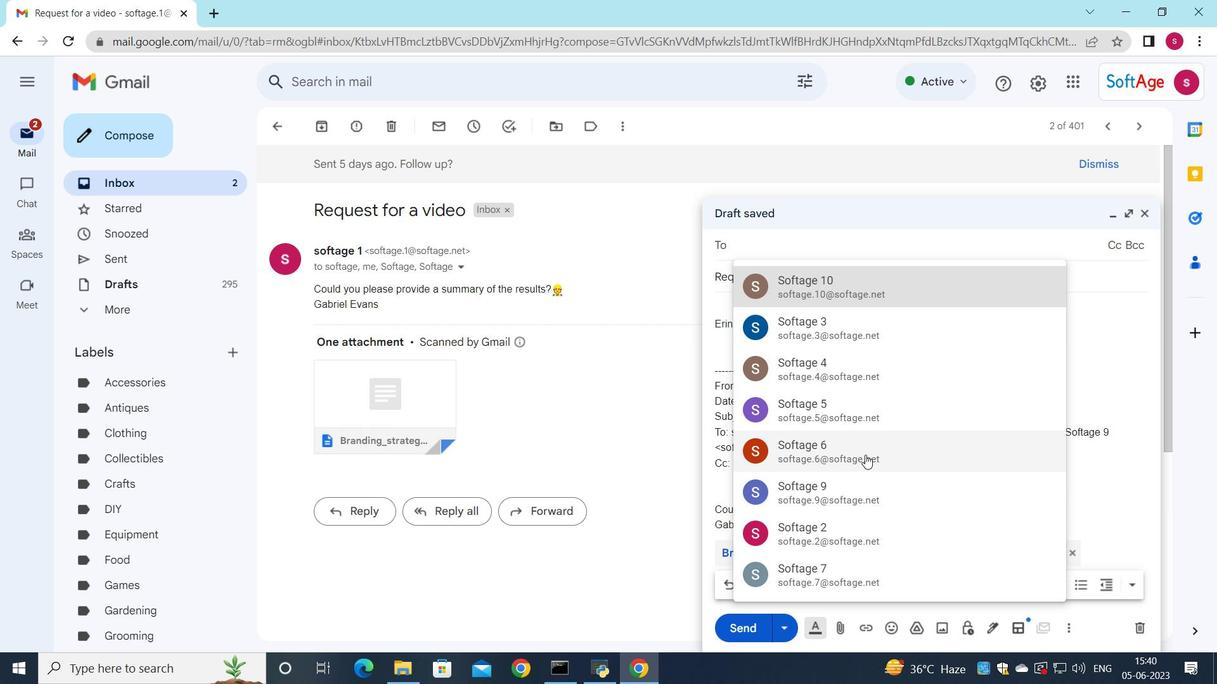 
Action: Mouse pressed left at (863, 429)
Screenshot: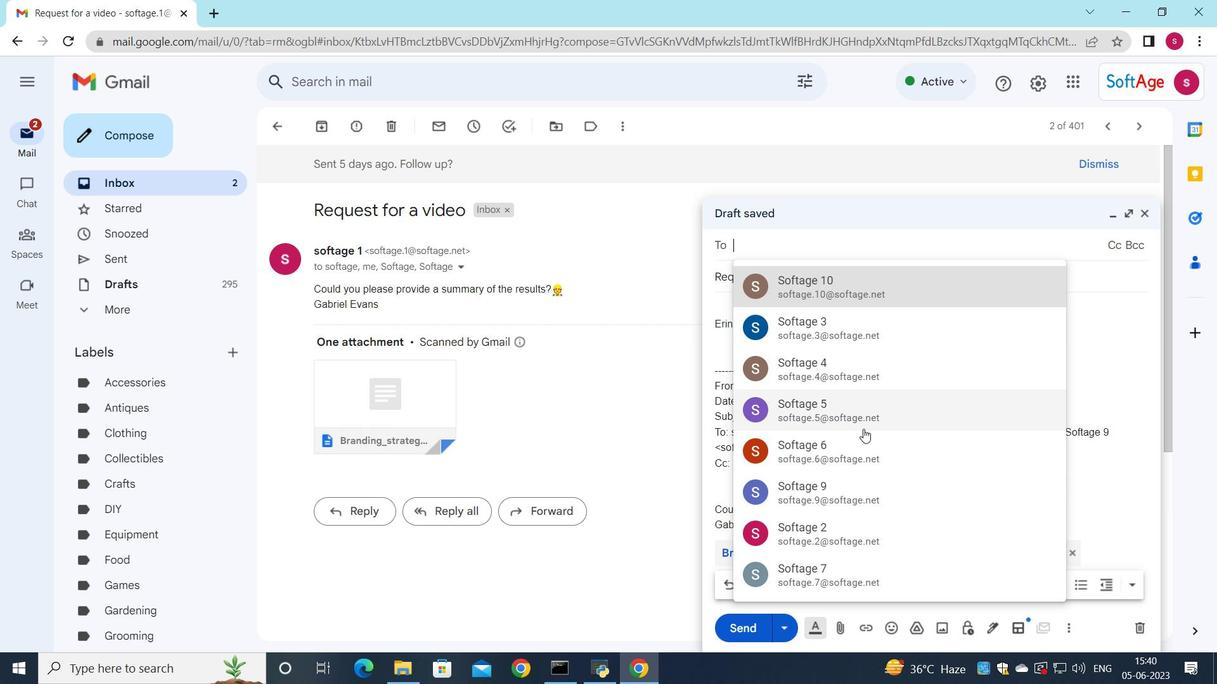 
Action: Mouse moved to (740, 325)
Screenshot: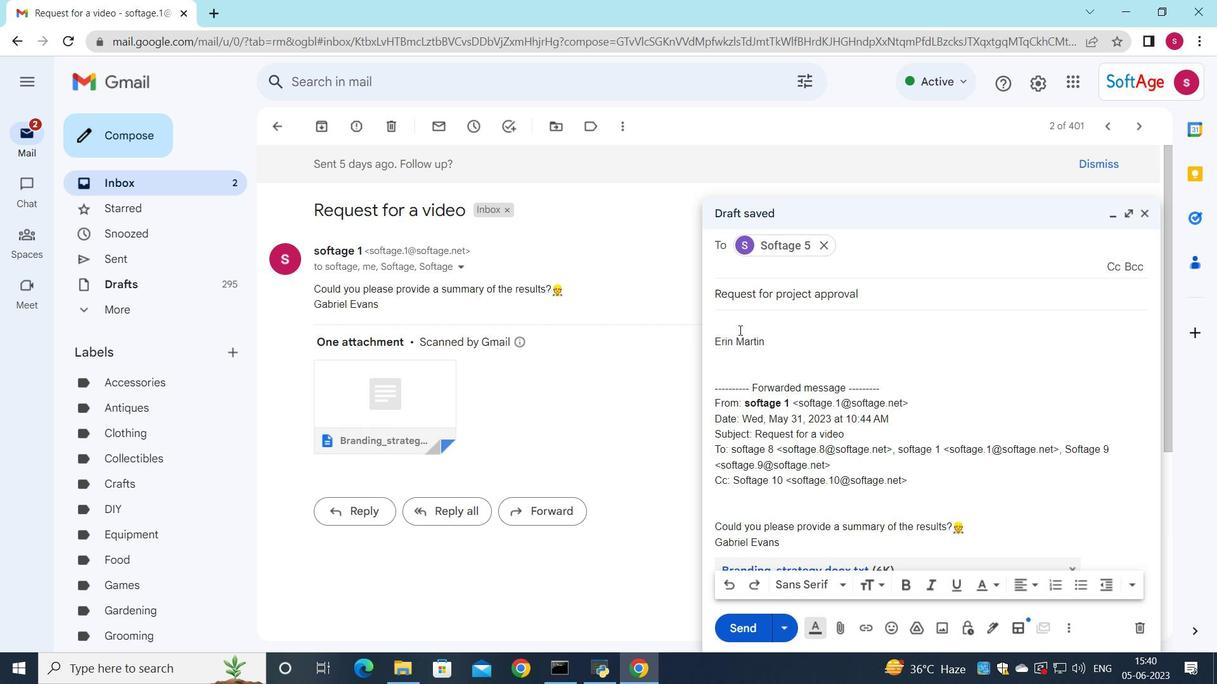 
Action: Mouse pressed left at (740, 325)
Screenshot: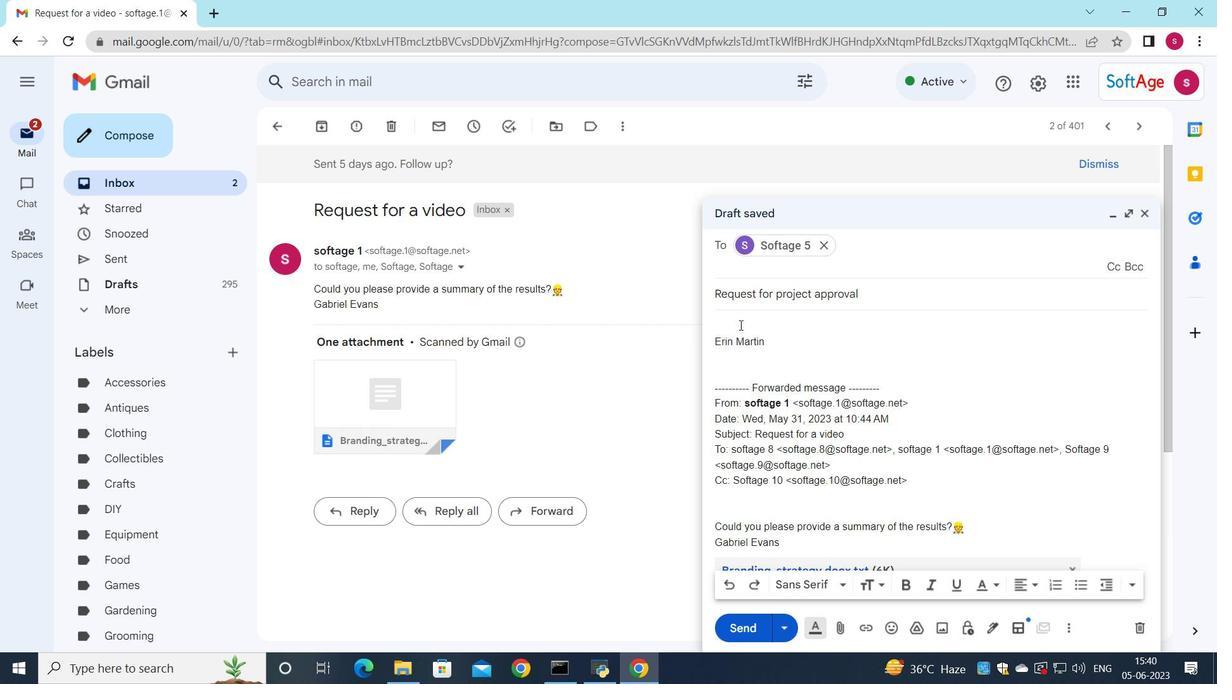 
Action: Key pressed <Key.shift>Could<Key.space>you<Key.space>please<Key.space>provide<Key.space>an<Key.space>over<Key.space><Key.backspace>vo<Key.backspace>iew<Key.space>of<Key.space>the<Key.space>marketing<Key.space>strategy<Key.space>for<Key.space>the<Key.space>new<Key.space>product<Key.space>launch<Key.shift_r>?
Screenshot: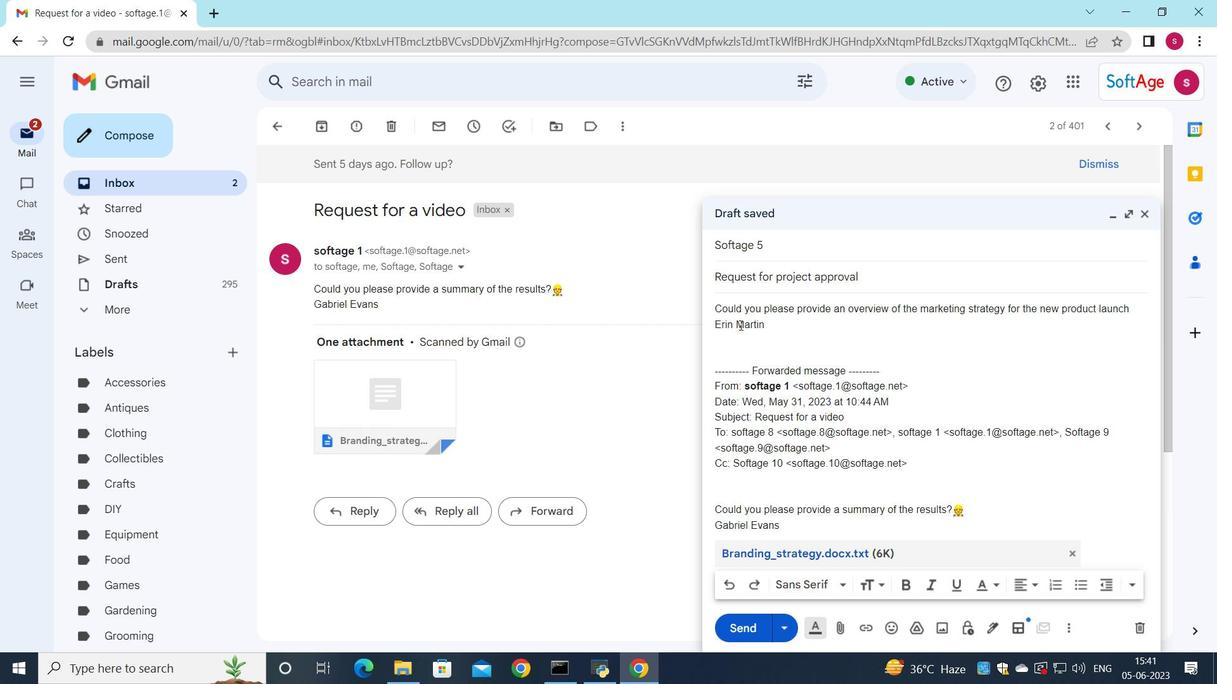 
Action: Mouse moved to (739, 310)
Screenshot: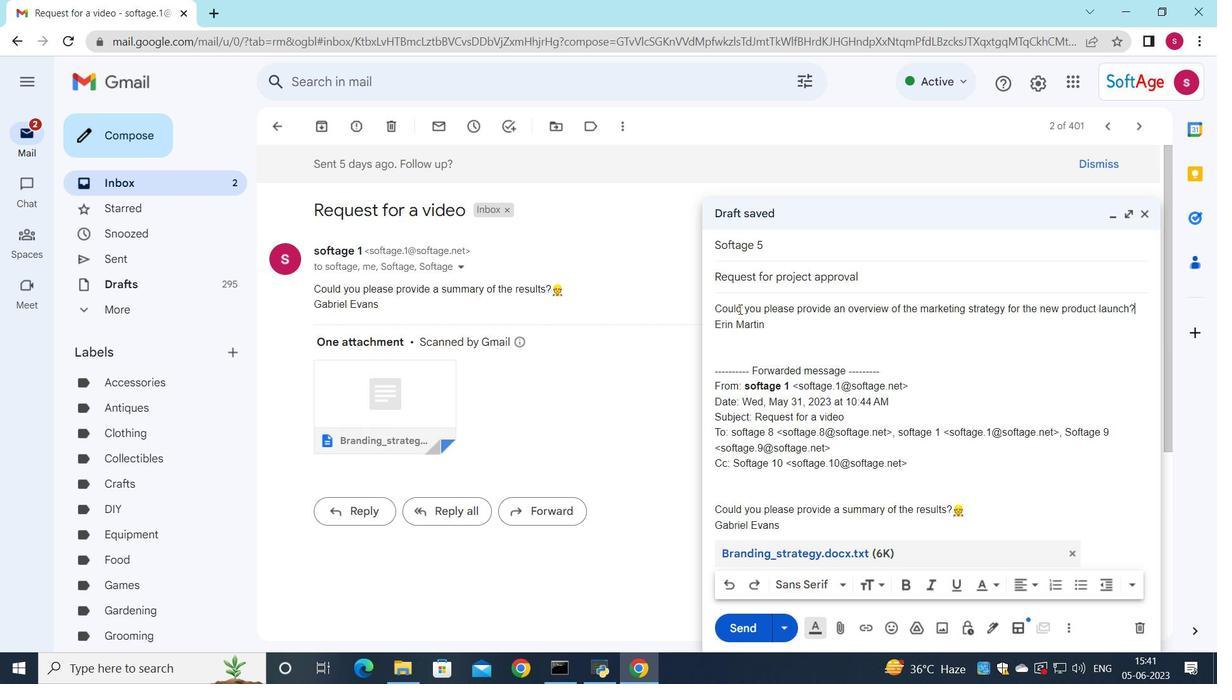 
Action: Mouse pressed left at (739, 310)
Screenshot: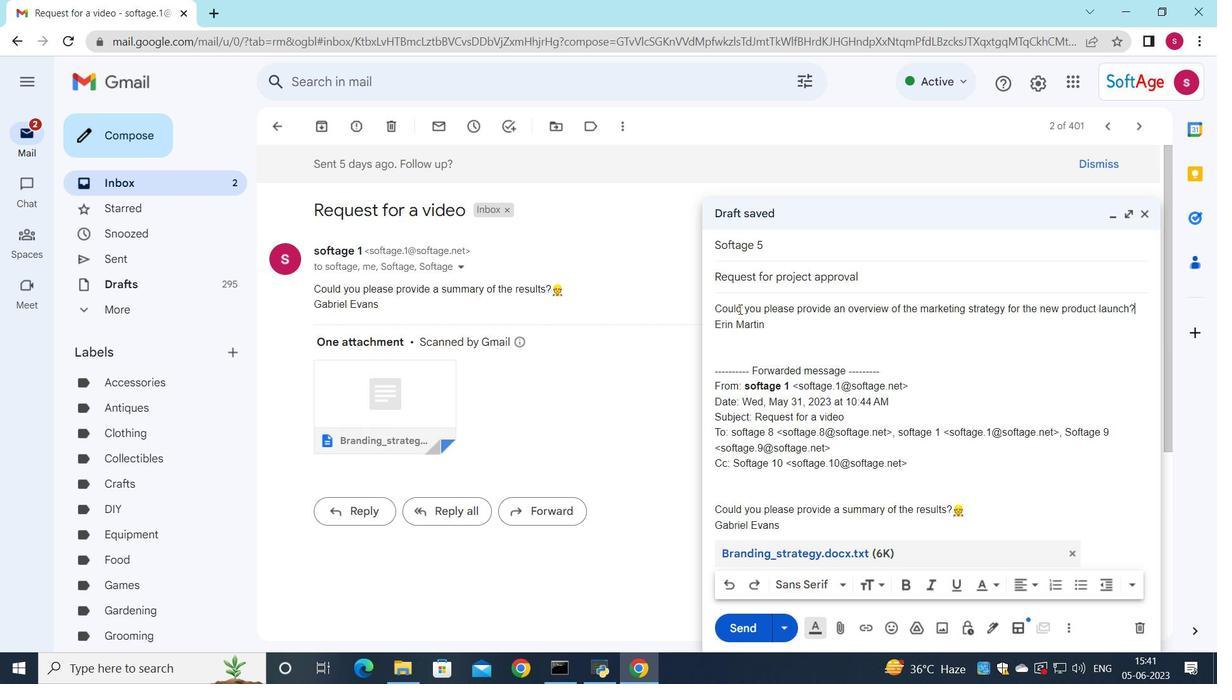 
Action: Mouse moved to (987, 582)
Screenshot: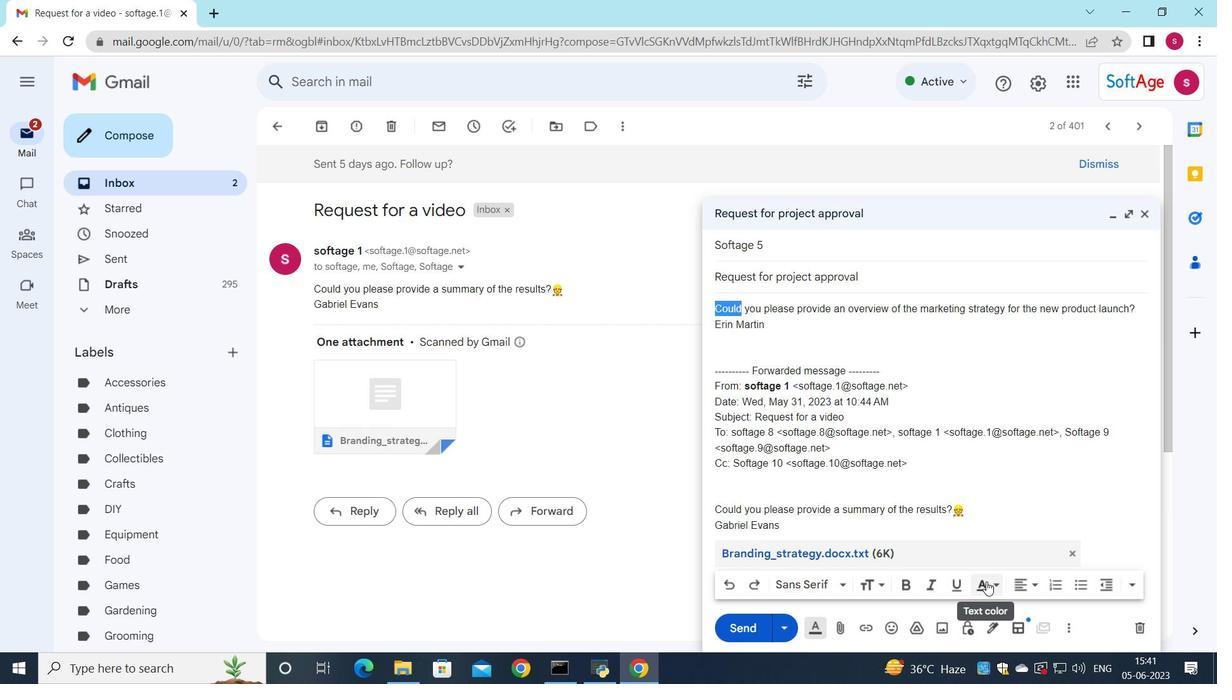 
Action: Mouse pressed left at (987, 582)
Screenshot: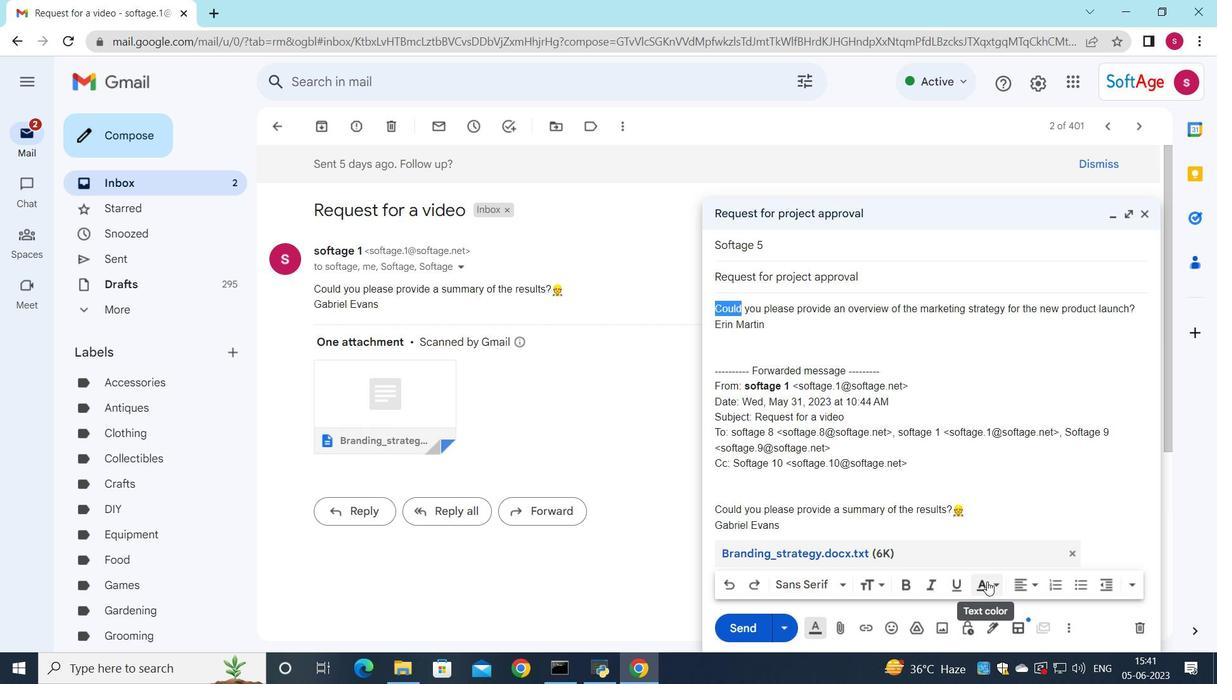 
Action: Mouse moved to (930, 479)
Screenshot: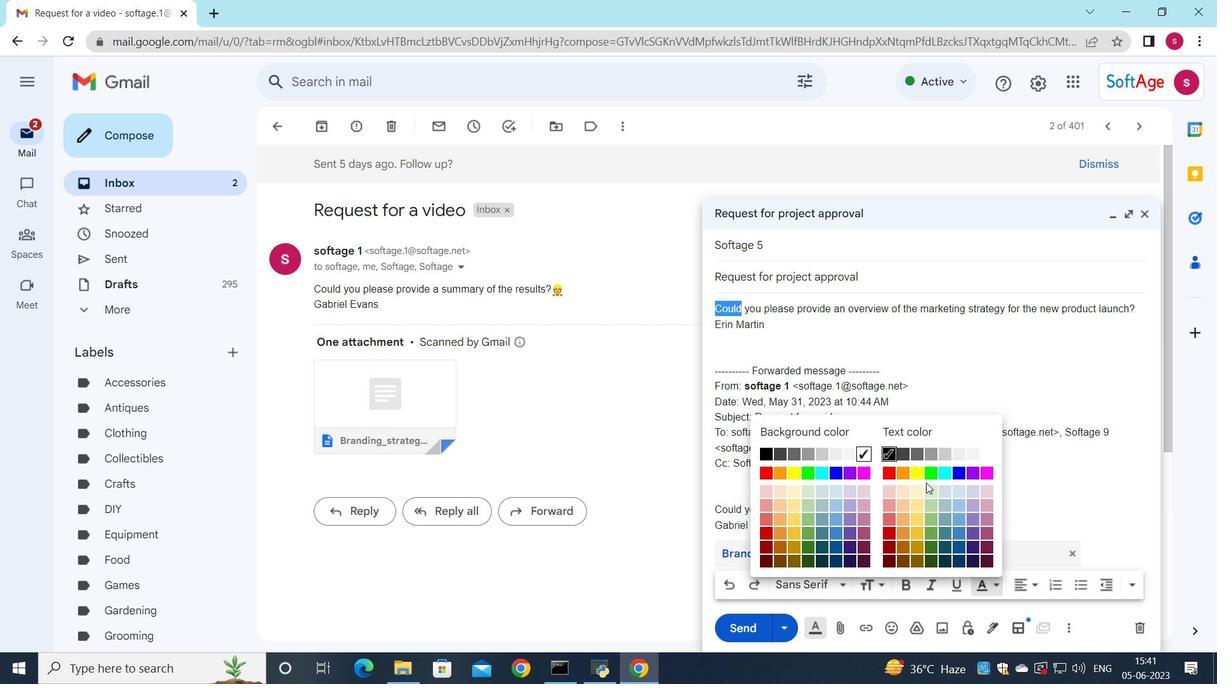 
Action: Mouse pressed left at (930, 479)
Screenshot: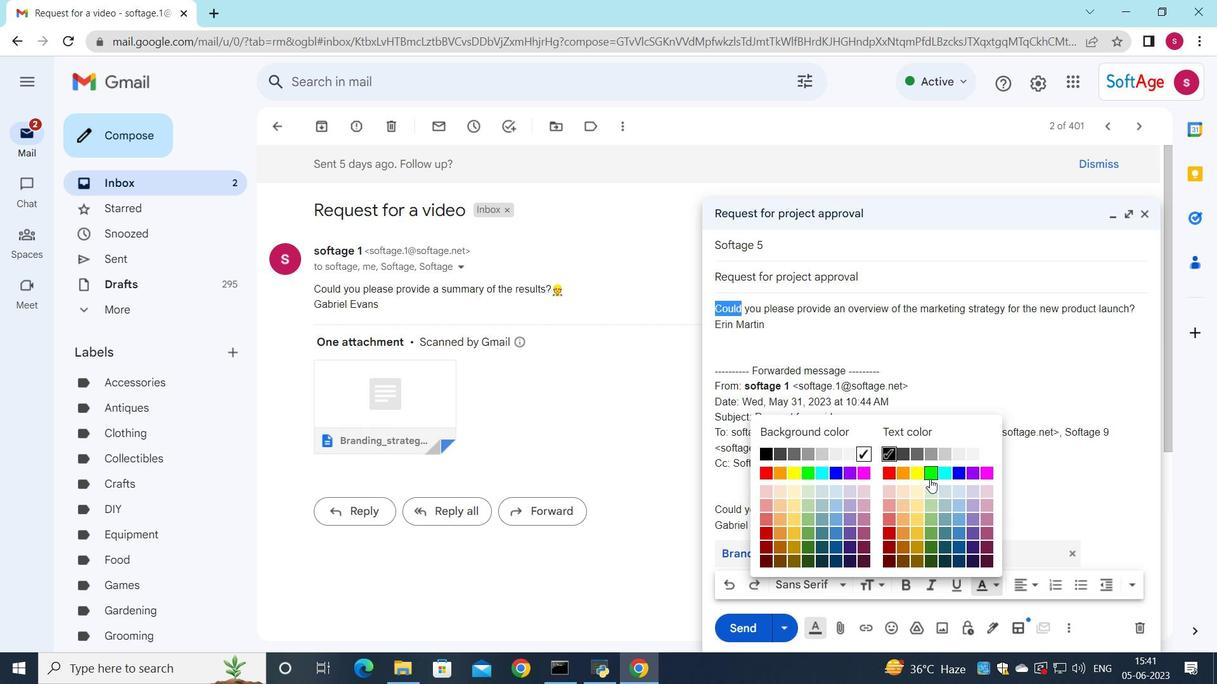 
Action: Mouse moved to (998, 586)
Screenshot: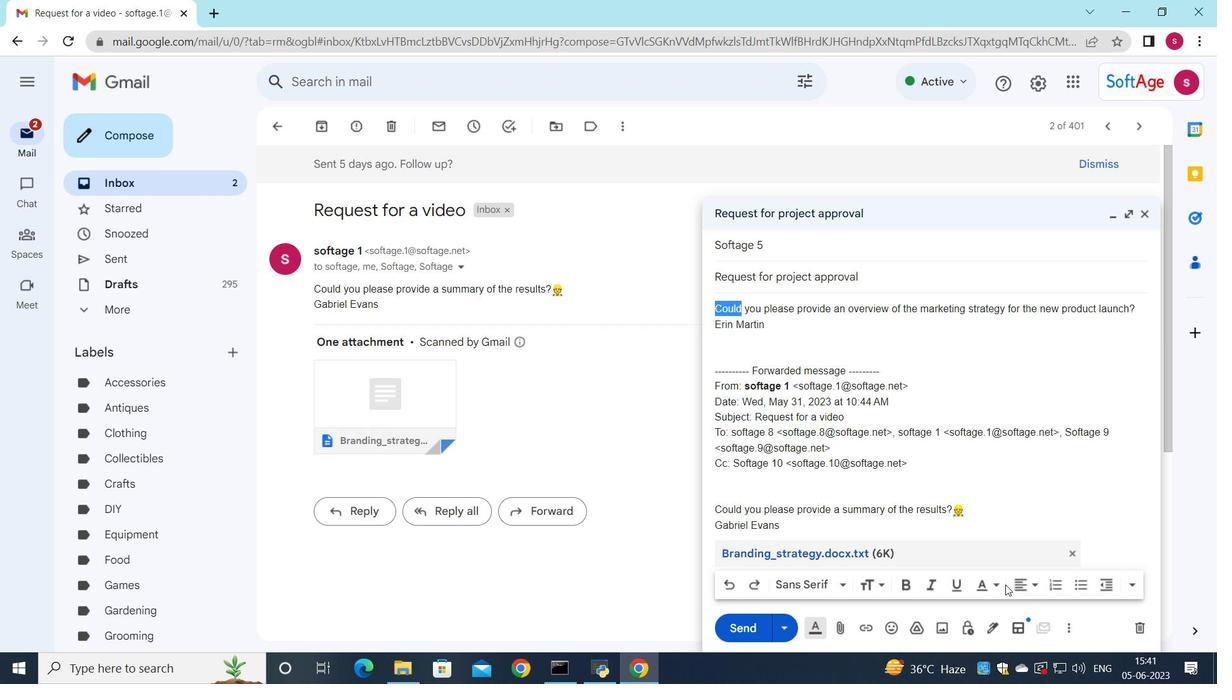 
Action: Mouse pressed left at (998, 586)
Screenshot: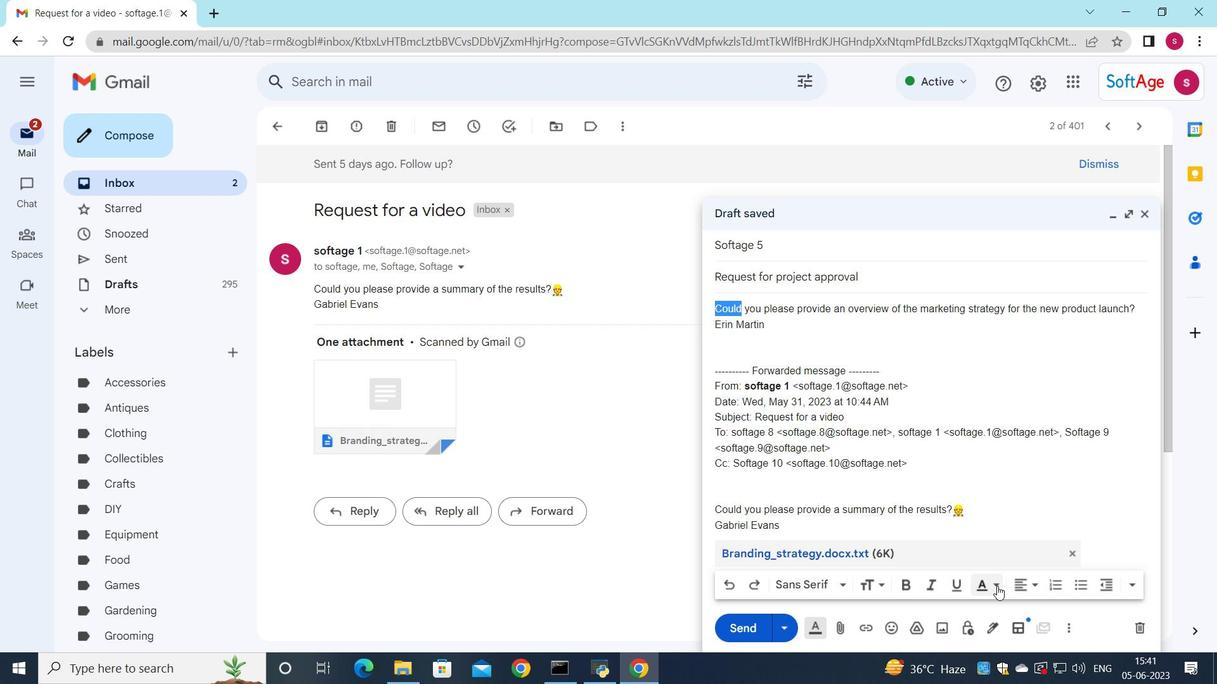 
Action: Mouse moved to (797, 478)
Screenshot: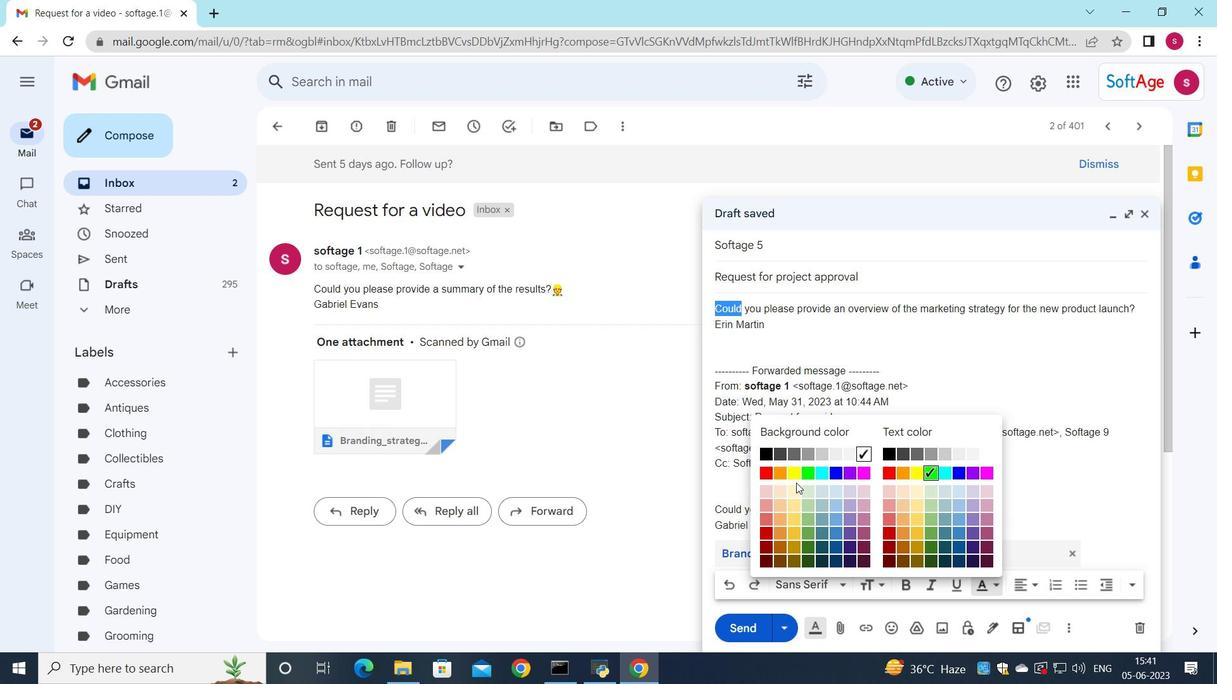 
Action: Mouse pressed left at (797, 478)
Screenshot: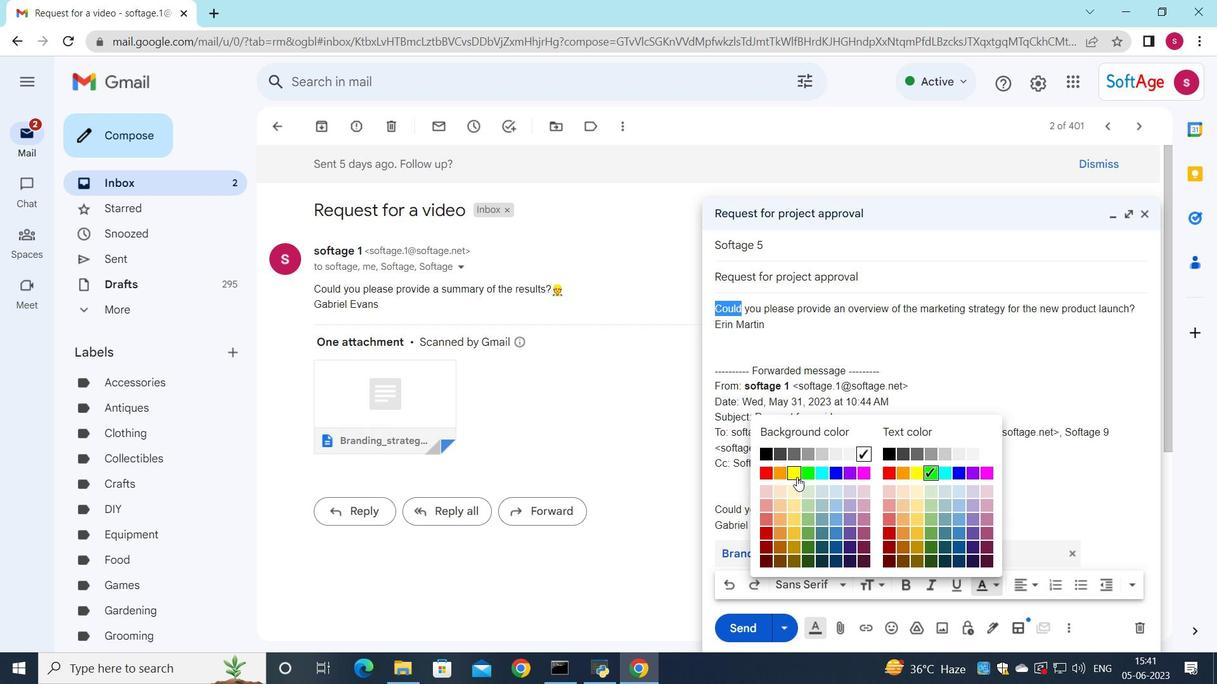 
Action: Mouse moved to (750, 634)
Screenshot: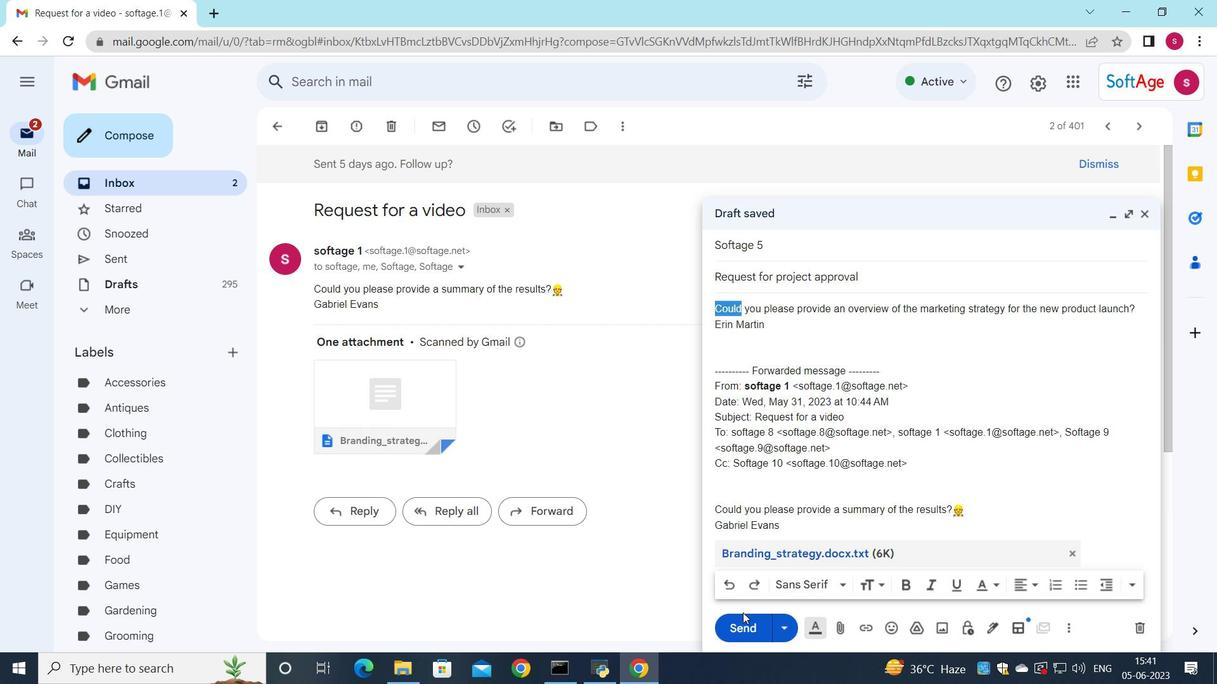 
Action: Mouse pressed left at (750, 634)
Screenshot: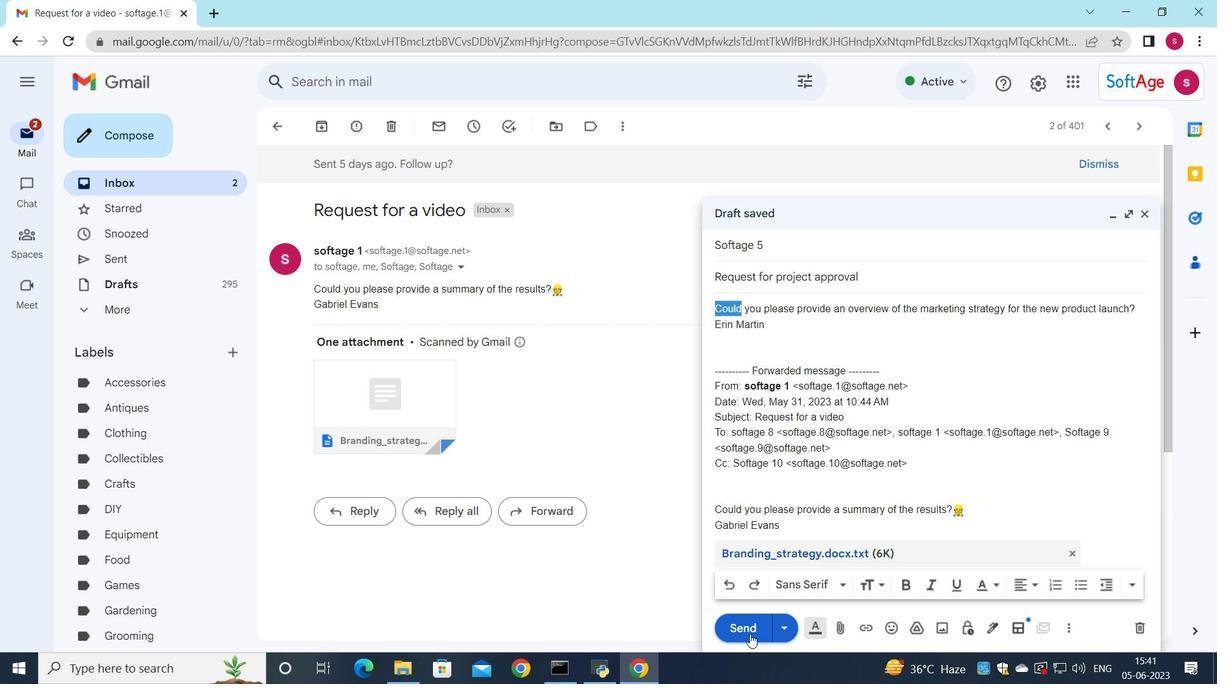 
Action: Mouse moved to (994, 427)
Screenshot: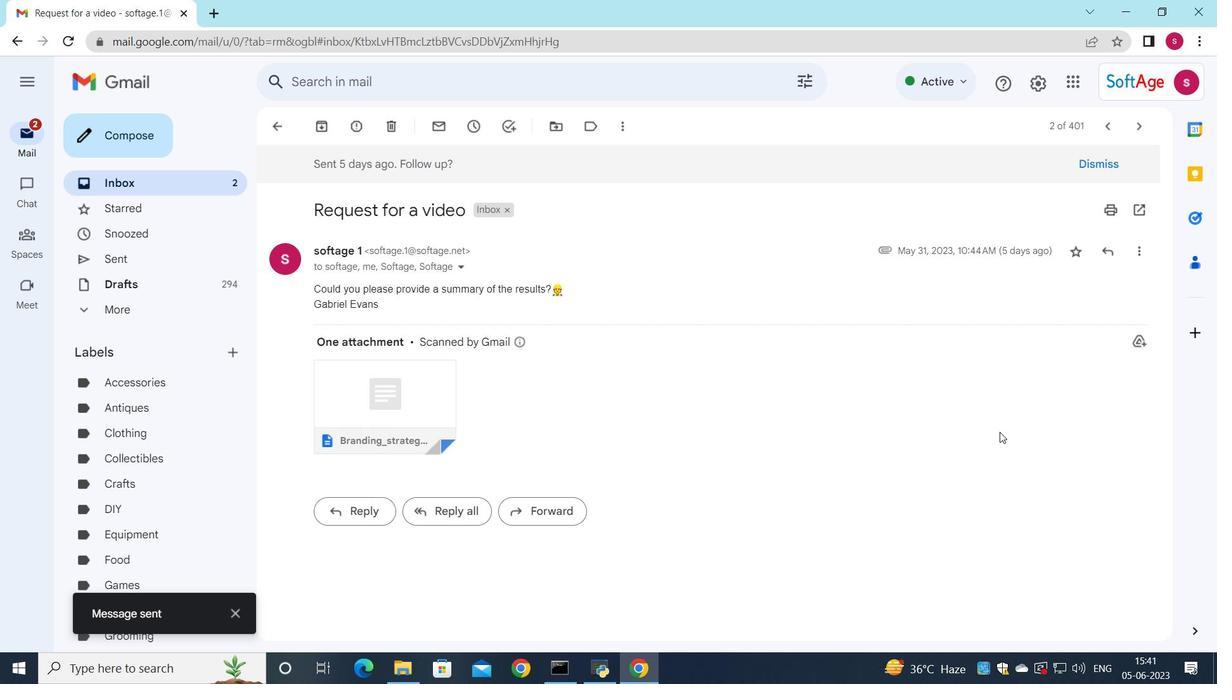 
